 Task: Select transit view around selected location Glen Canyon National Recreation Area, Utah, United States and check out the nearest train station
Action: Mouse moved to (404, 532)
Screenshot: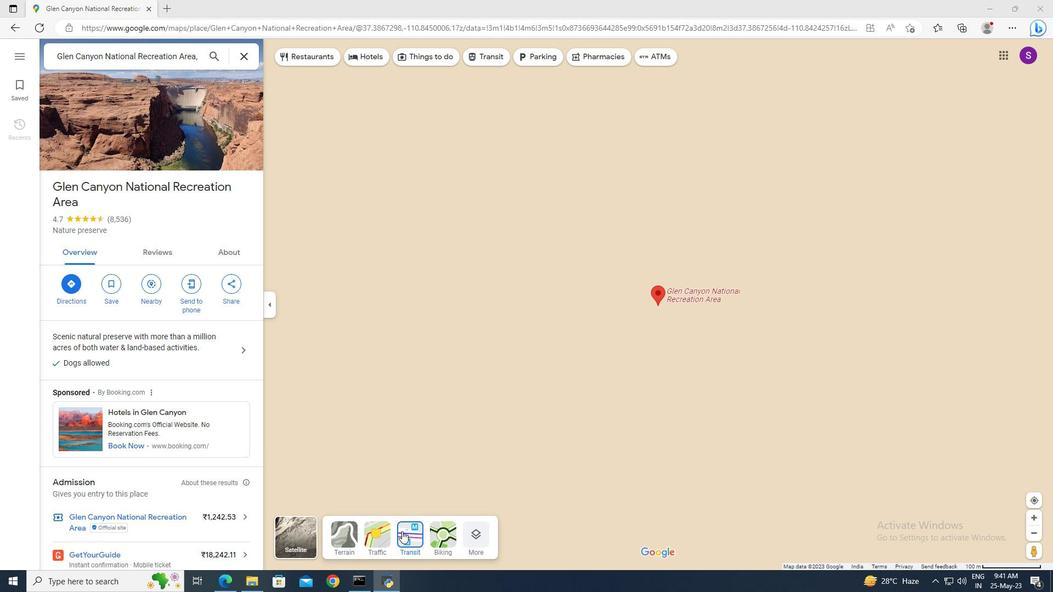 
Action: Mouse pressed left at (404, 532)
Screenshot: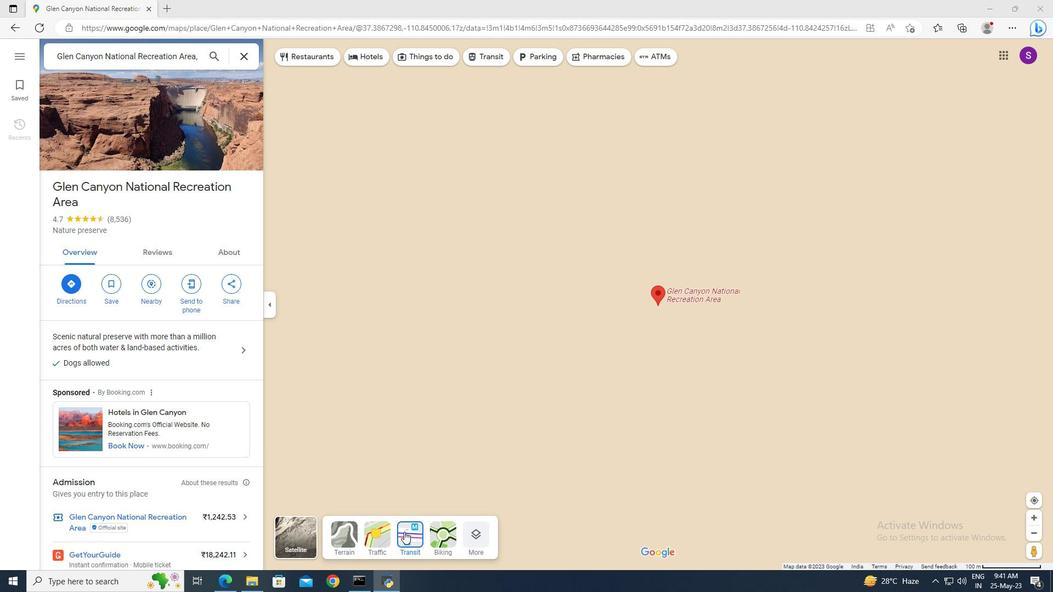 
Action: Mouse moved to (487, 55)
Screenshot: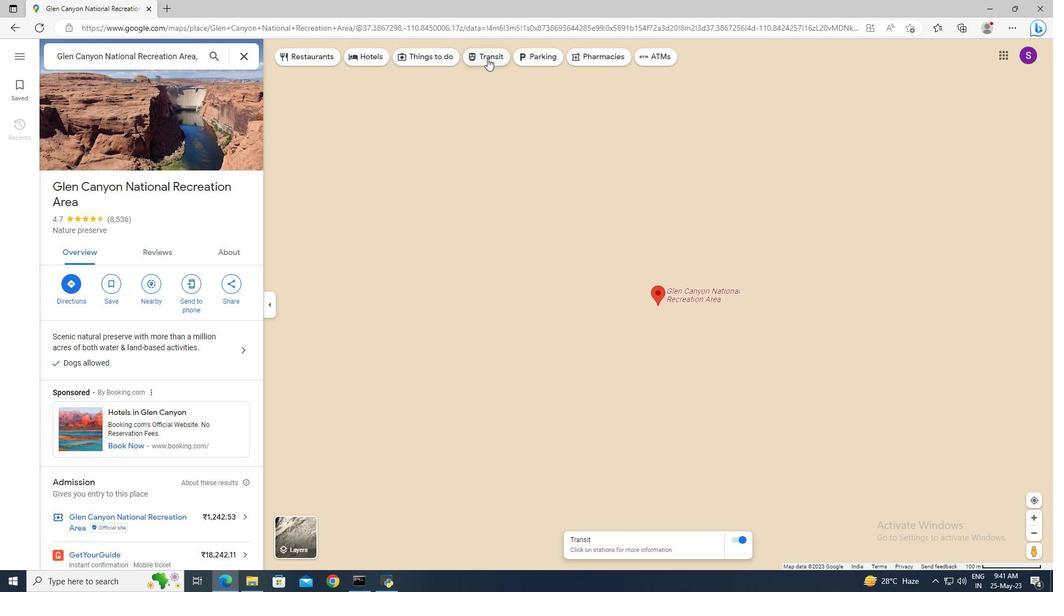
Action: Mouse pressed left at (487, 55)
Screenshot: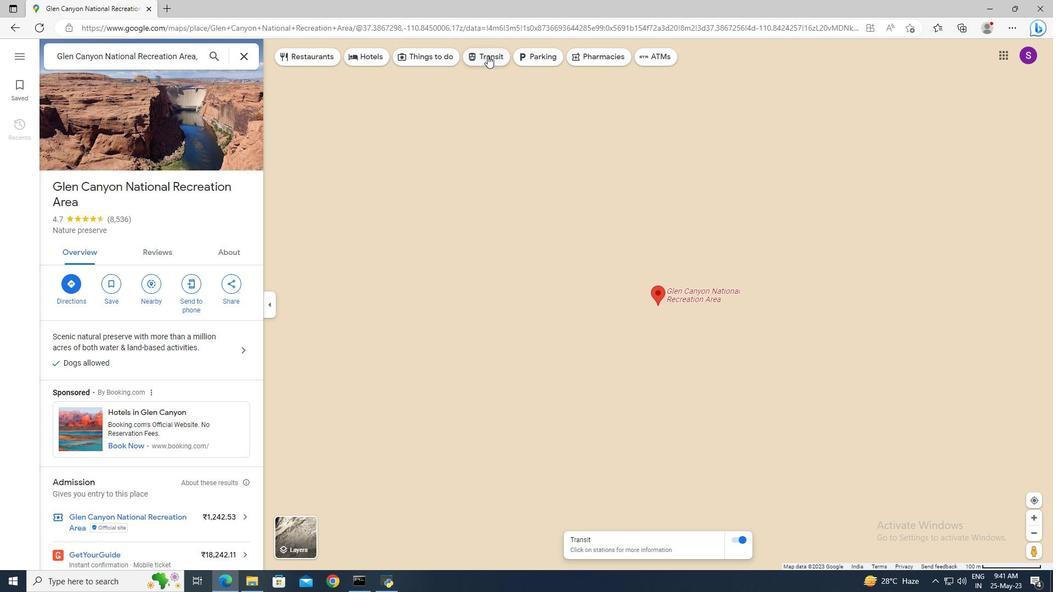
Action: Mouse moved to (549, 343)
Screenshot: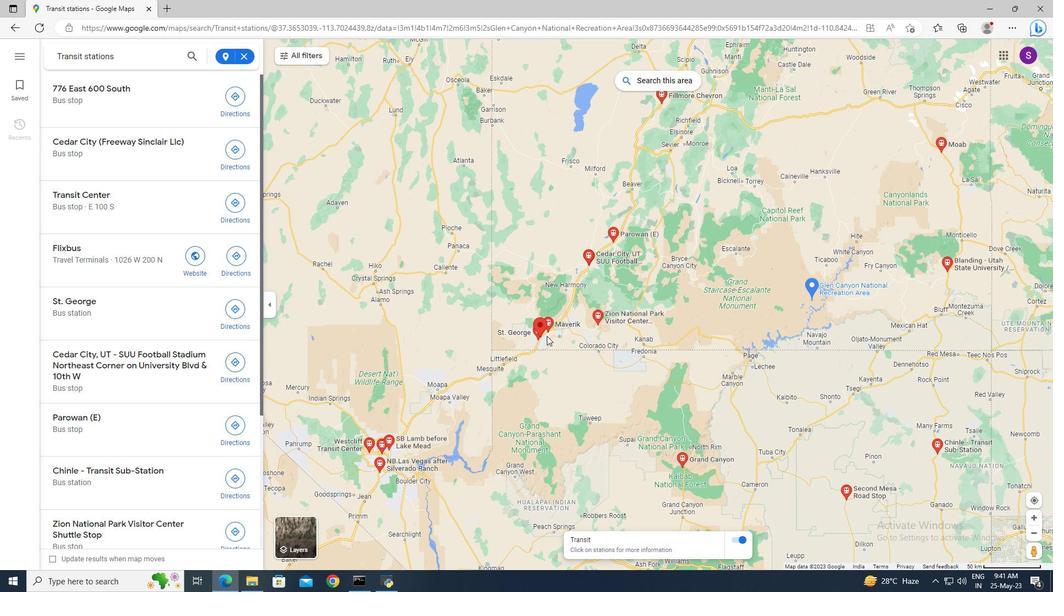 
Action: Mouse scrolled (549, 344) with delta (0, 0)
Screenshot: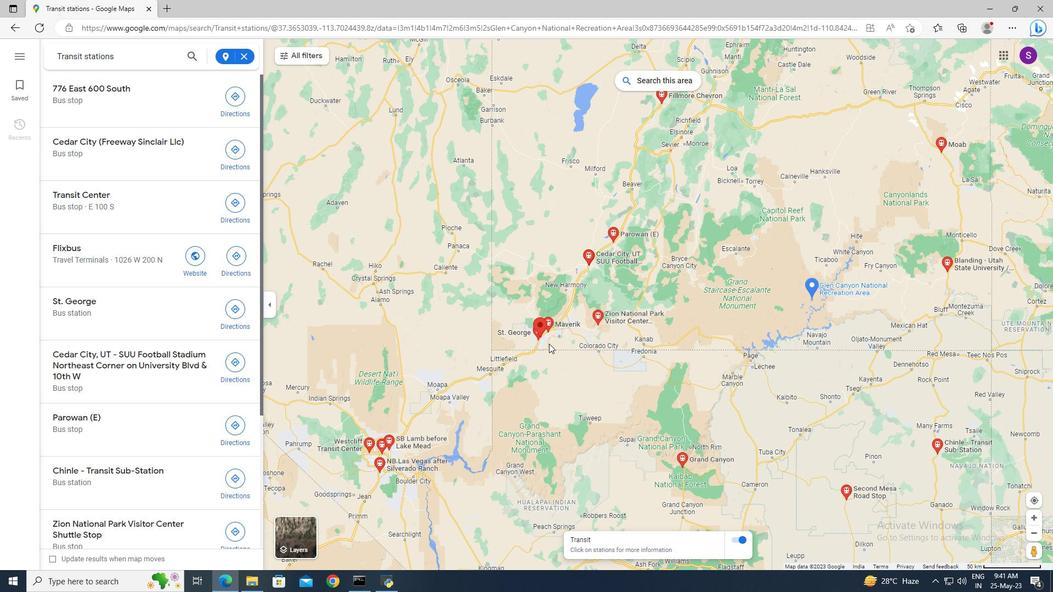 
Action: Mouse scrolled (549, 344) with delta (0, 0)
Screenshot: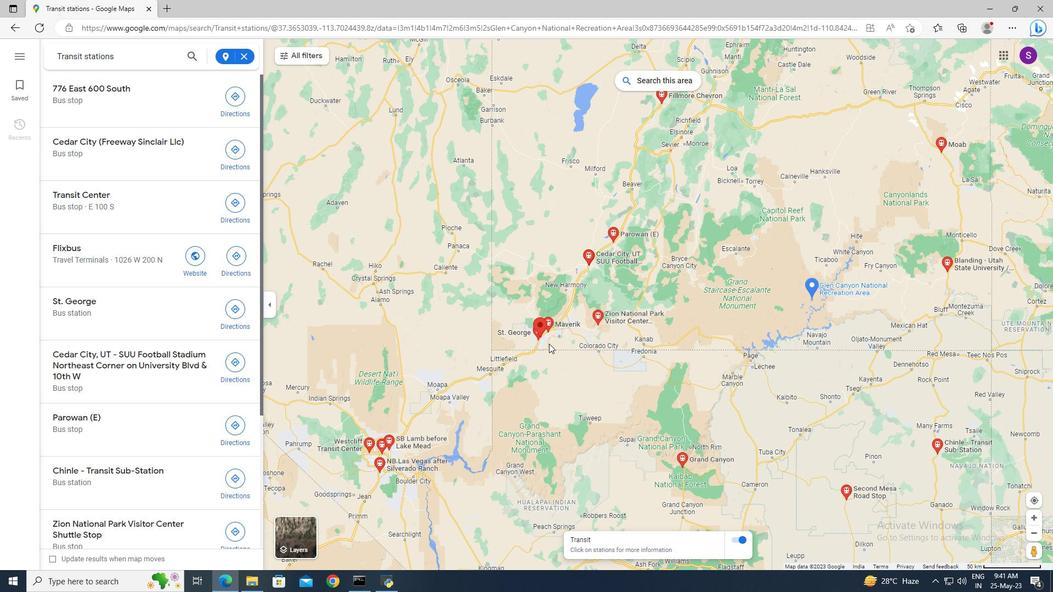 
Action: Mouse moved to (847, 317)
Screenshot: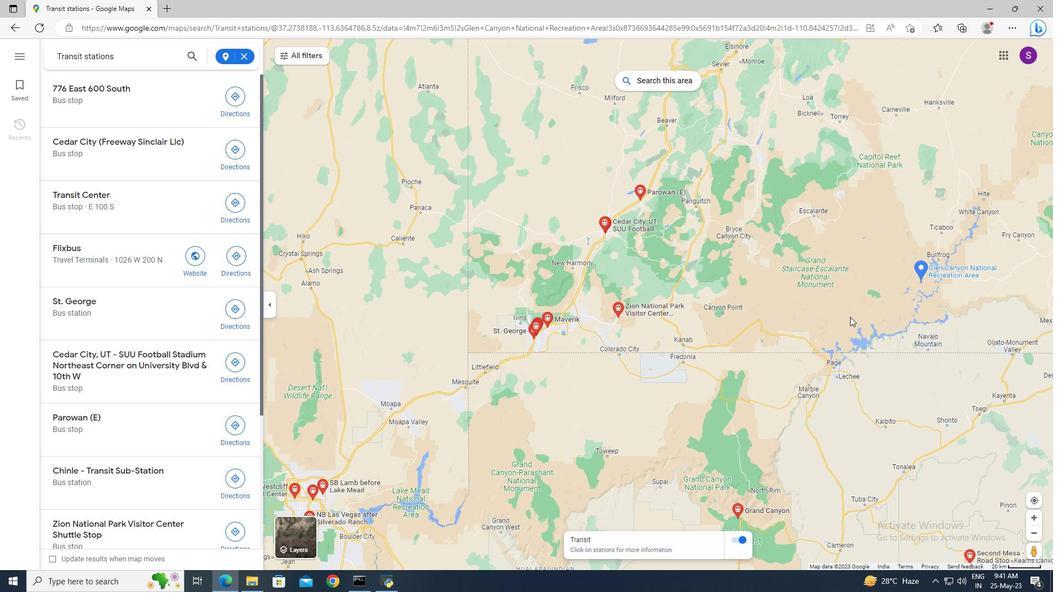 
Action: Mouse pressed left at (847, 317)
Screenshot: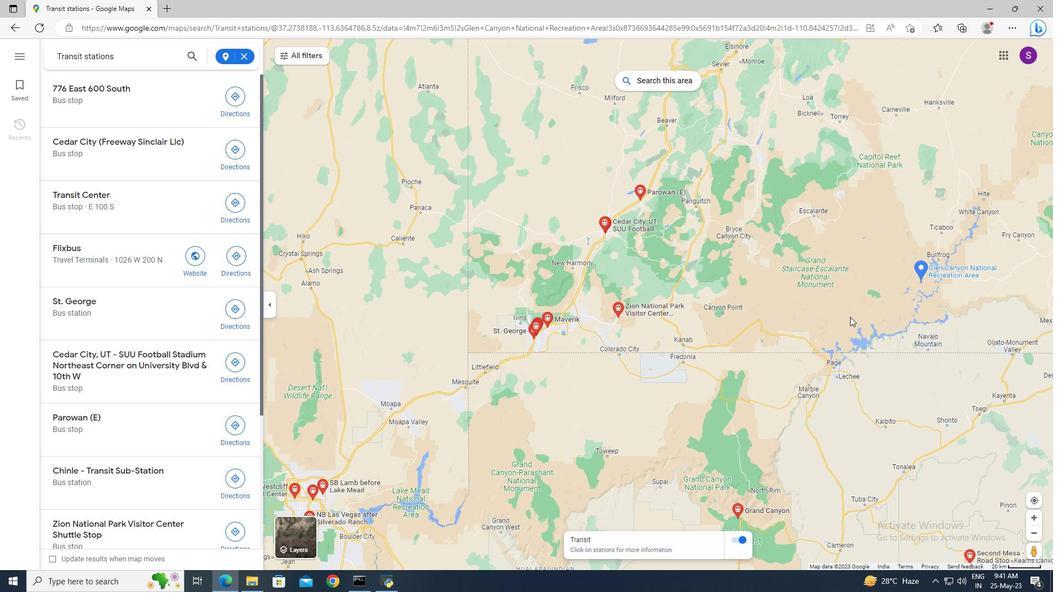 
Action: Mouse moved to (707, 284)
Screenshot: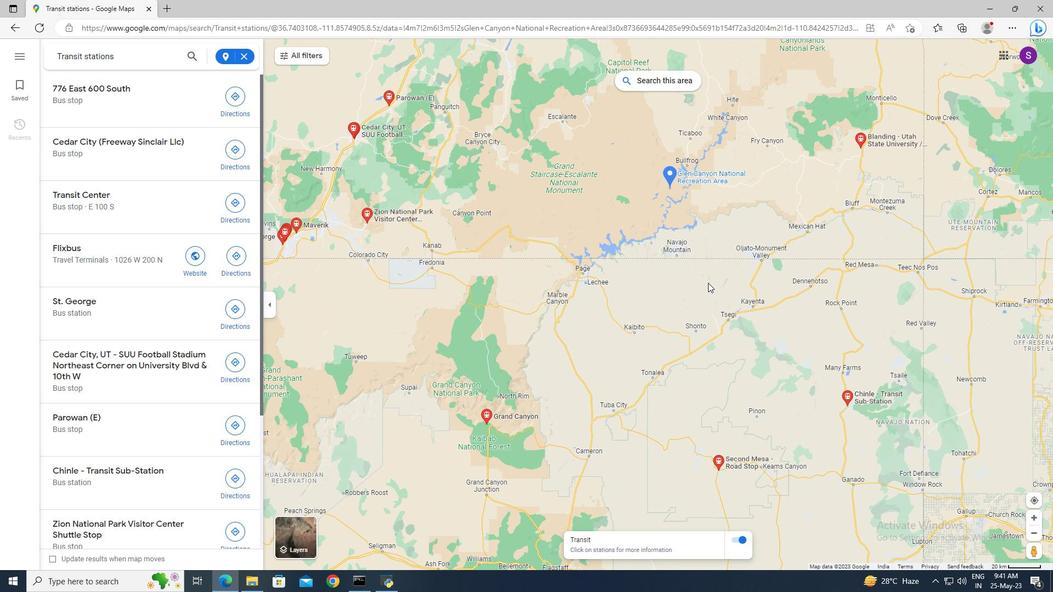 
Action: Mouse pressed left at (707, 284)
Screenshot: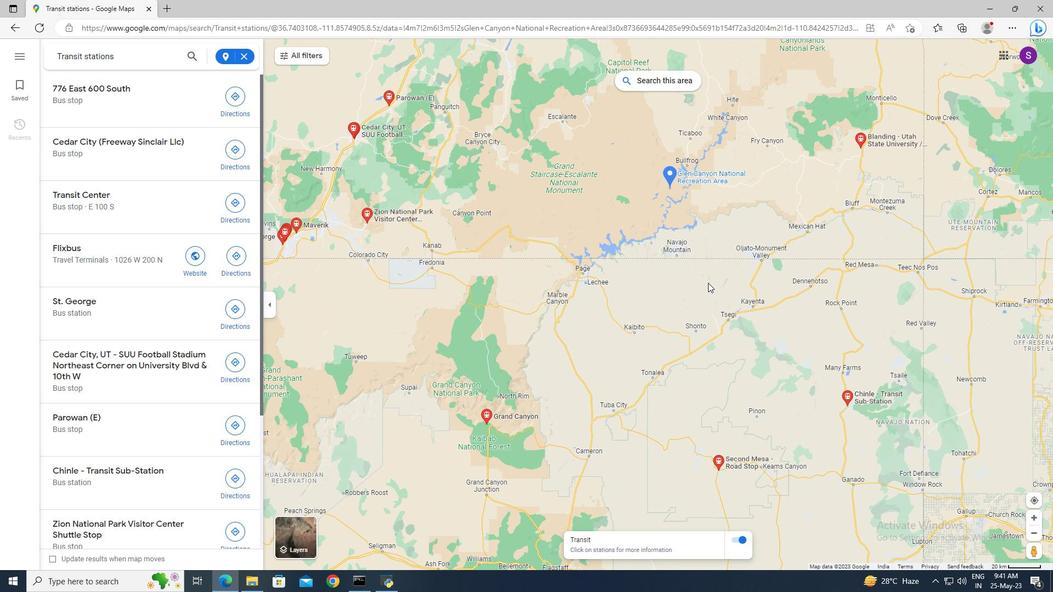 
Action: Mouse moved to (845, 221)
Screenshot: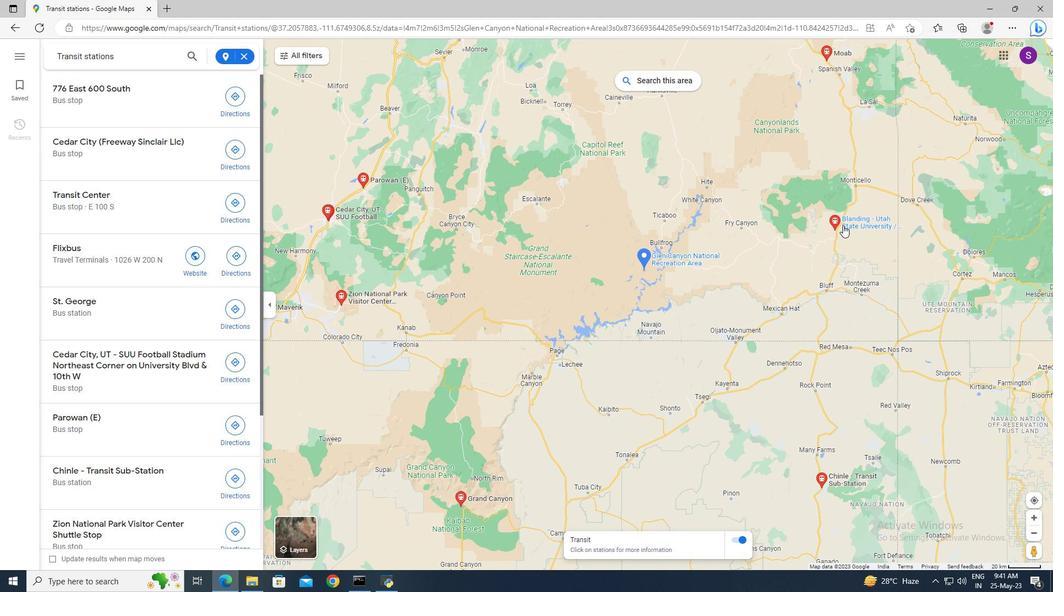 
Action: Mouse pressed left at (845, 221)
Screenshot: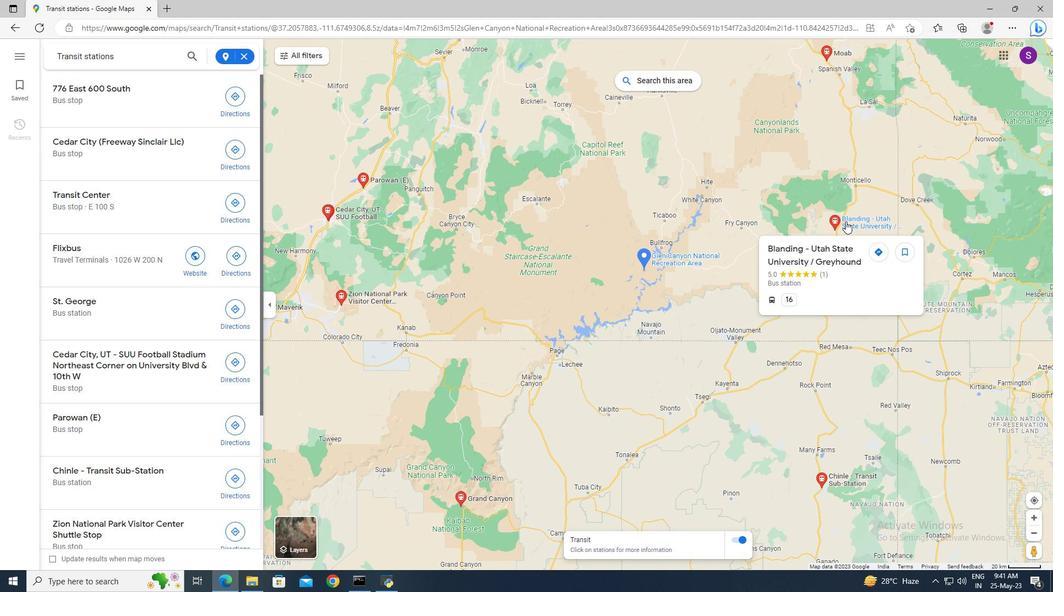 
Action: Mouse moved to (485, 88)
Screenshot: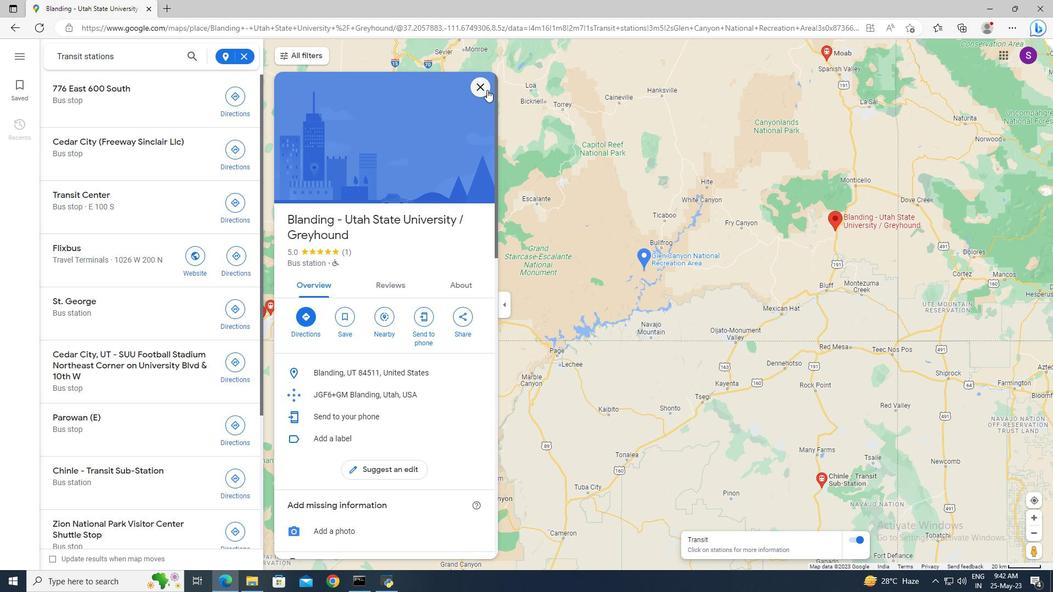 
Action: Mouse pressed left at (485, 88)
Screenshot: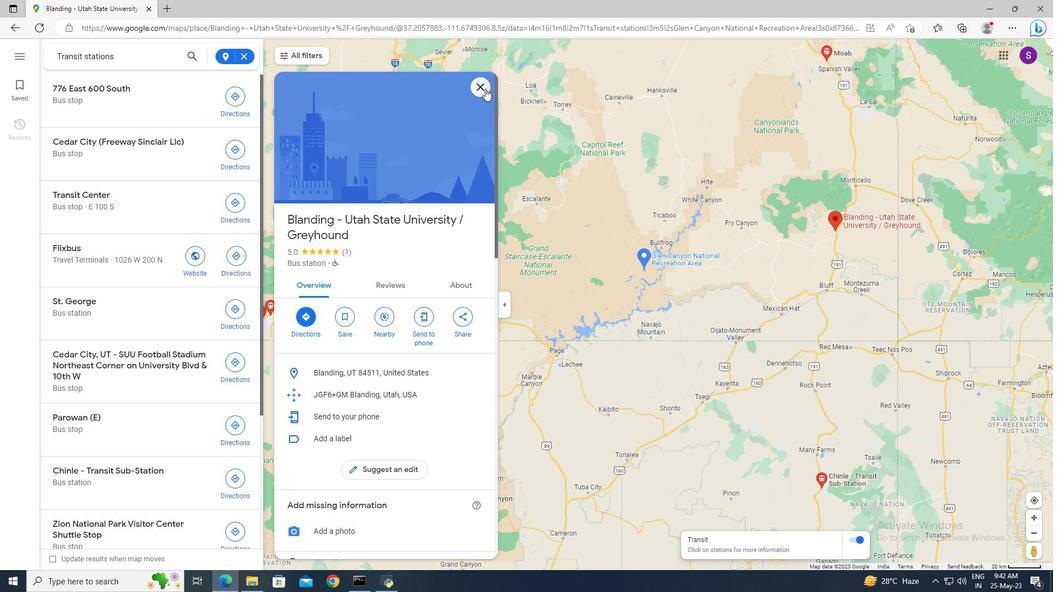 
Action: Mouse moved to (825, 479)
Screenshot: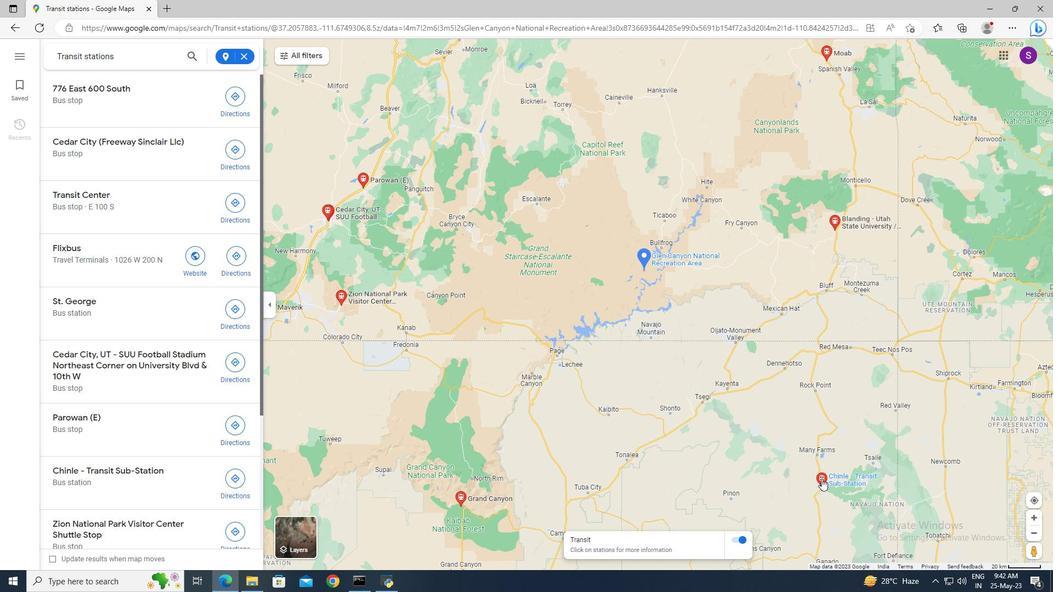 
Action: Mouse pressed left at (825, 479)
Screenshot: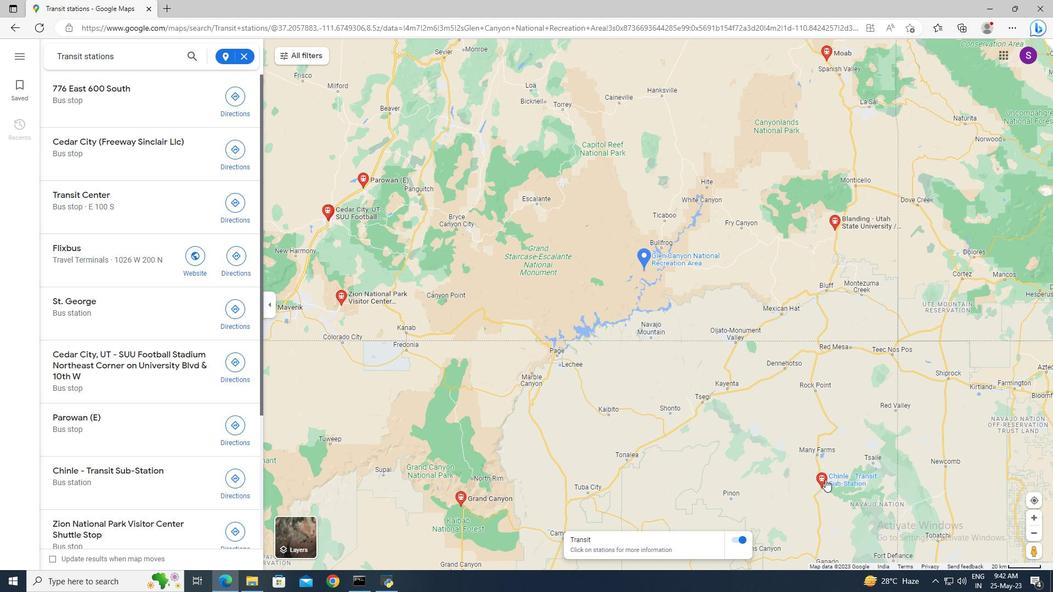 
Action: Mouse moved to (482, 87)
Screenshot: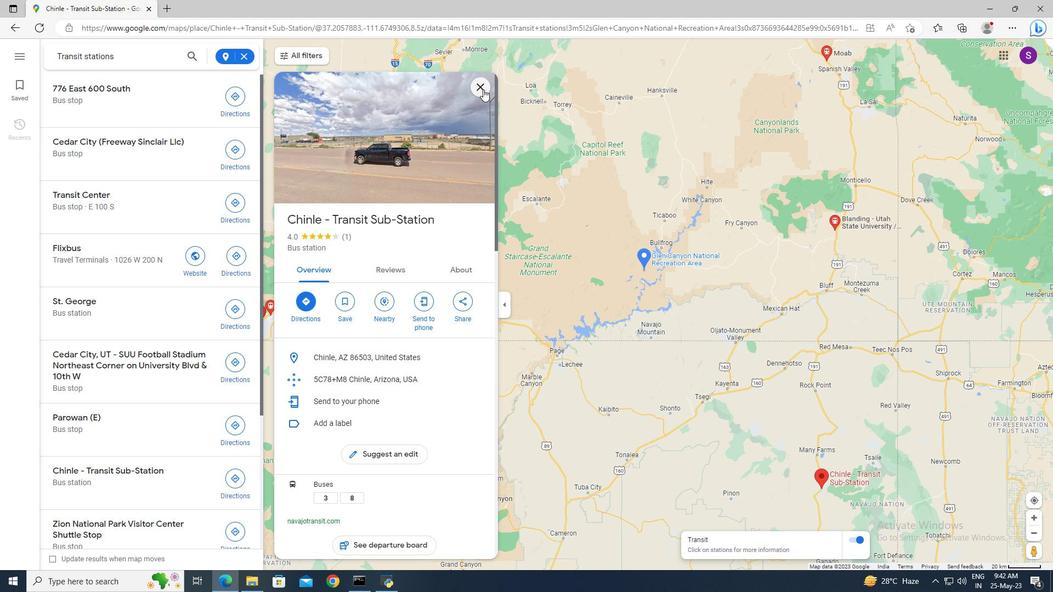 
Action: Mouse pressed left at (482, 87)
Screenshot: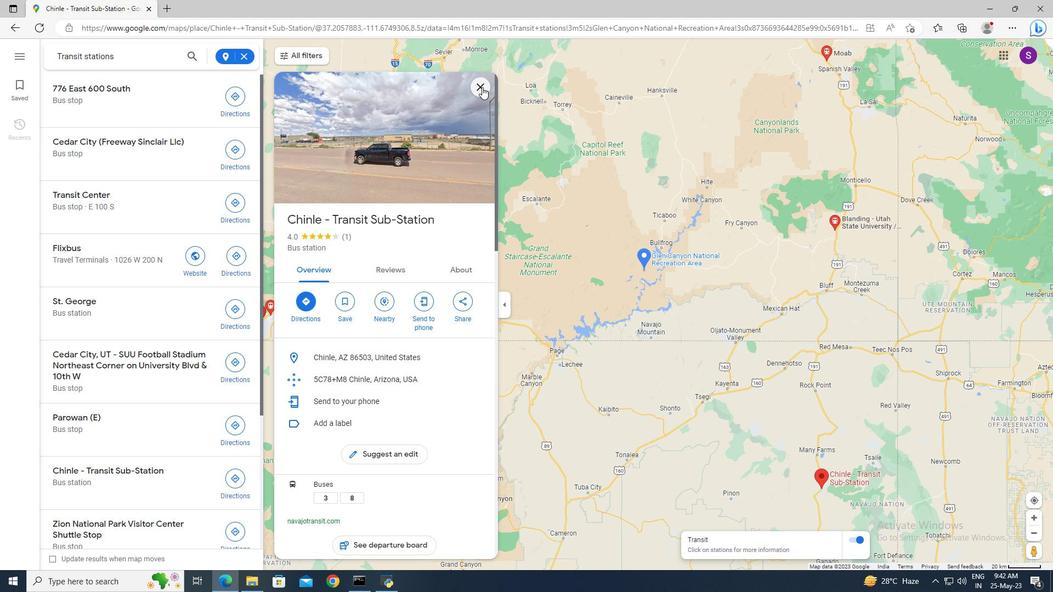 
Action: Mouse moved to (461, 501)
Screenshot: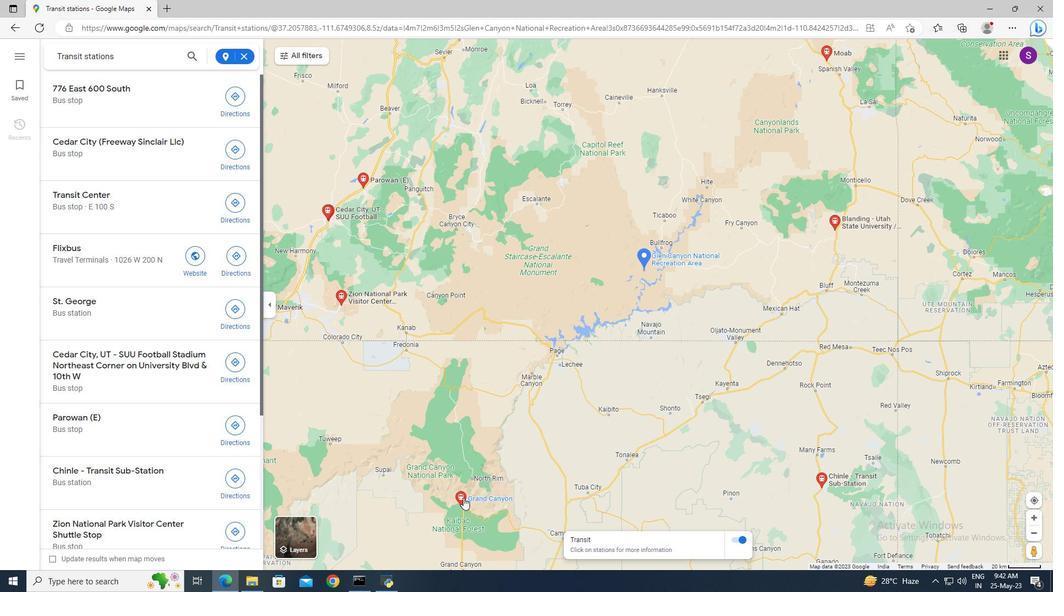 
Action: Mouse pressed left at (461, 501)
Screenshot: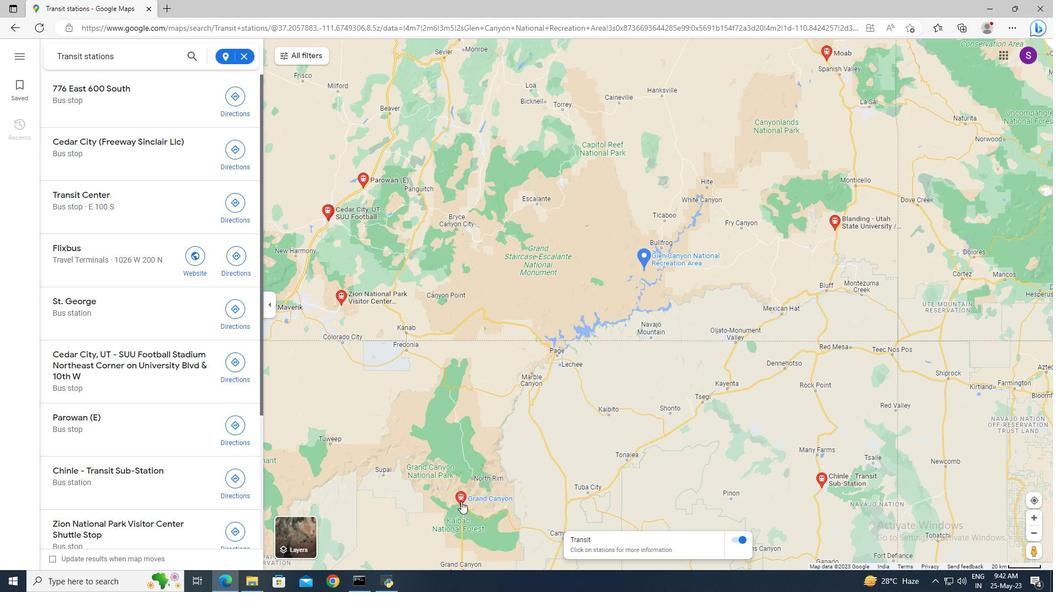 
Action: Mouse moved to (382, 268)
Screenshot: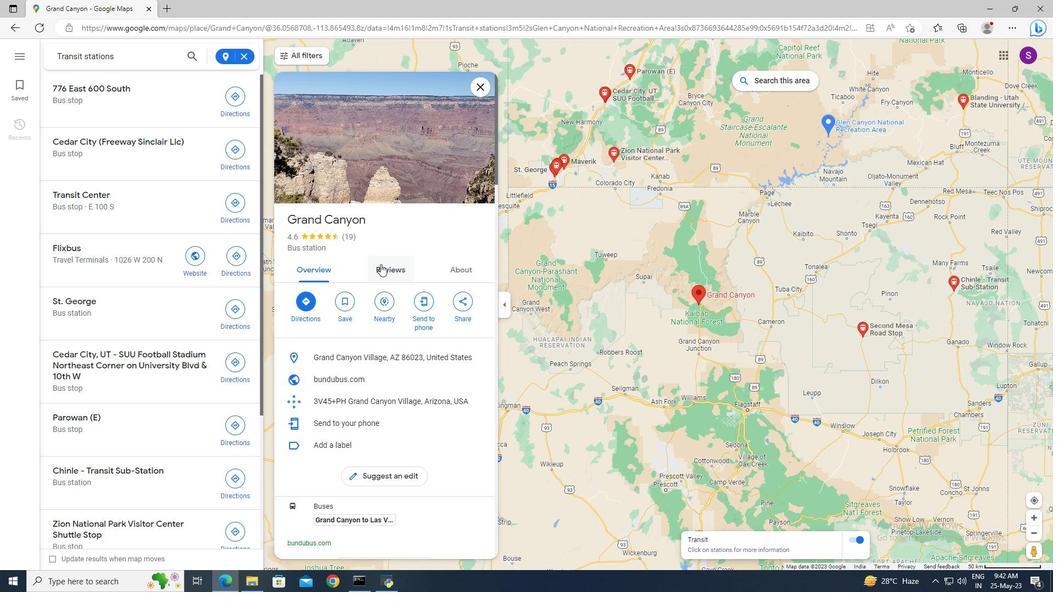 
Action: Mouse pressed left at (382, 268)
Screenshot: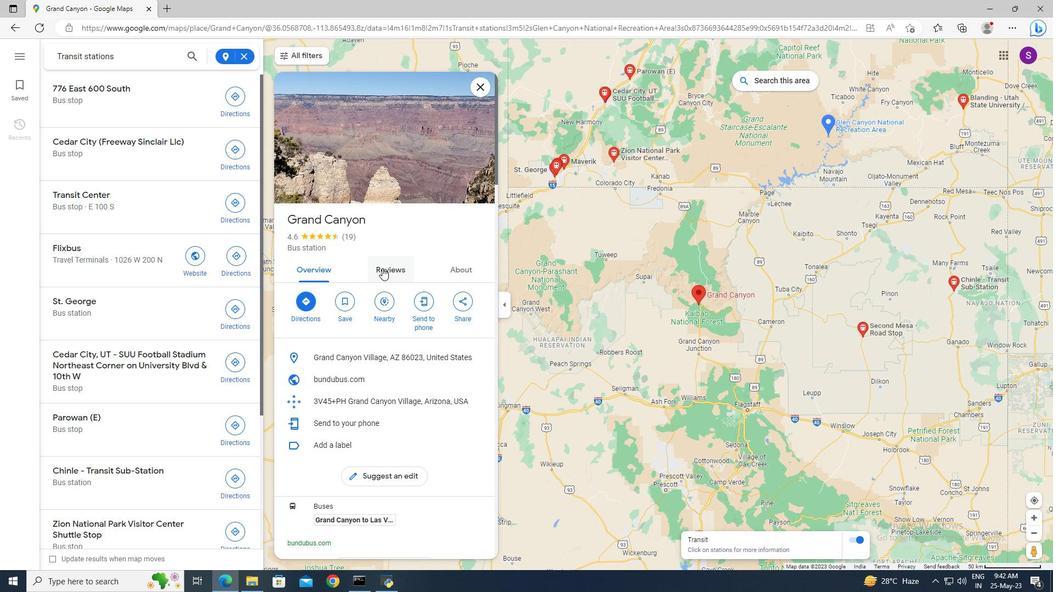 
Action: Mouse scrolled (382, 267) with delta (0, 0)
Screenshot: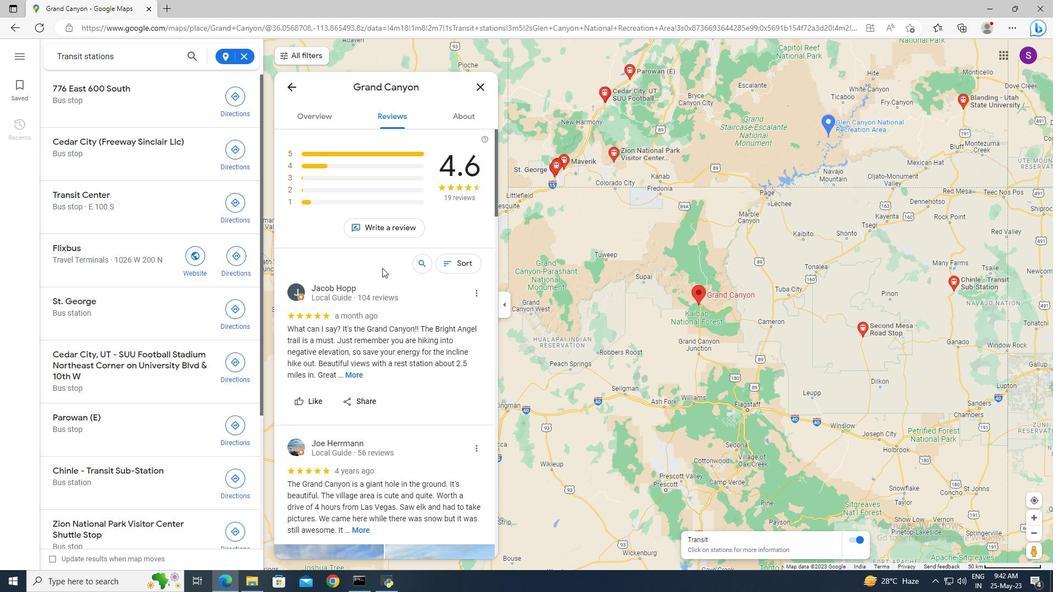 
Action: Mouse scrolled (382, 267) with delta (0, 0)
Screenshot: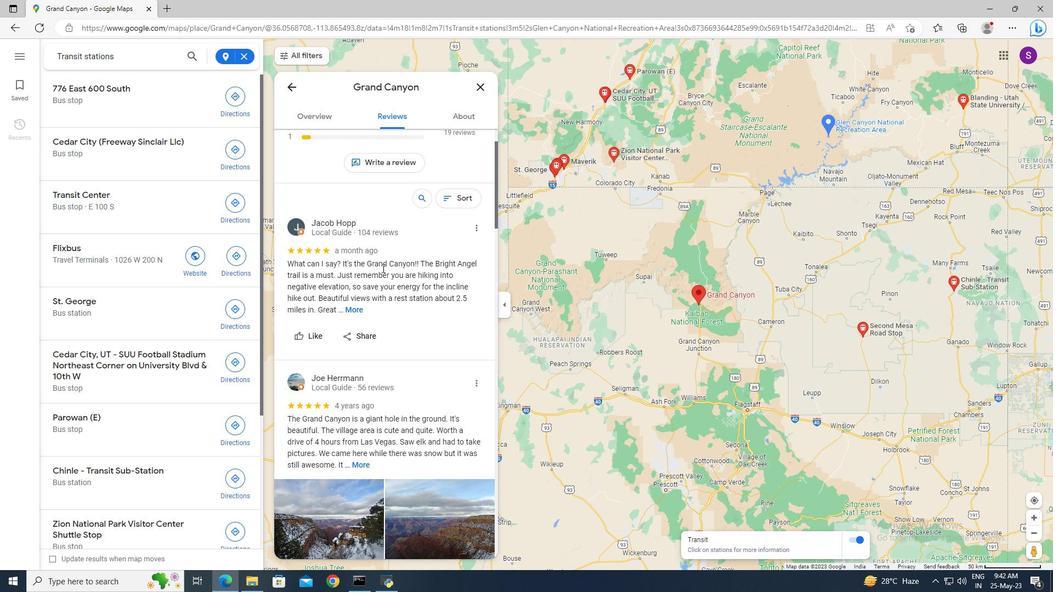 
Action: Mouse scrolled (382, 267) with delta (0, 0)
Screenshot: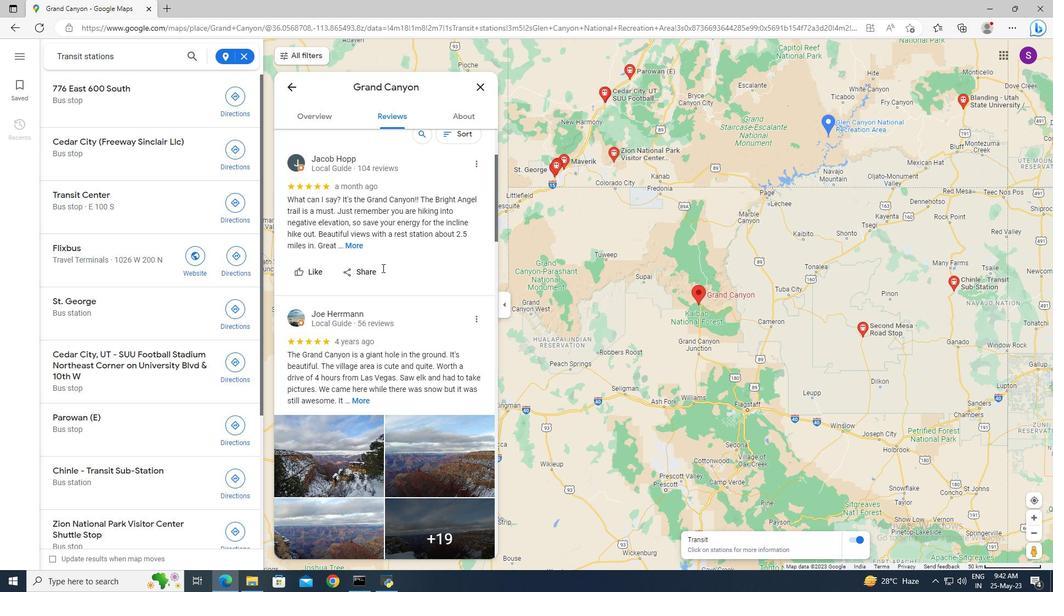 
Action: Mouse scrolled (382, 267) with delta (0, 0)
Screenshot: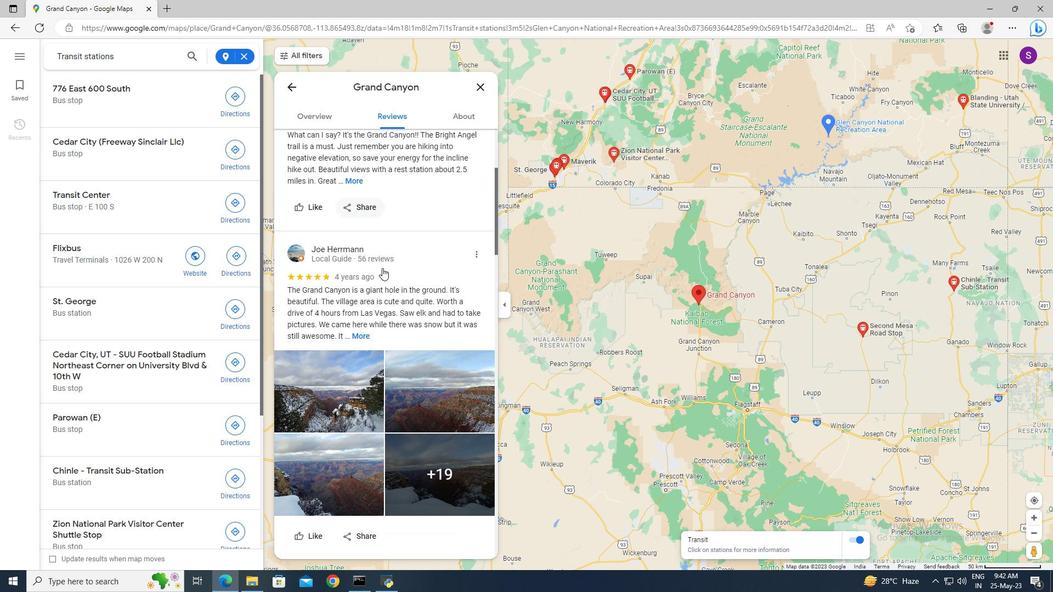 
Action: Mouse scrolled (382, 267) with delta (0, 0)
Screenshot: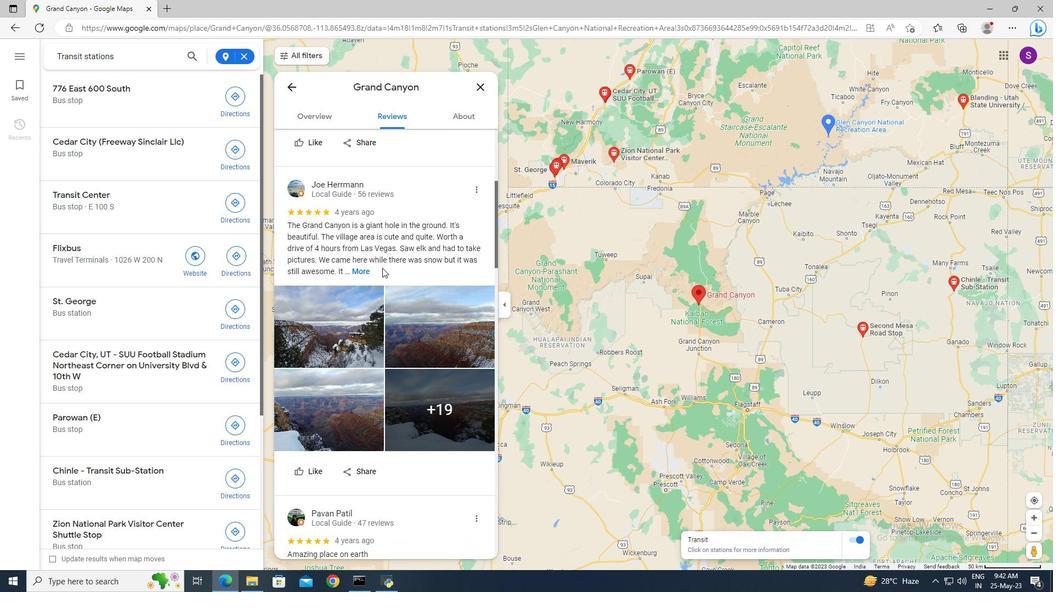 
Action: Mouse scrolled (382, 267) with delta (0, 0)
Screenshot: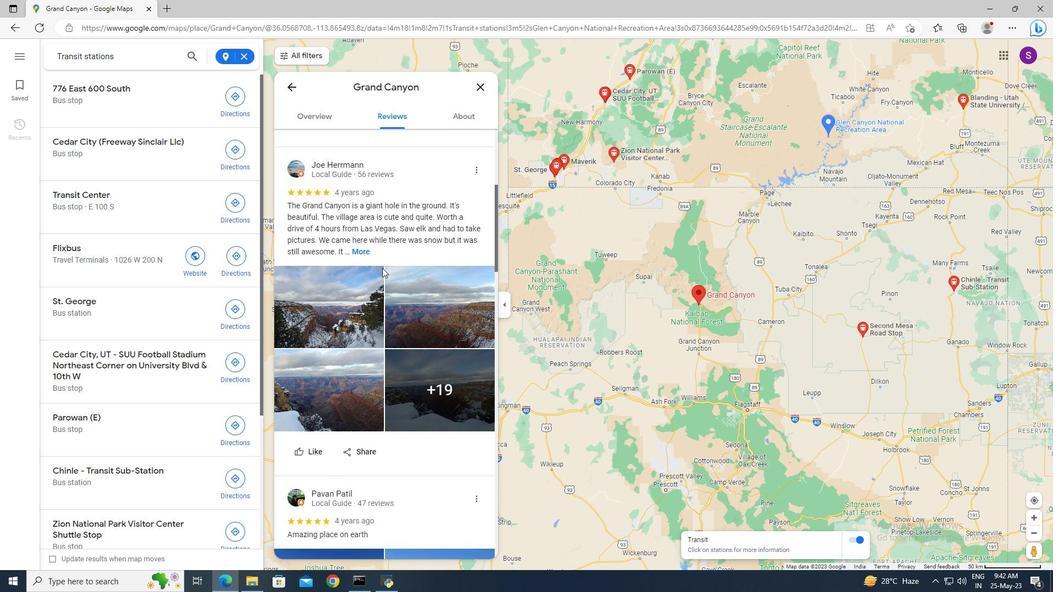 
Action: Mouse scrolled (382, 267) with delta (0, 0)
Screenshot: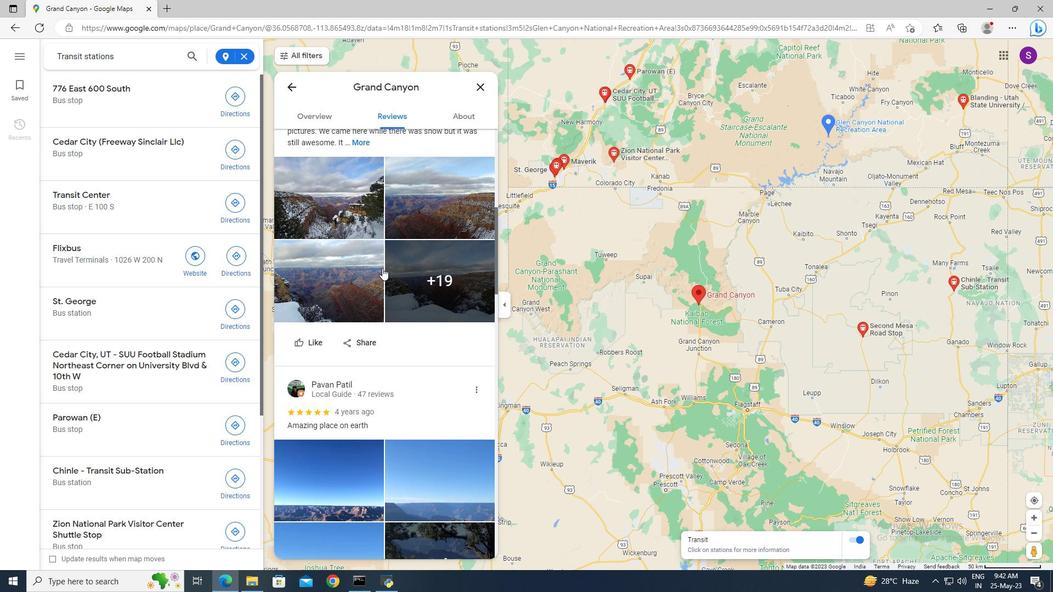
Action: Mouse scrolled (382, 267) with delta (0, 0)
Screenshot: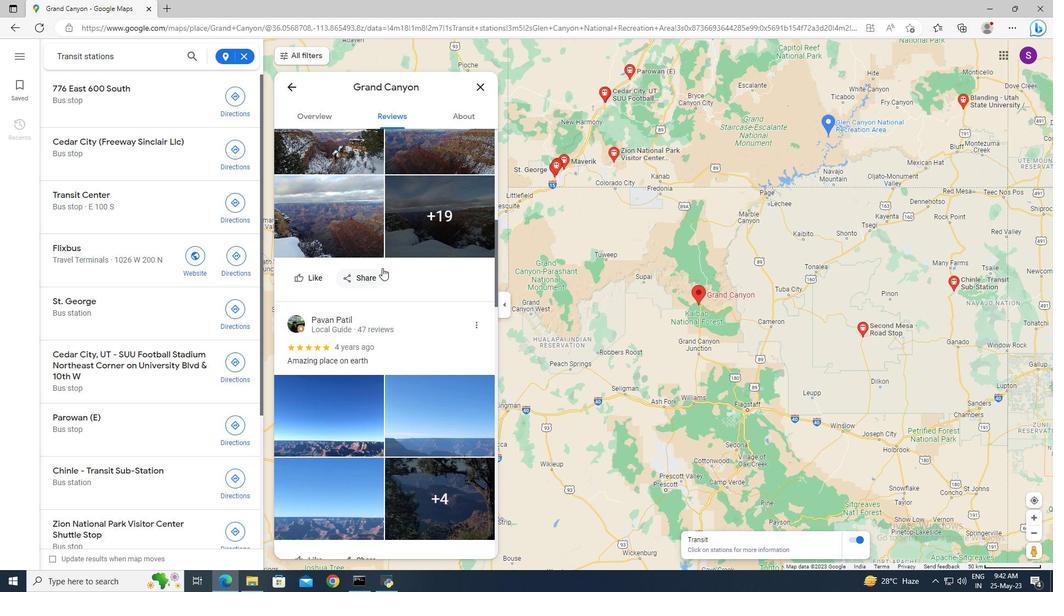 
Action: Mouse moved to (382, 268)
Screenshot: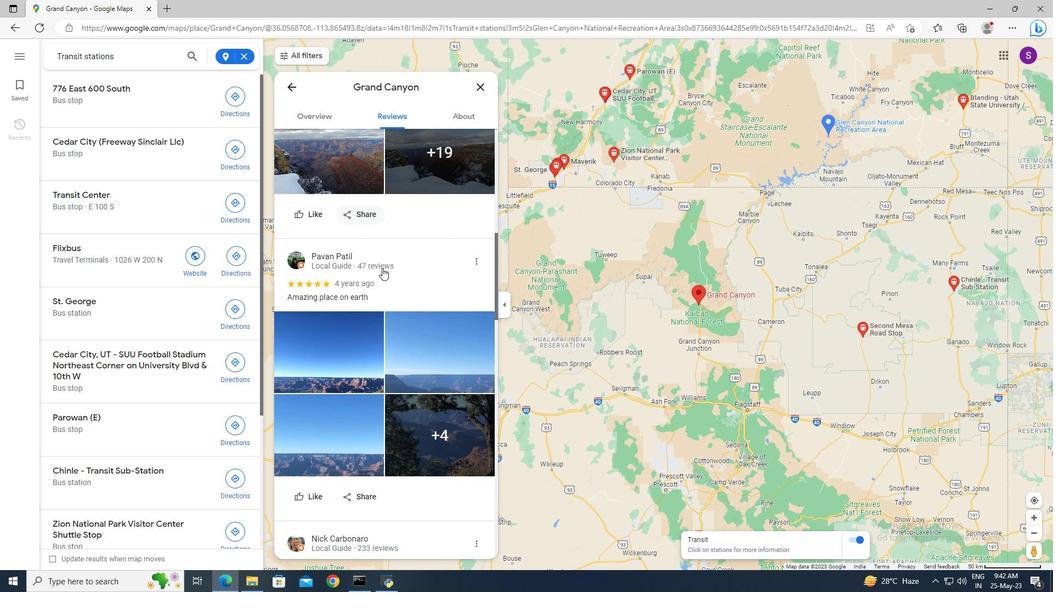 
Action: Mouse scrolled (382, 268) with delta (0, 0)
Screenshot: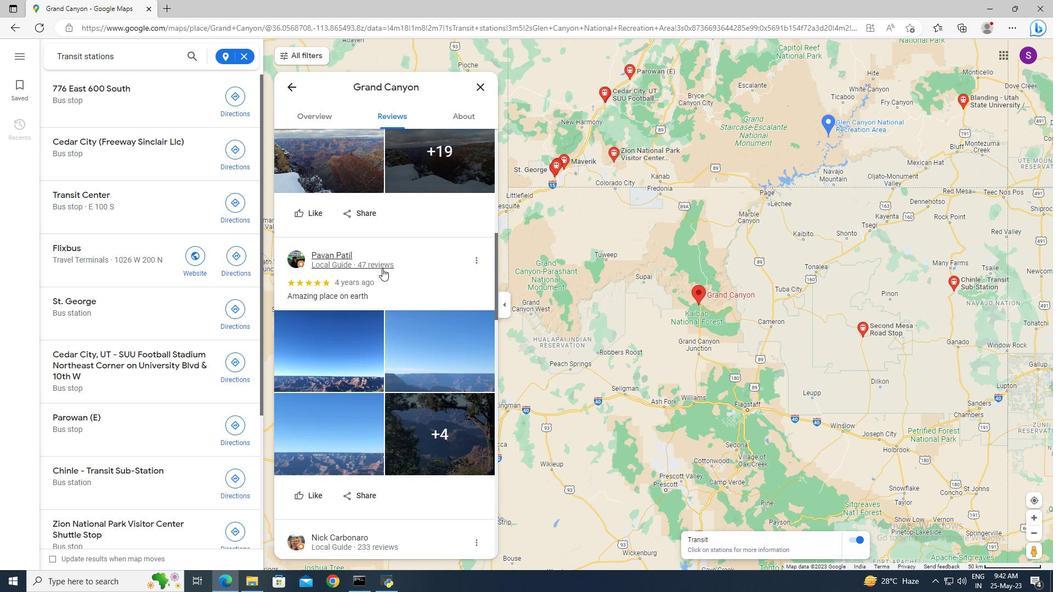 
Action: Mouse scrolled (382, 268) with delta (0, 0)
Screenshot: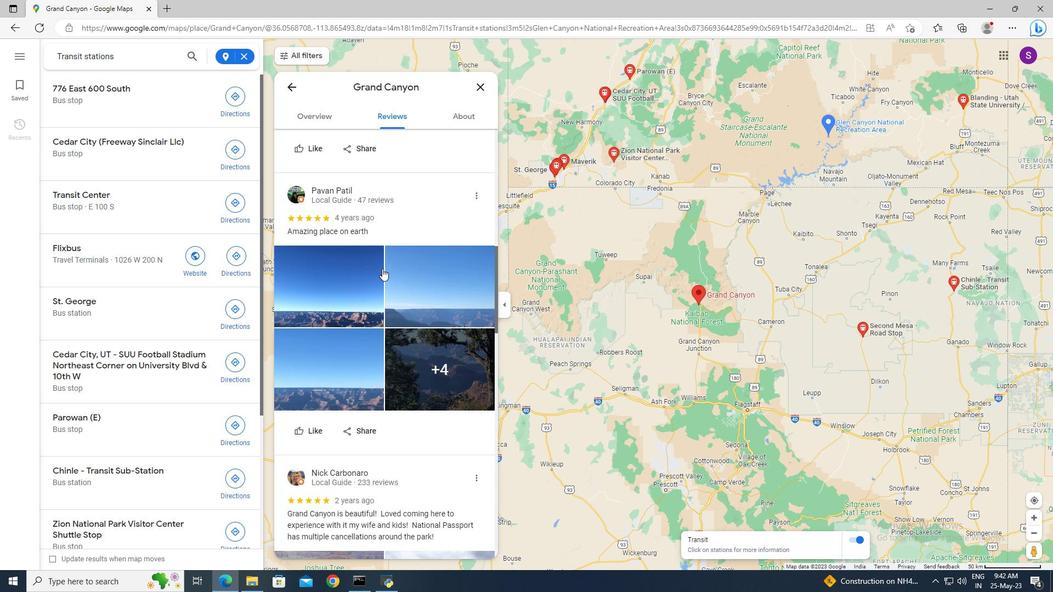 
Action: Mouse scrolled (382, 268) with delta (0, 0)
Screenshot: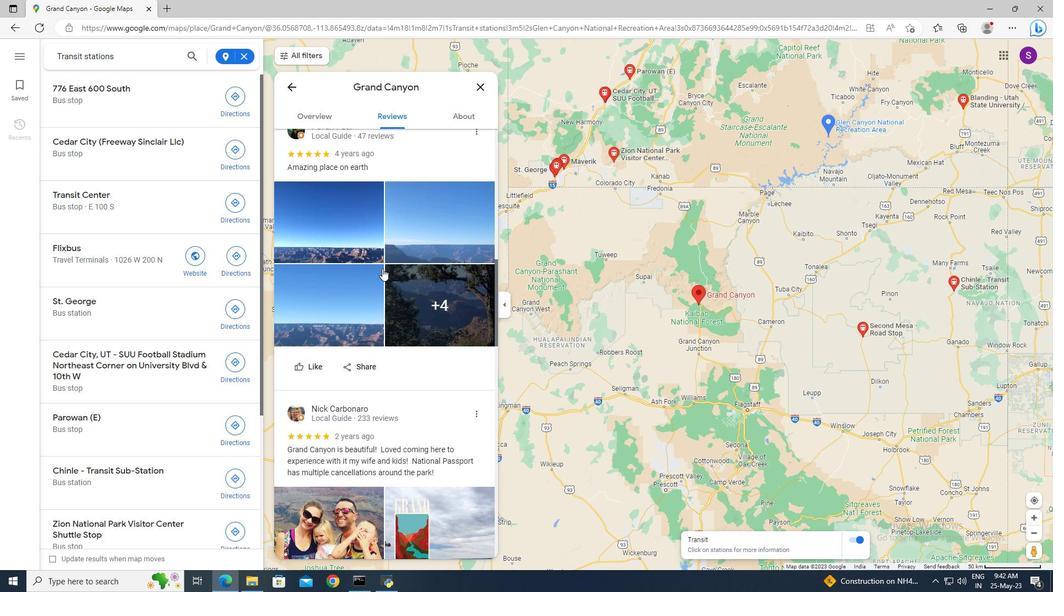 
Action: Mouse scrolled (382, 268) with delta (0, 0)
Screenshot: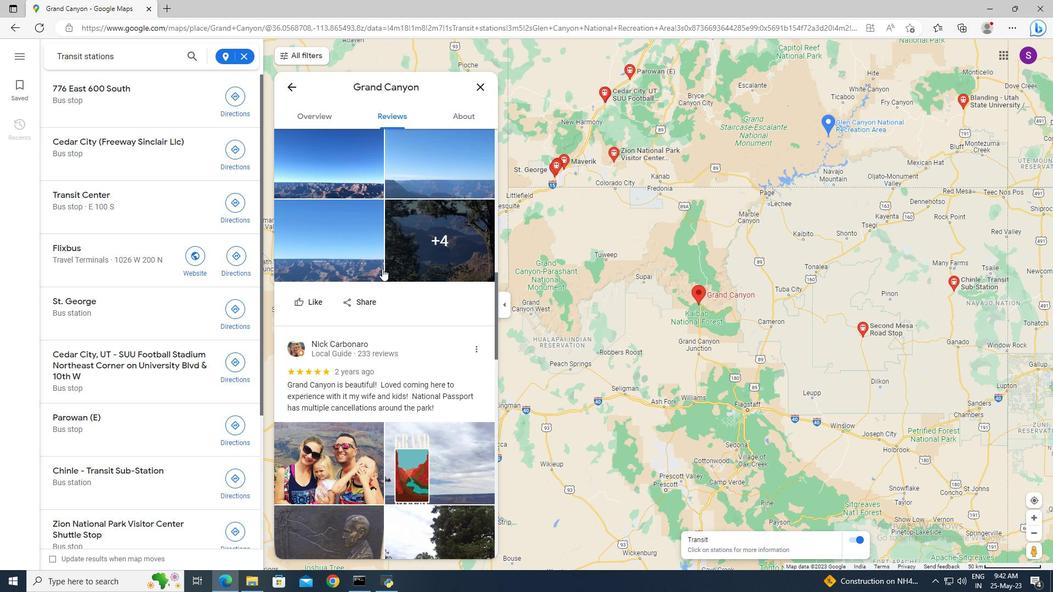 
Action: Mouse moved to (382, 268)
Screenshot: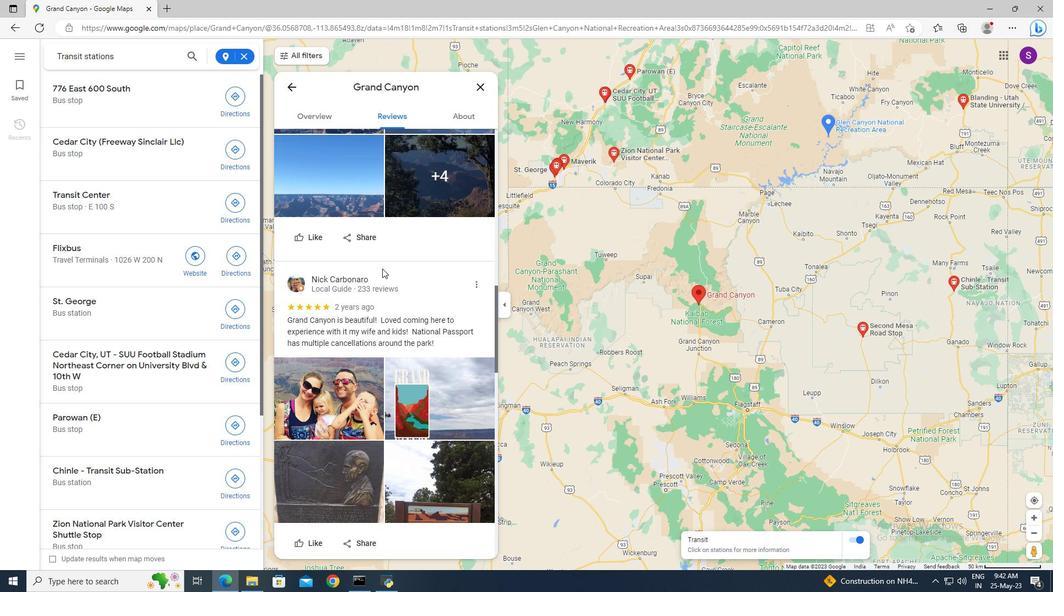 
Action: Mouse scrolled (382, 268) with delta (0, 0)
Screenshot: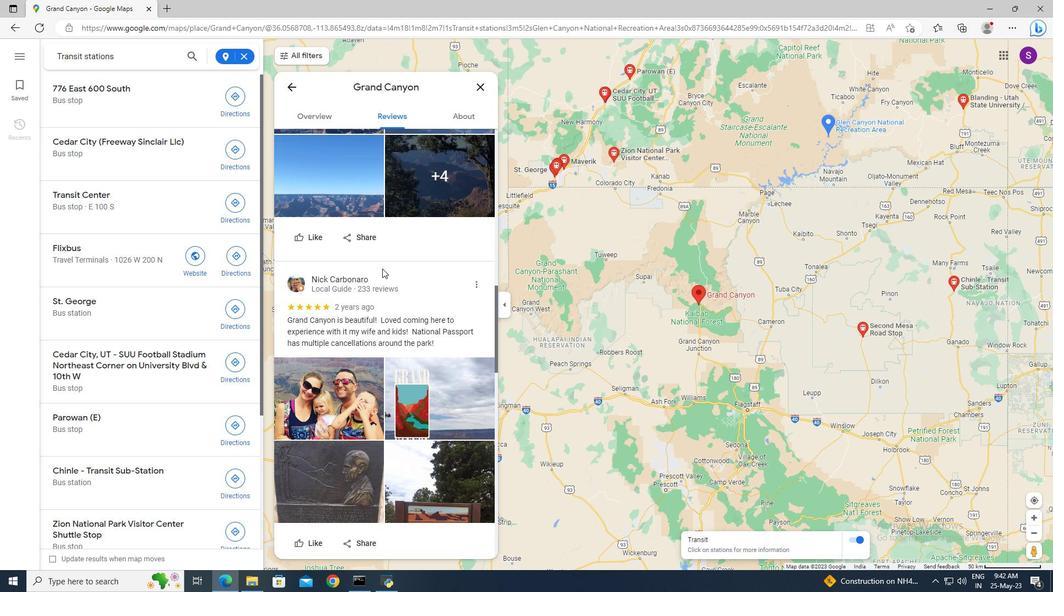 
Action: Mouse scrolled (382, 268) with delta (0, 0)
Screenshot: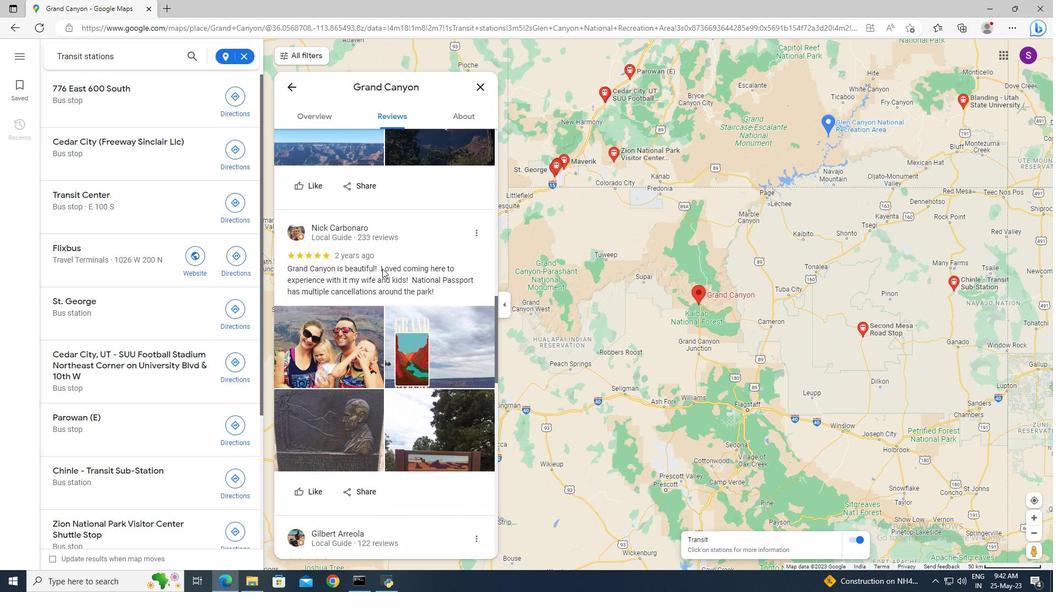 
Action: Mouse scrolled (382, 268) with delta (0, 0)
Screenshot: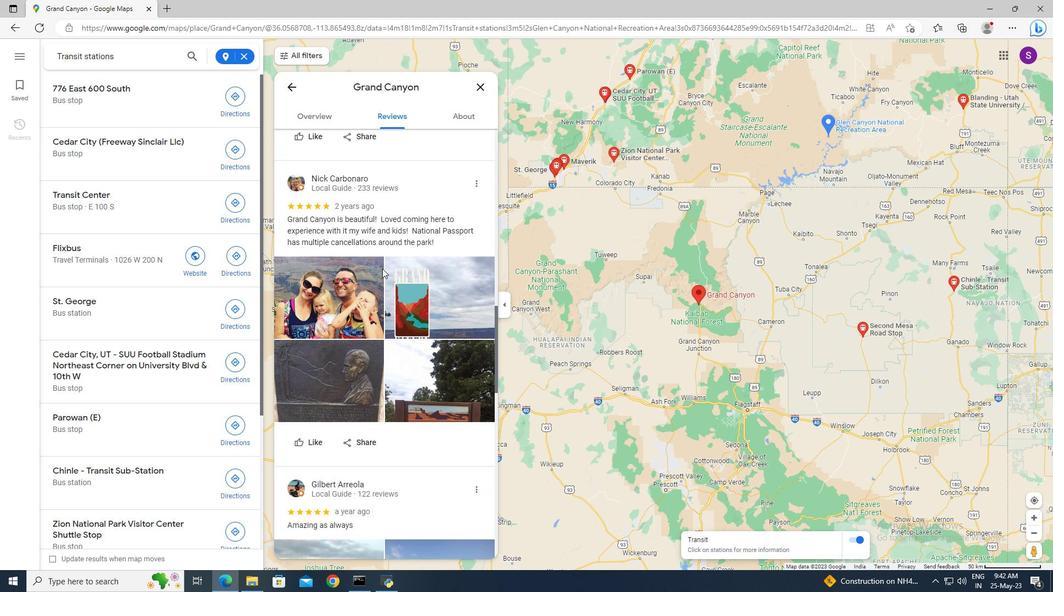 
Action: Mouse scrolled (382, 268) with delta (0, 0)
Screenshot: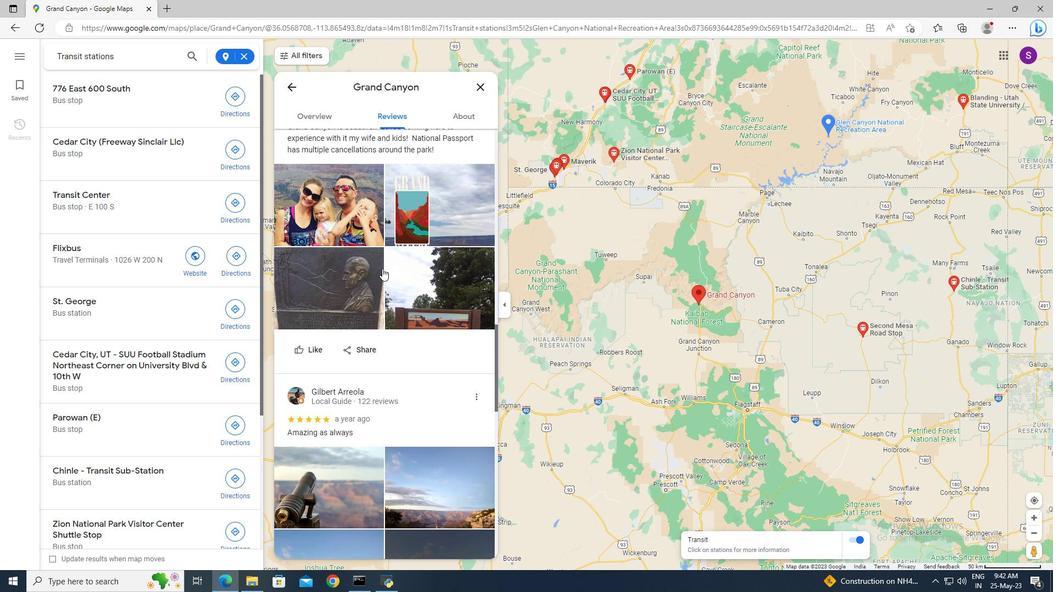 
Action: Mouse scrolled (382, 268) with delta (0, 0)
Screenshot: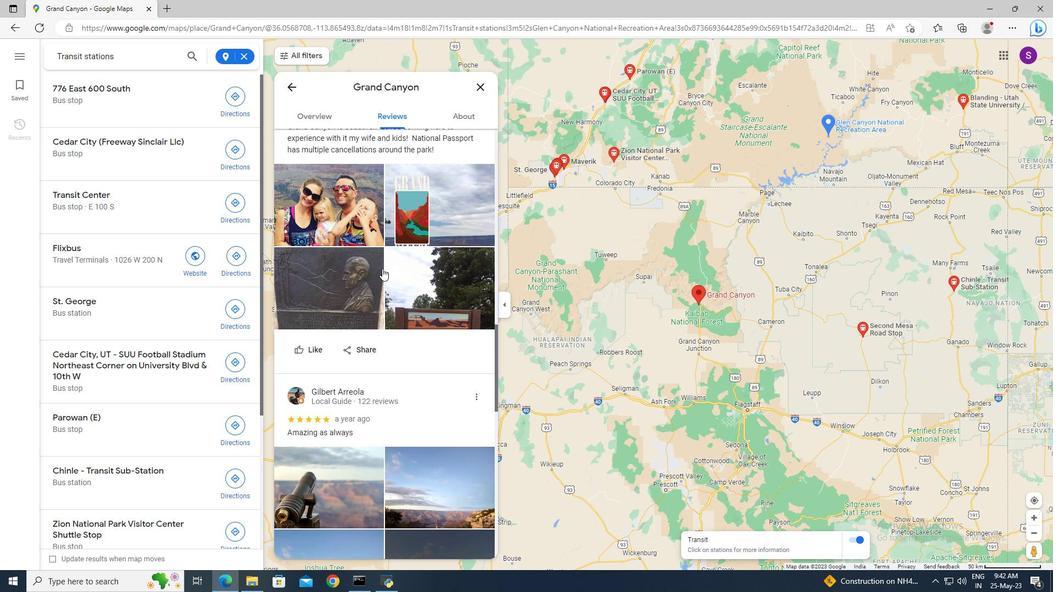 
Action: Mouse moved to (382, 268)
Screenshot: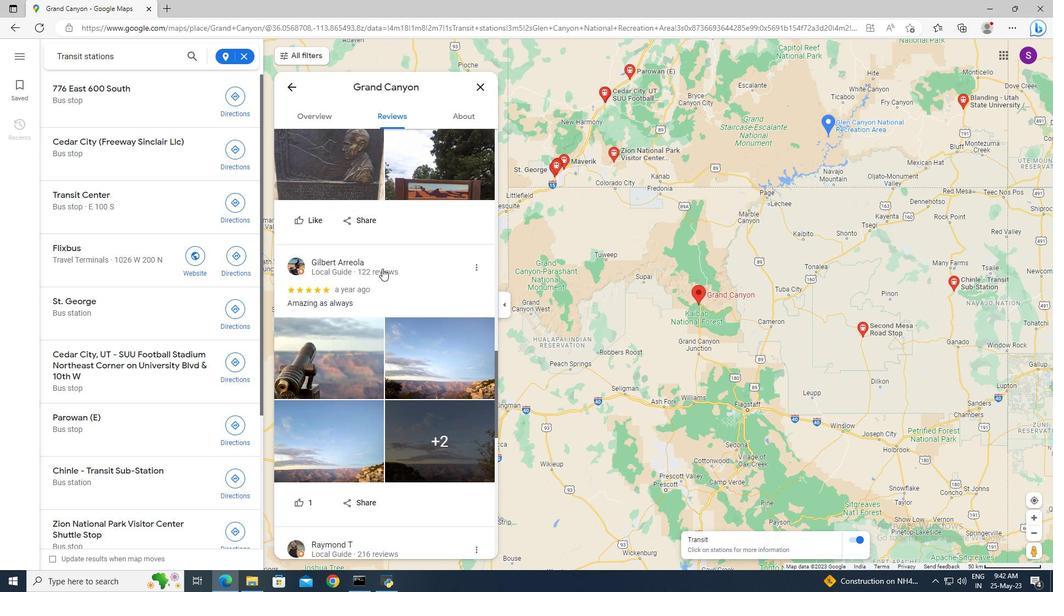 
Action: Mouse scrolled (382, 267) with delta (0, 0)
Screenshot: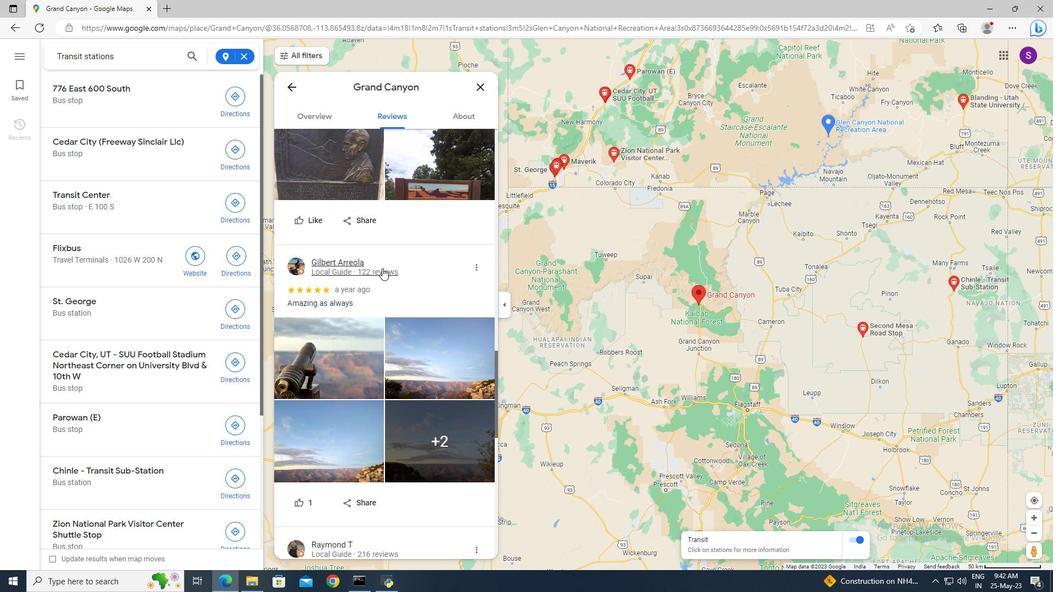 
Action: Mouse moved to (382, 266)
Screenshot: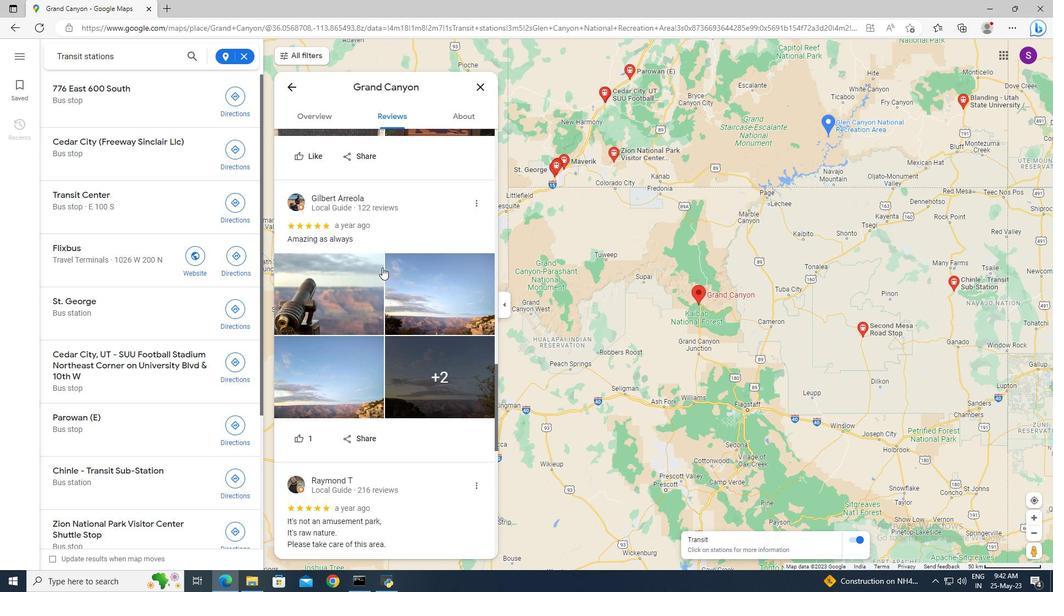 
Action: Mouse scrolled (382, 266) with delta (0, 0)
Screenshot: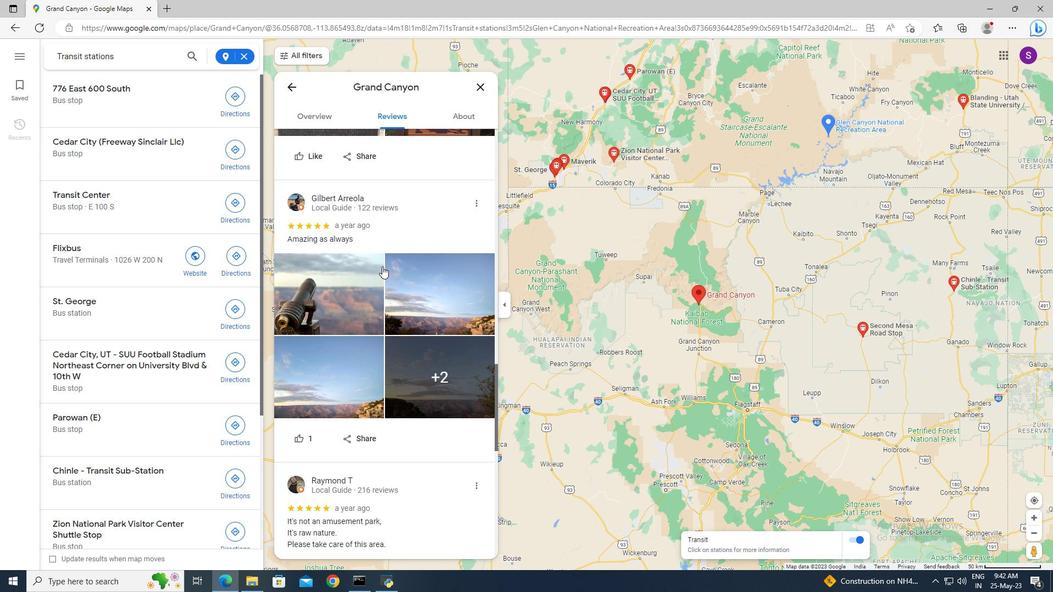 
Action: Mouse moved to (382, 264)
Screenshot: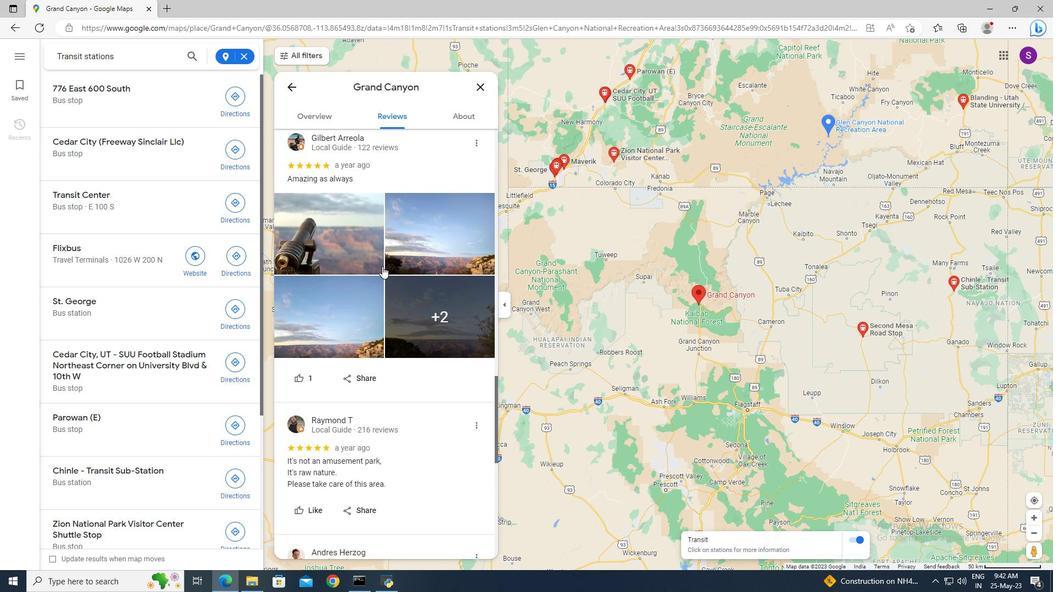 
Action: Mouse scrolled (382, 264) with delta (0, 0)
Screenshot: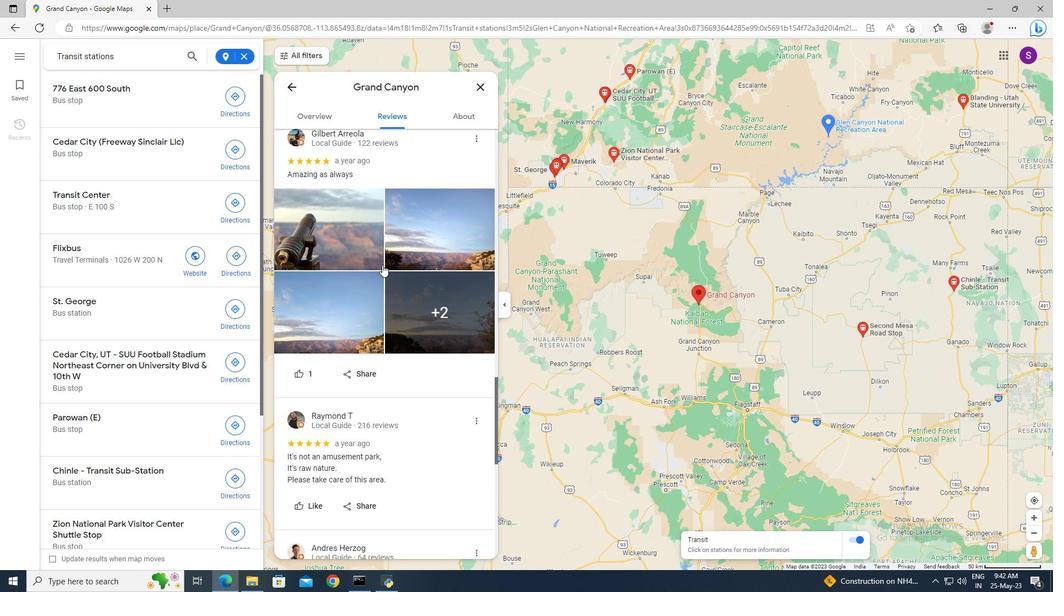 
Action: Mouse scrolled (382, 264) with delta (0, 0)
Screenshot: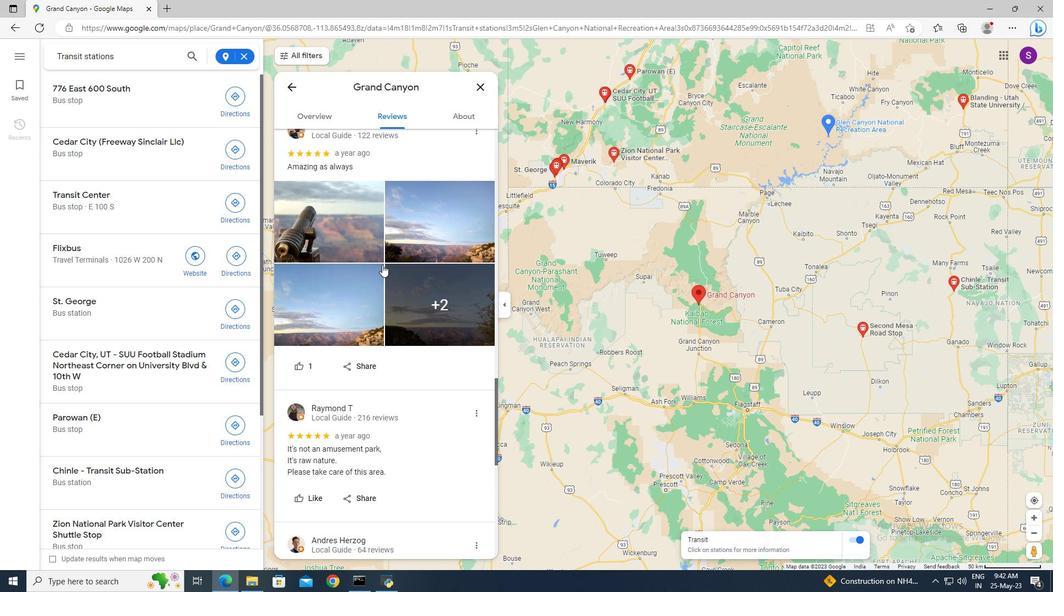 
Action: Mouse scrolled (382, 264) with delta (0, 0)
Screenshot: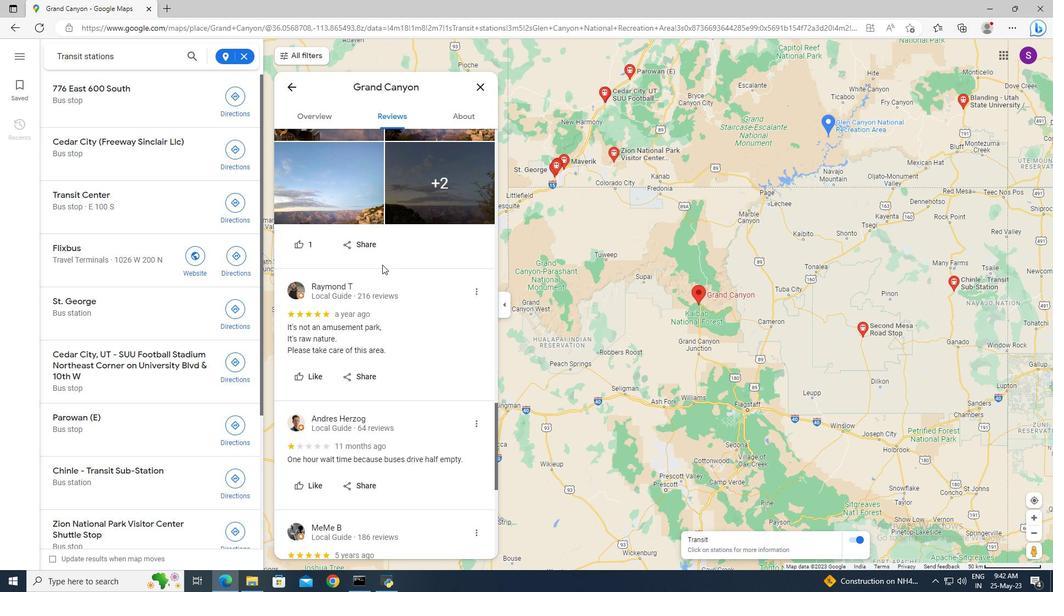 
Action: Mouse scrolled (382, 264) with delta (0, 0)
Screenshot: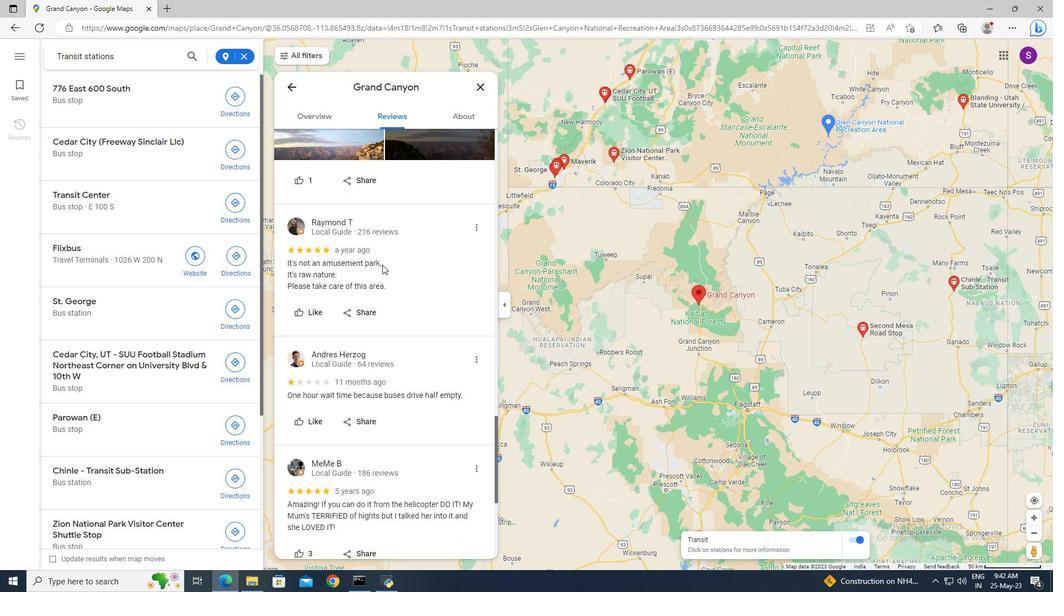 
Action: Mouse scrolled (382, 264) with delta (0, 0)
Screenshot: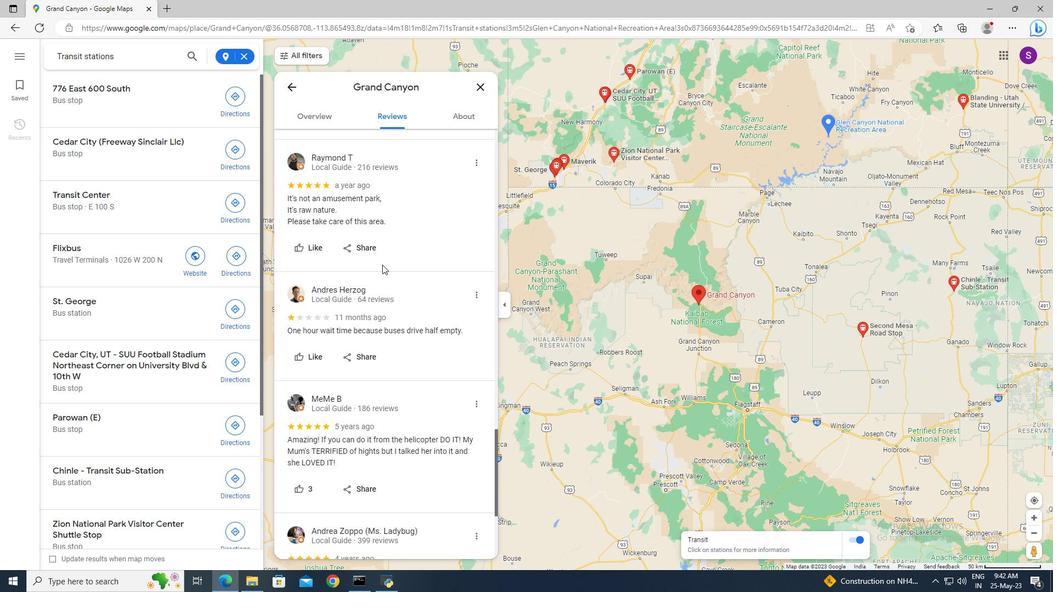 
Action: Mouse scrolled (382, 264) with delta (0, 0)
Screenshot: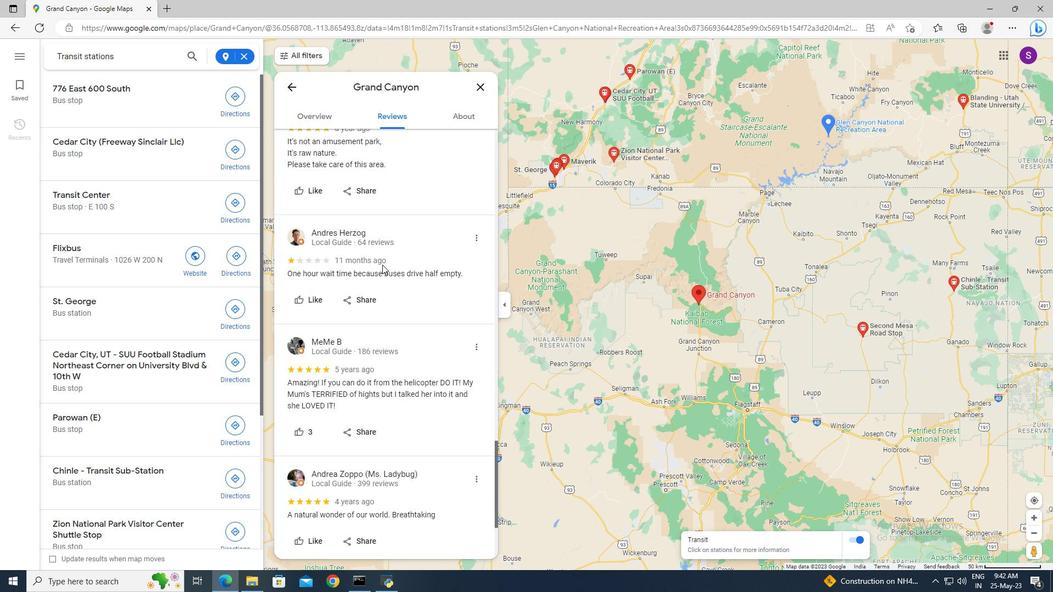 
Action: Mouse moved to (382, 262)
Screenshot: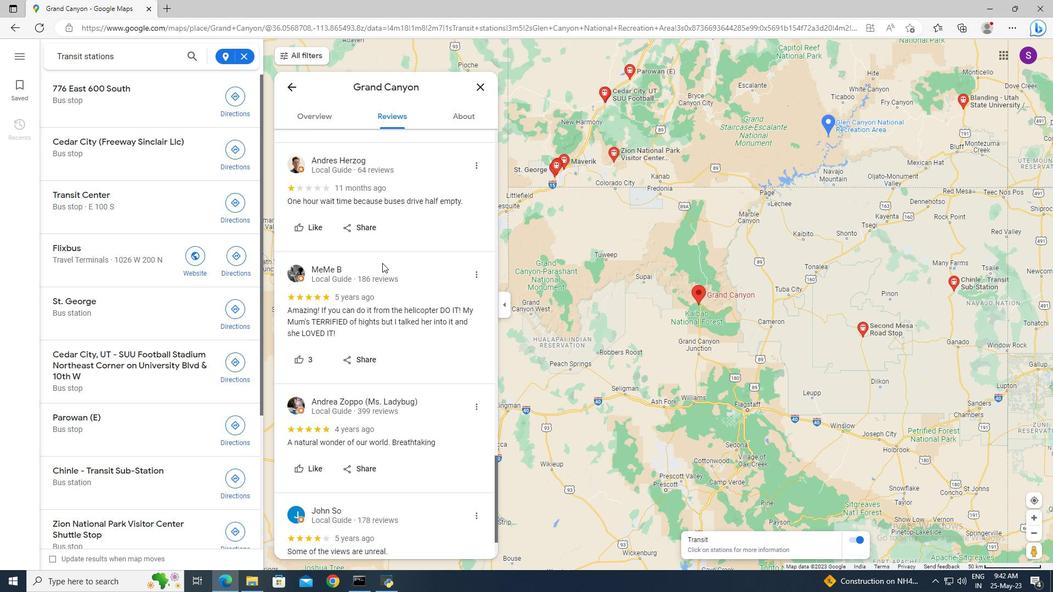 
Action: Mouse scrolled (382, 261) with delta (0, 0)
Screenshot: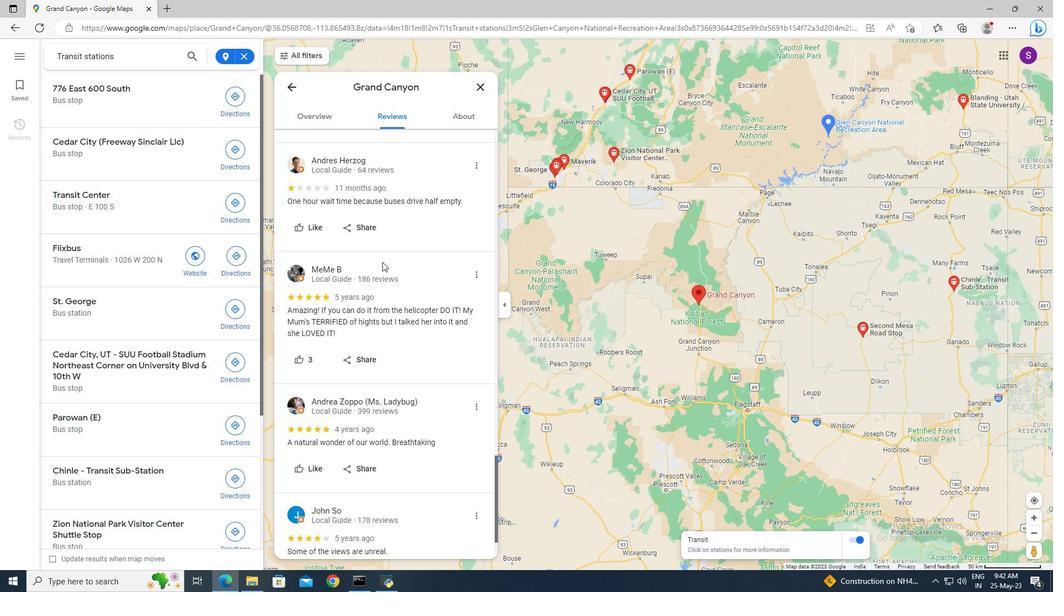 
Action: Mouse scrolled (382, 261) with delta (0, 0)
Screenshot: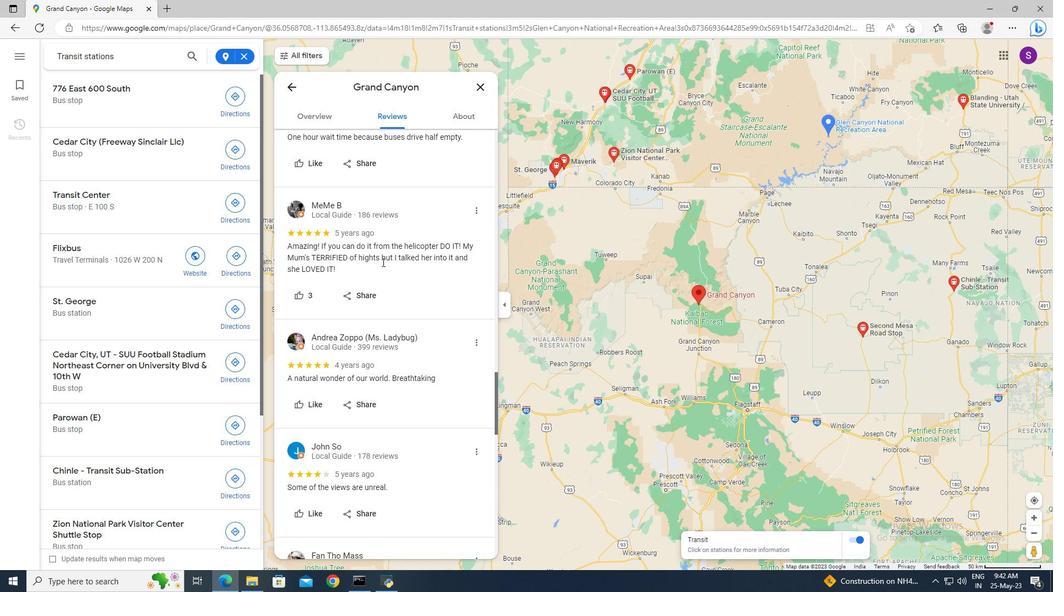 
Action: Mouse scrolled (382, 261) with delta (0, 0)
Screenshot: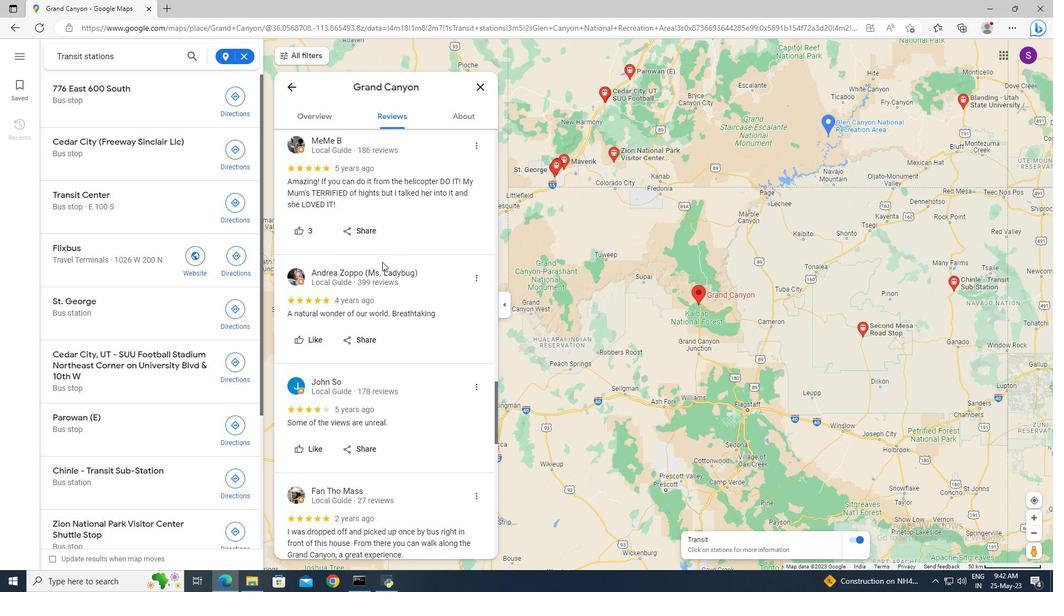 
Action: Mouse scrolled (382, 261) with delta (0, 0)
Screenshot: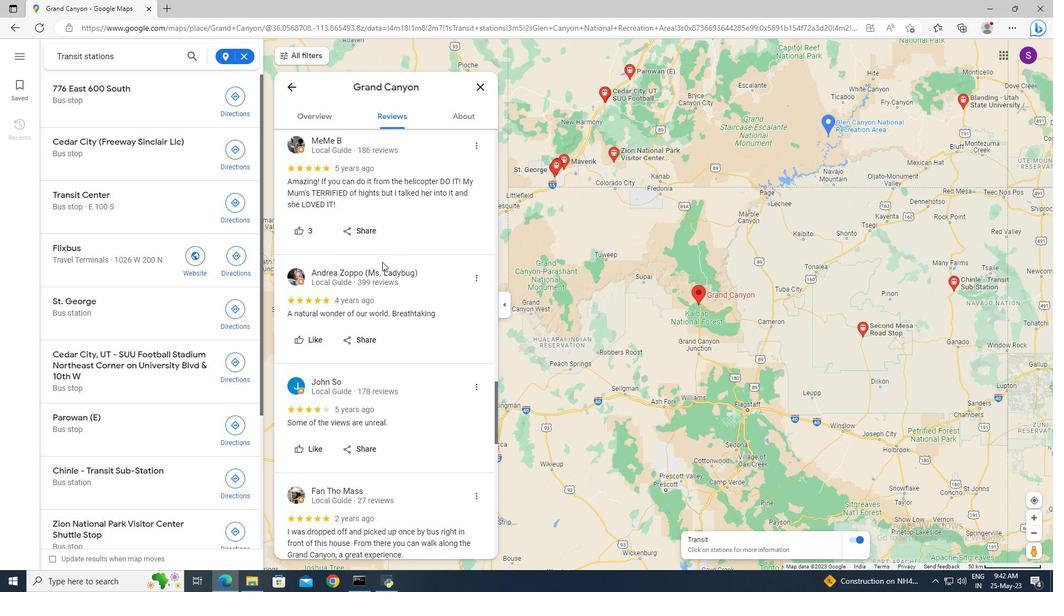 
Action: Mouse scrolled (382, 261) with delta (0, 0)
Screenshot: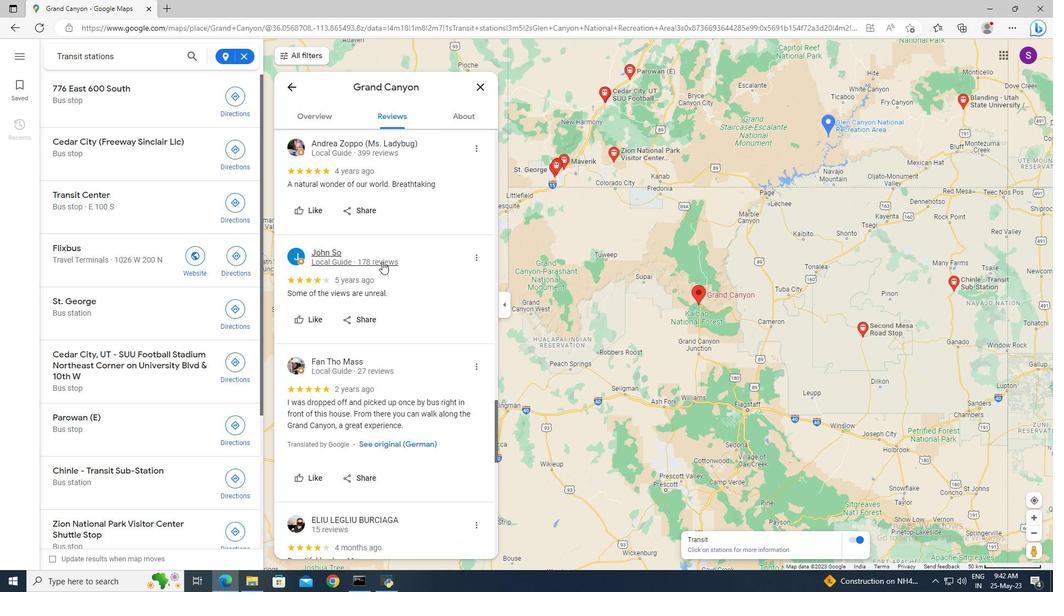 
Action: Mouse scrolled (382, 262) with delta (0, 0)
Screenshot: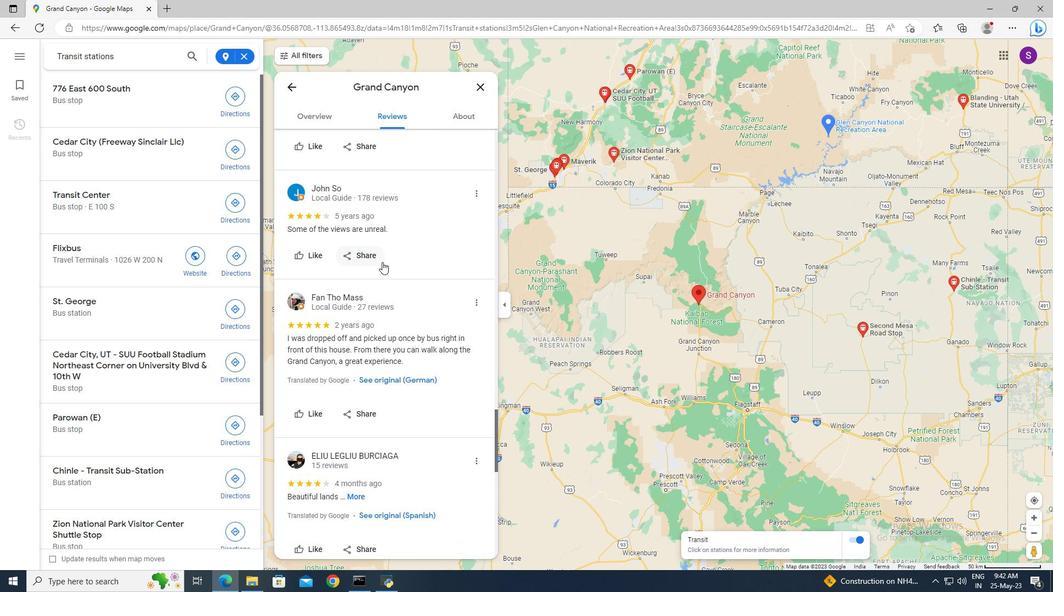 
Action: Mouse scrolled (382, 262) with delta (0, 0)
Screenshot: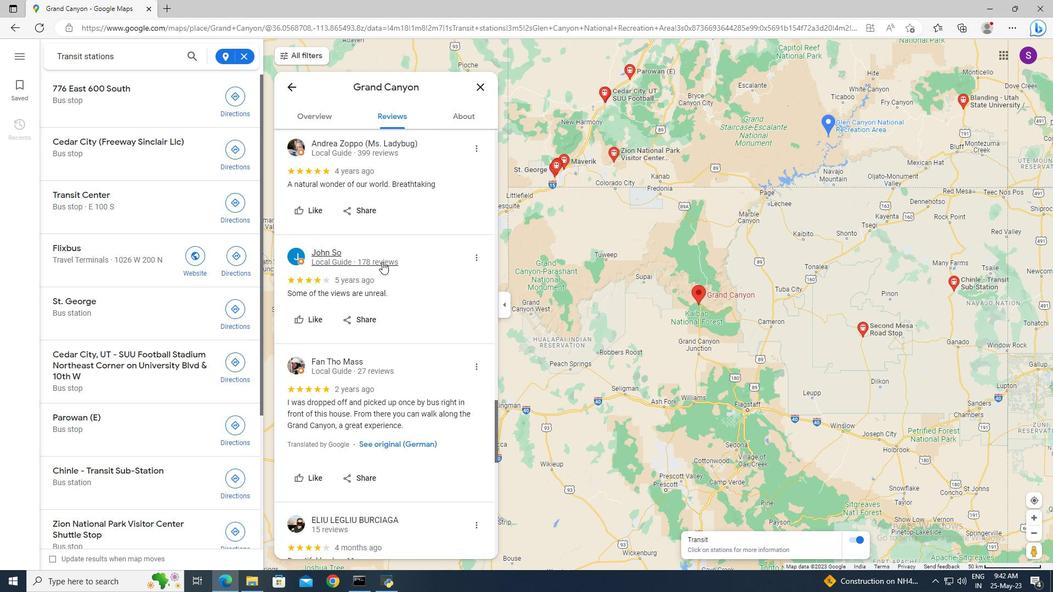 
Action: Mouse moved to (382, 261)
Screenshot: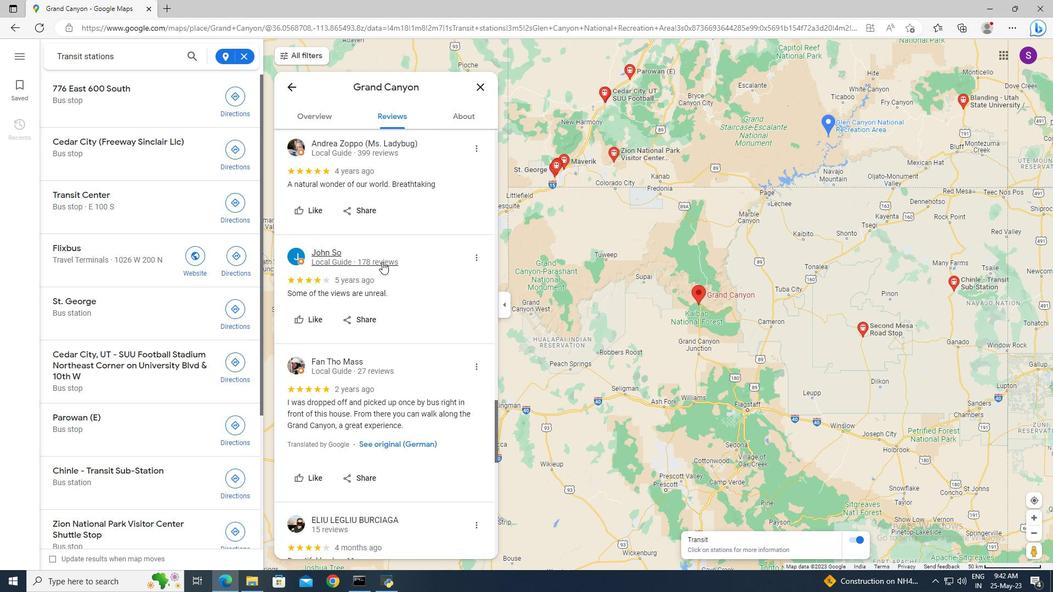 
Action: Mouse scrolled (382, 262) with delta (0, 0)
Screenshot: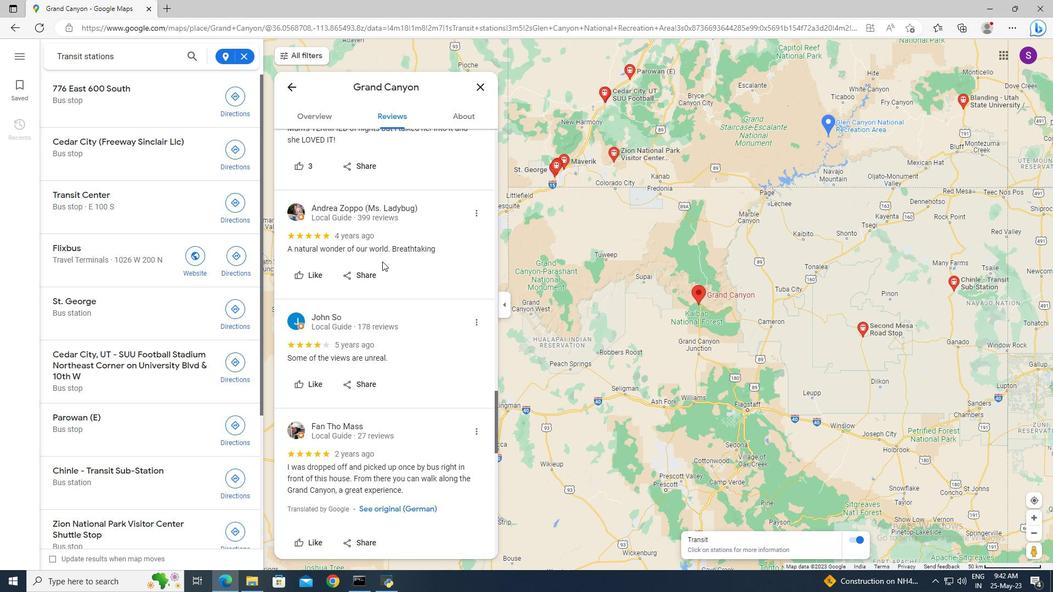 
Action: Mouse scrolled (382, 262) with delta (0, 0)
Screenshot: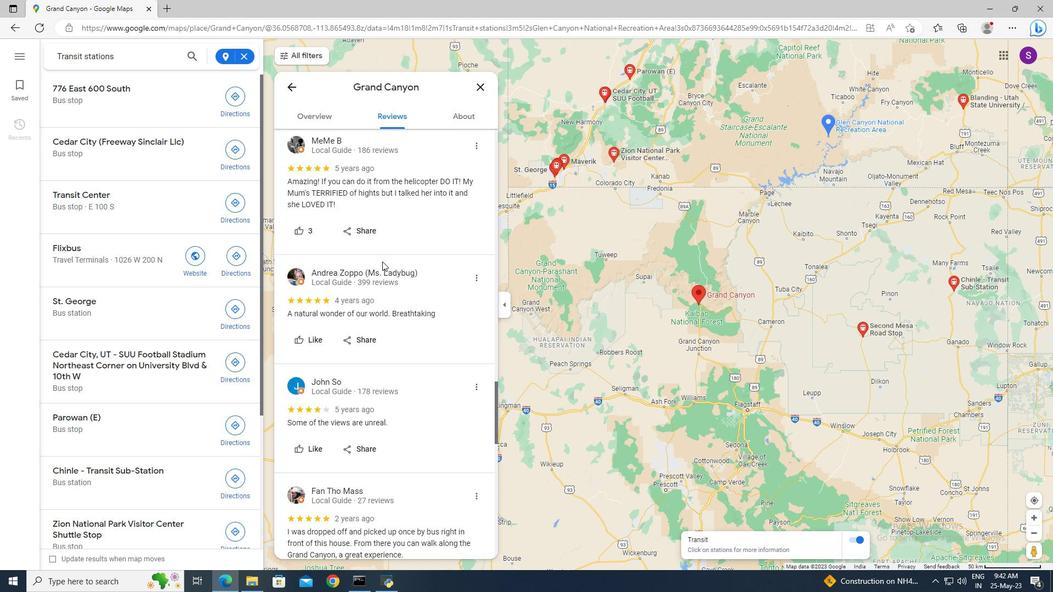 
Action: Mouse scrolled (382, 262) with delta (0, 0)
Screenshot: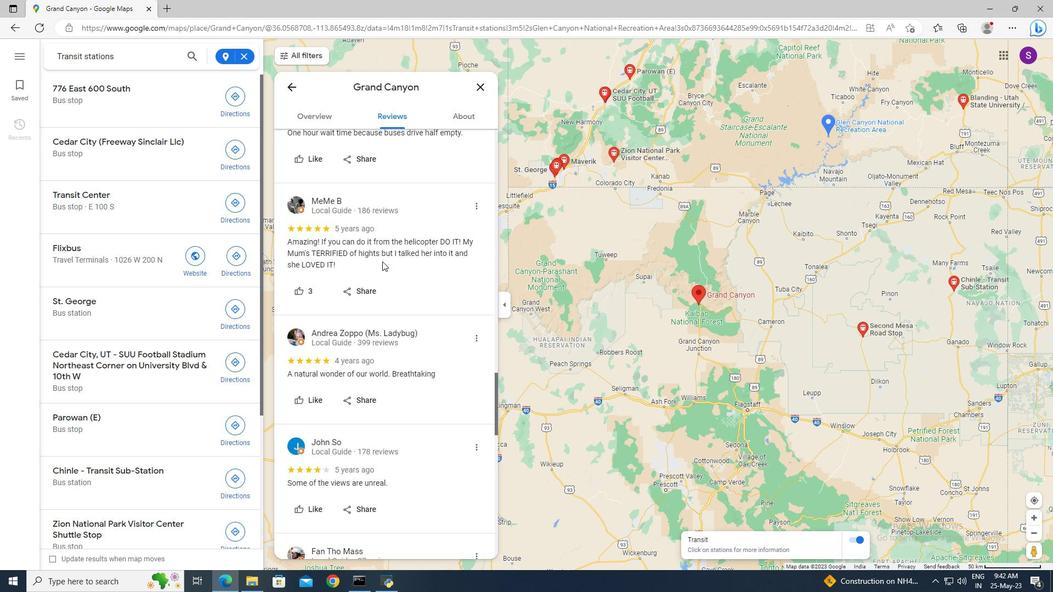 
Action: Mouse scrolled (382, 262) with delta (0, 0)
Screenshot: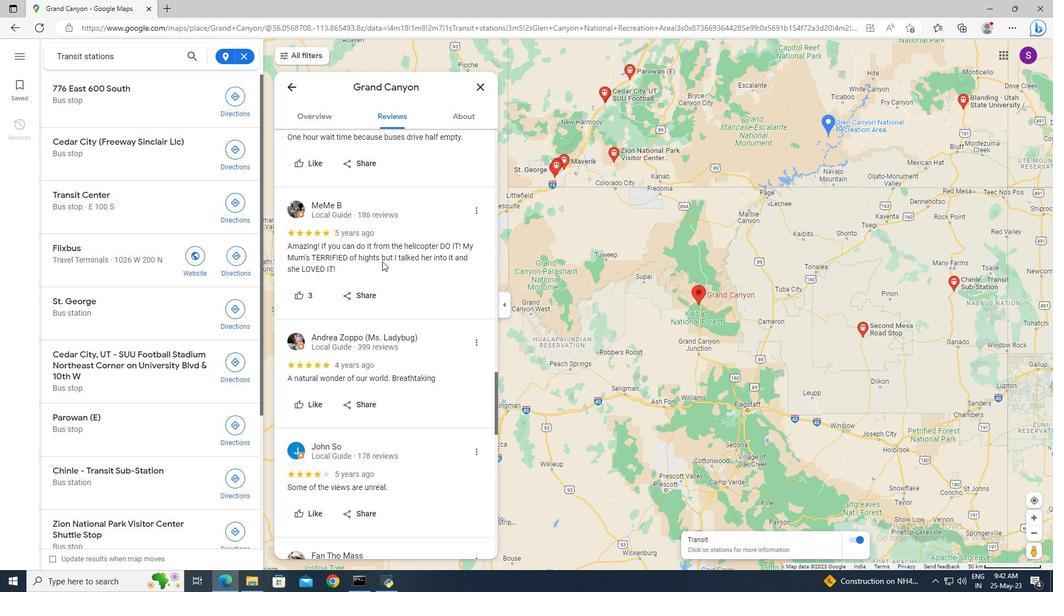 
Action: Mouse scrolled (382, 261) with delta (0, 0)
Screenshot: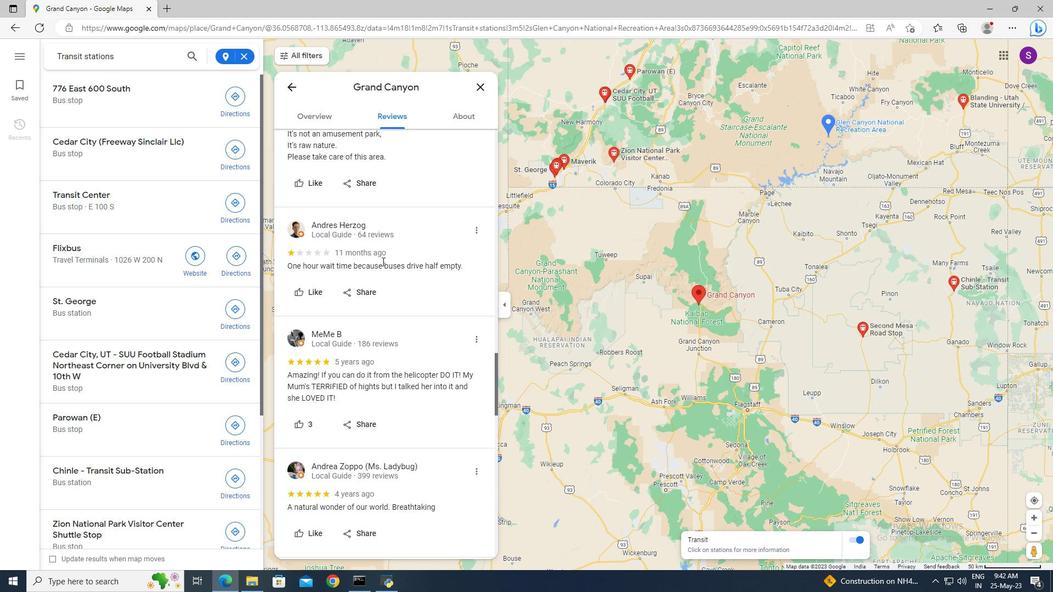 
Action: Mouse scrolled (382, 261) with delta (0, 0)
Screenshot: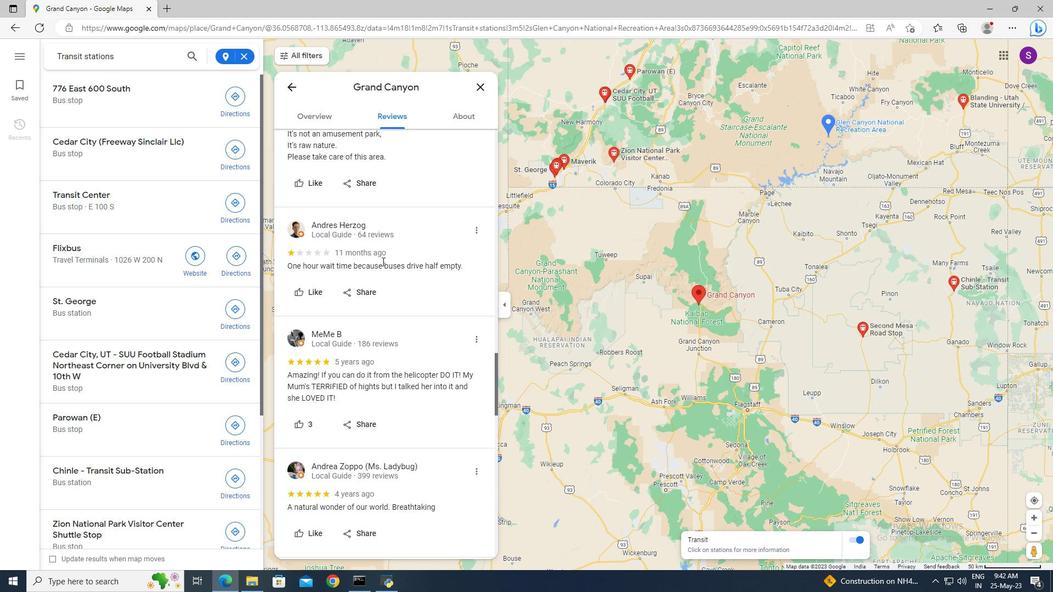 
Action: Mouse scrolled (382, 261) with delta (0, 0)
Screenshot: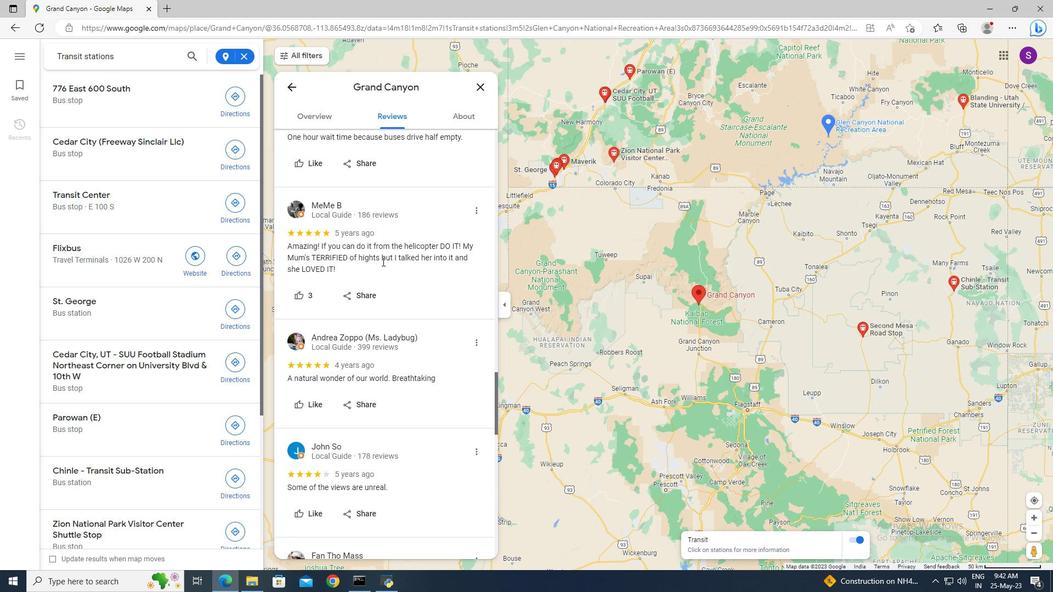 
Action: Mouse scrolled (382, 261) with delta (0, 0)
Screenshot: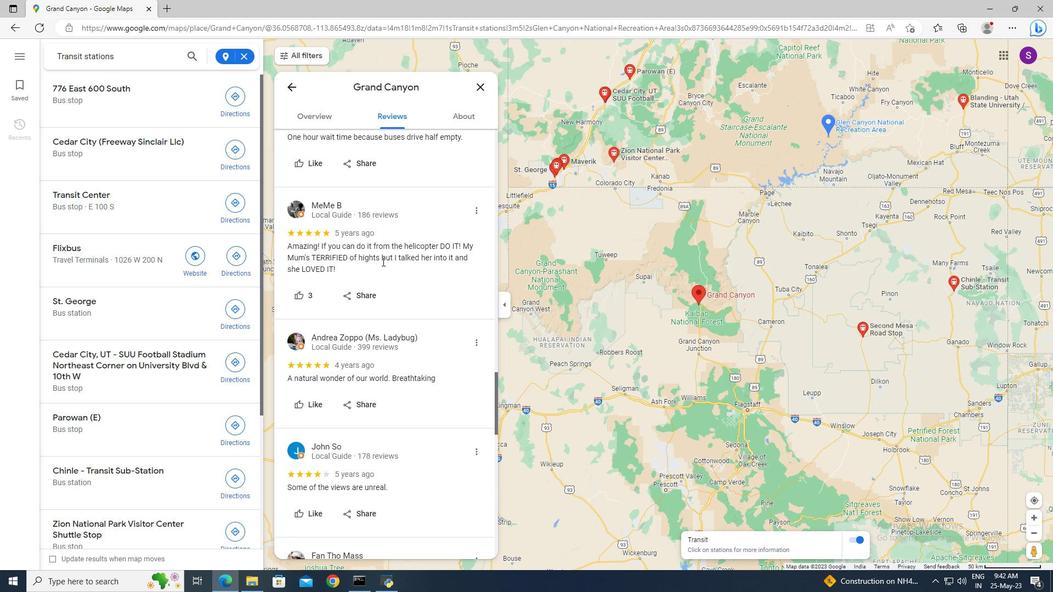 
Action: Mouse moved to (381, 259)
Screenshot: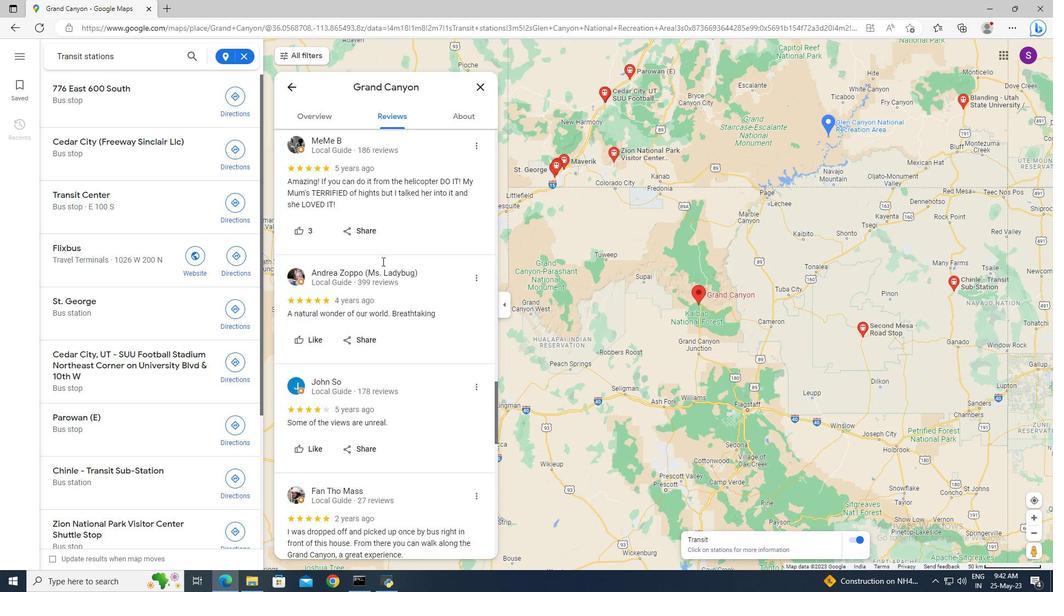 
Action: Mouse scrolled (381, 258) with delta (0, 0)
Screenshot: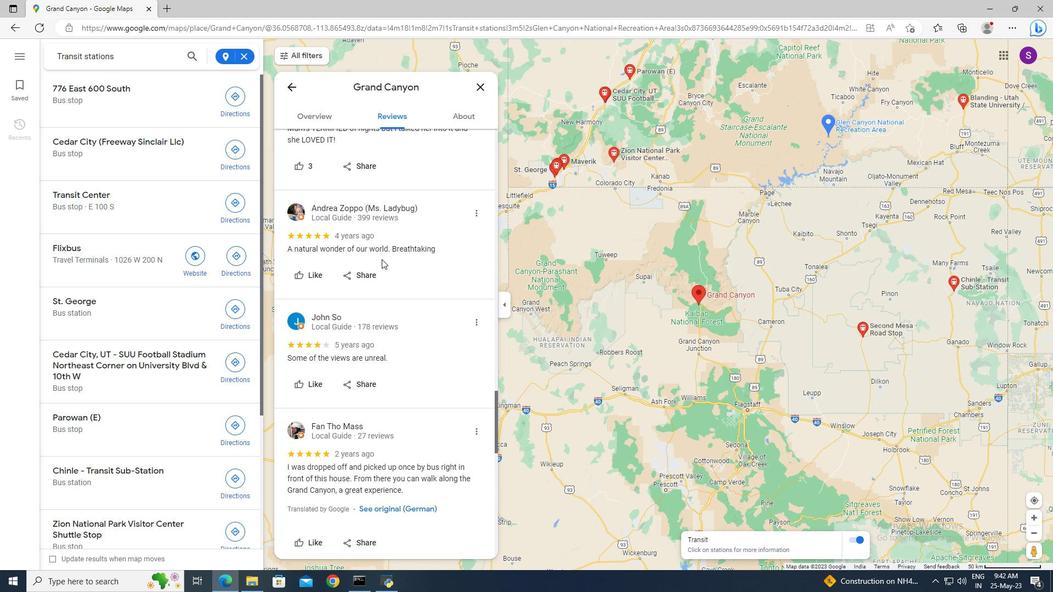 
Action: Mouse scrolled (381, 258) with delta (0, 0)
Screenshot: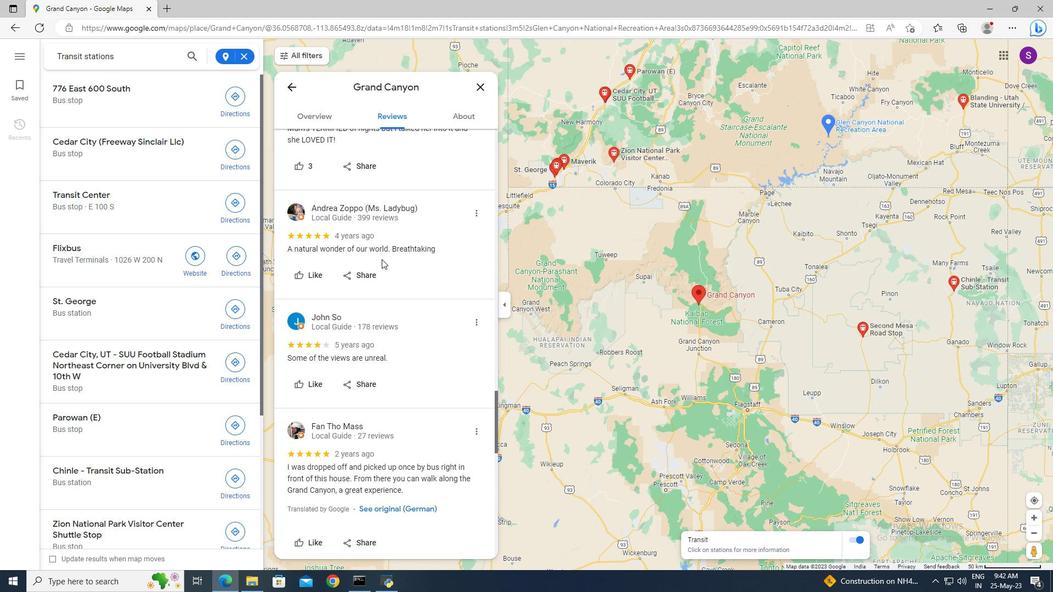 
Action: Mouse scrolled (381, 258) with delta (0, 0)
Screenshot: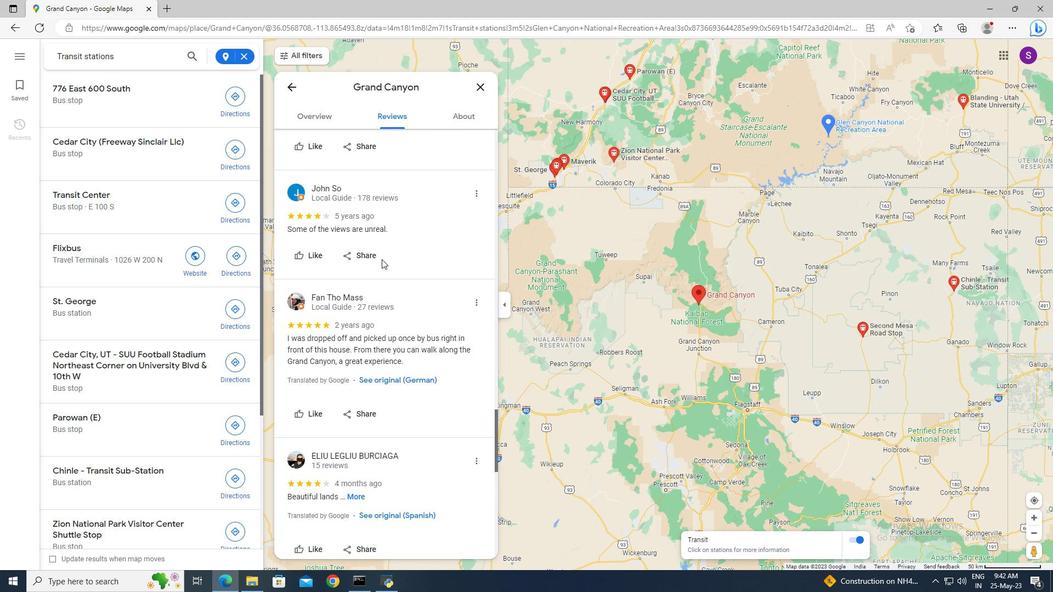 
Action: Mouse moved to (381, 258)
Screenshot: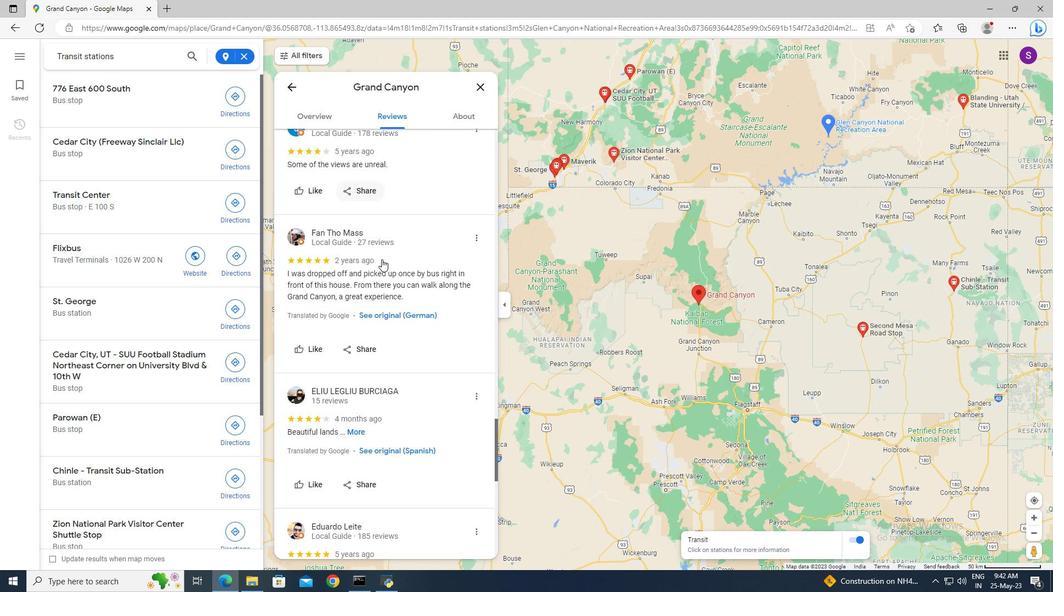 
Action: Mouse scrolled (381, 258) with delta (0, 0)
Screenshot: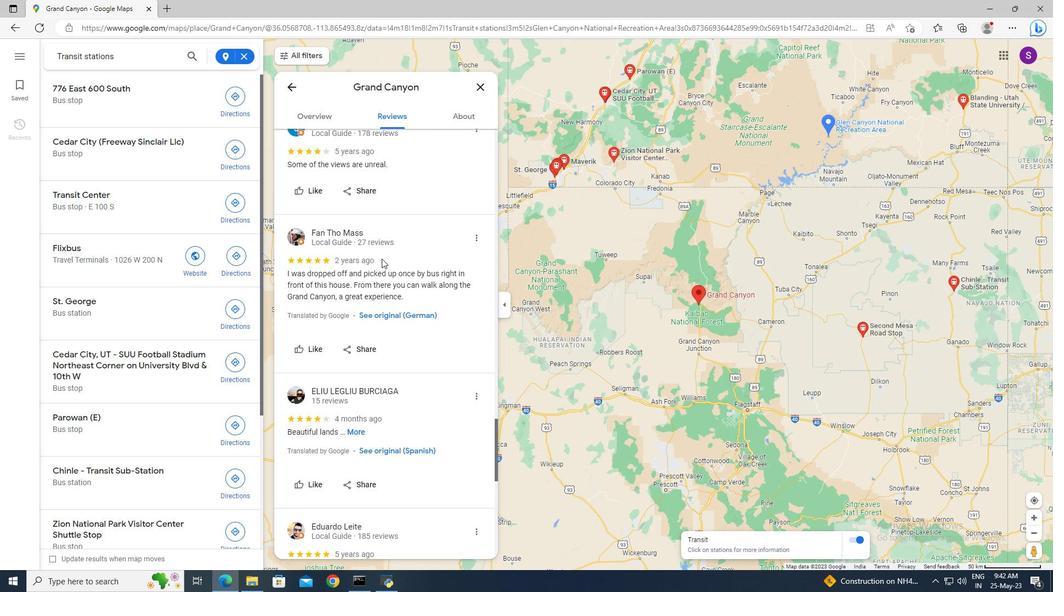 
Action: Mouse scrolled (381, 258) with delta (0, 0)
Screenshot: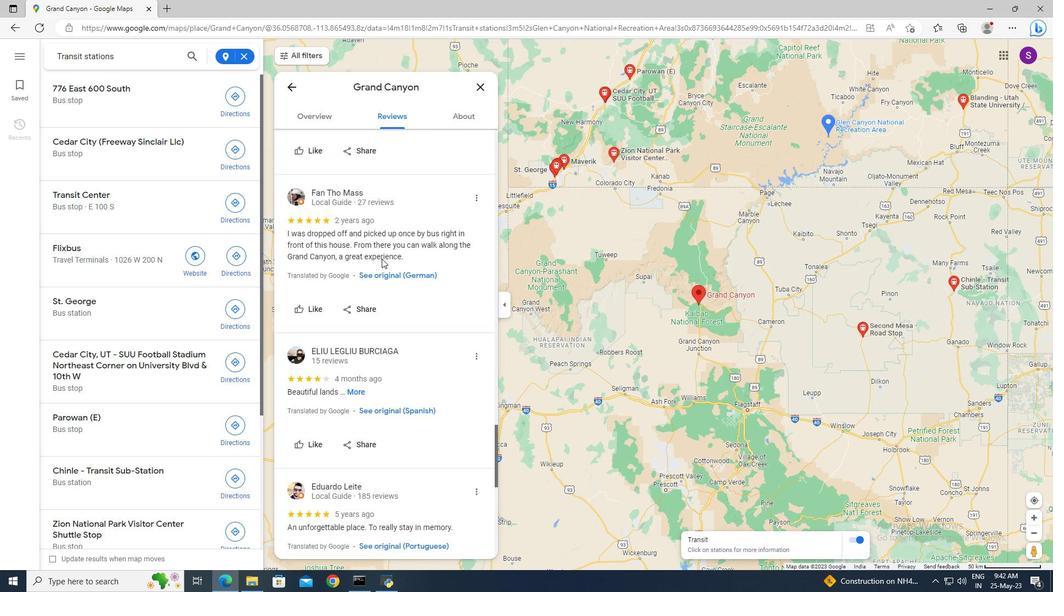 
Action: Mouse scrolled (381, 258) with delta (0, 0)
Screenshot: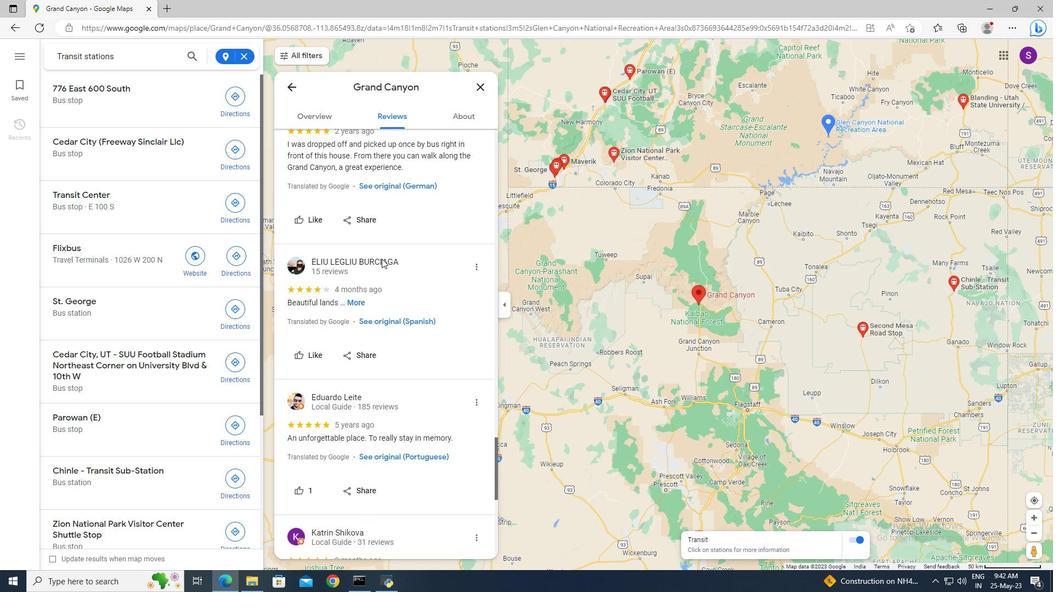 
Action: Mouse moved to (457, 120)
Screenshot: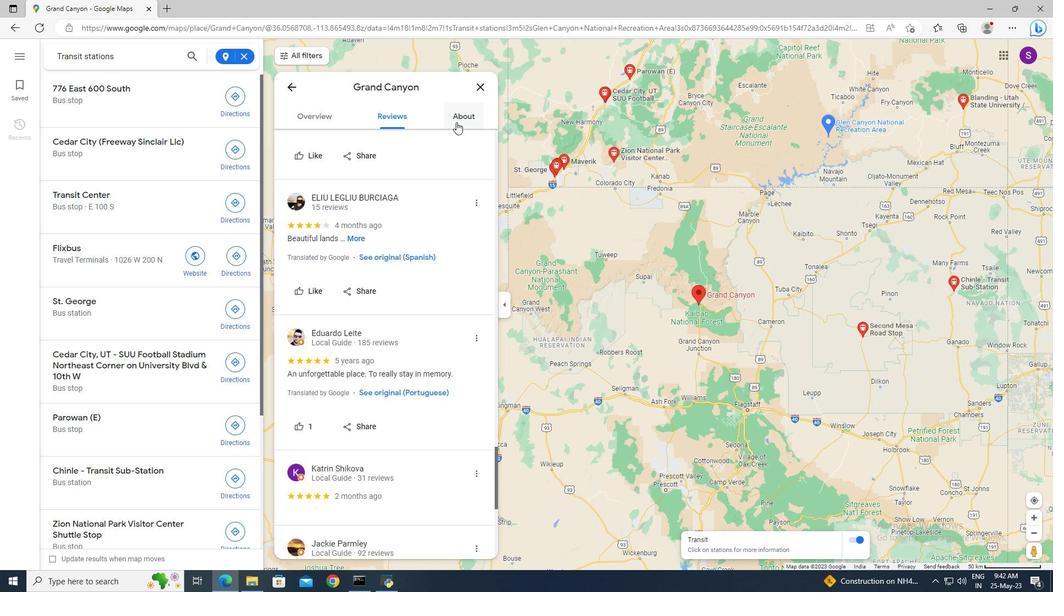 
Action: Mouse pressed left at (457, 120)
Screenshot: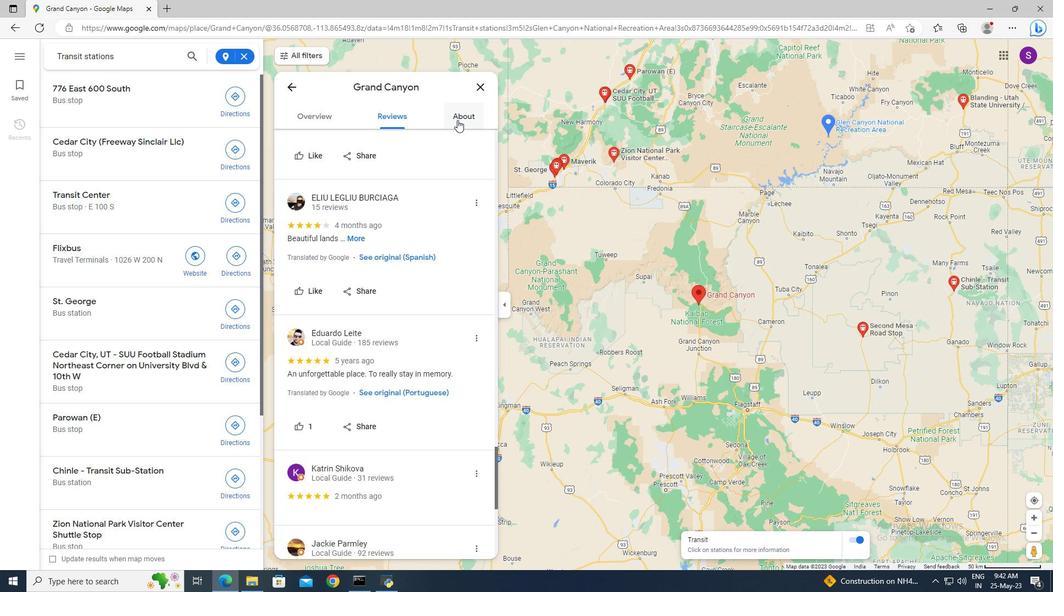 
Action: Mouse moved to (334, 124)
Screenshot: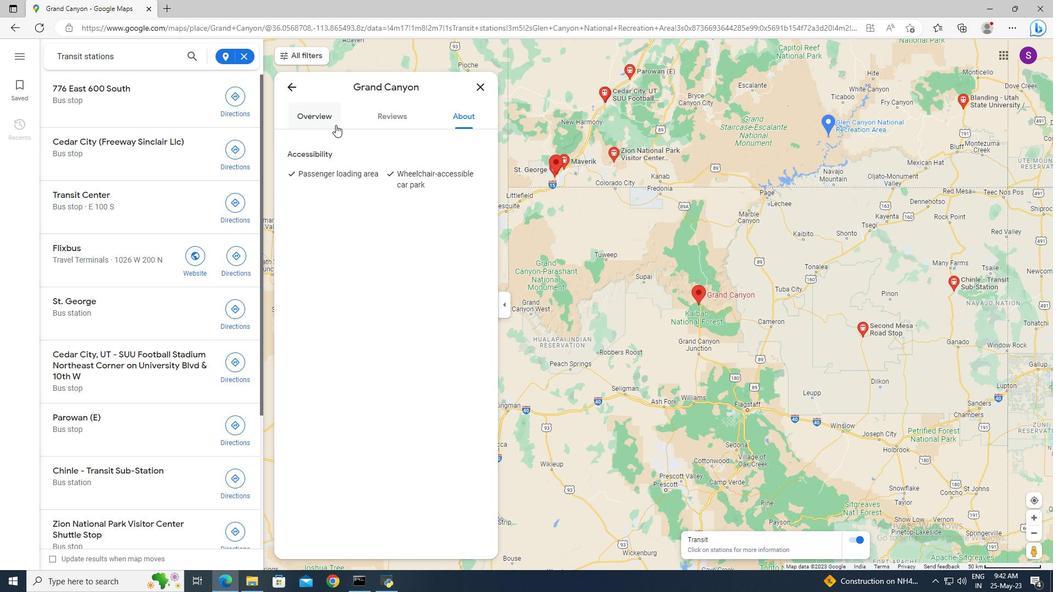 
Action: Mouse pressed left at (334, 124)
Screenshot: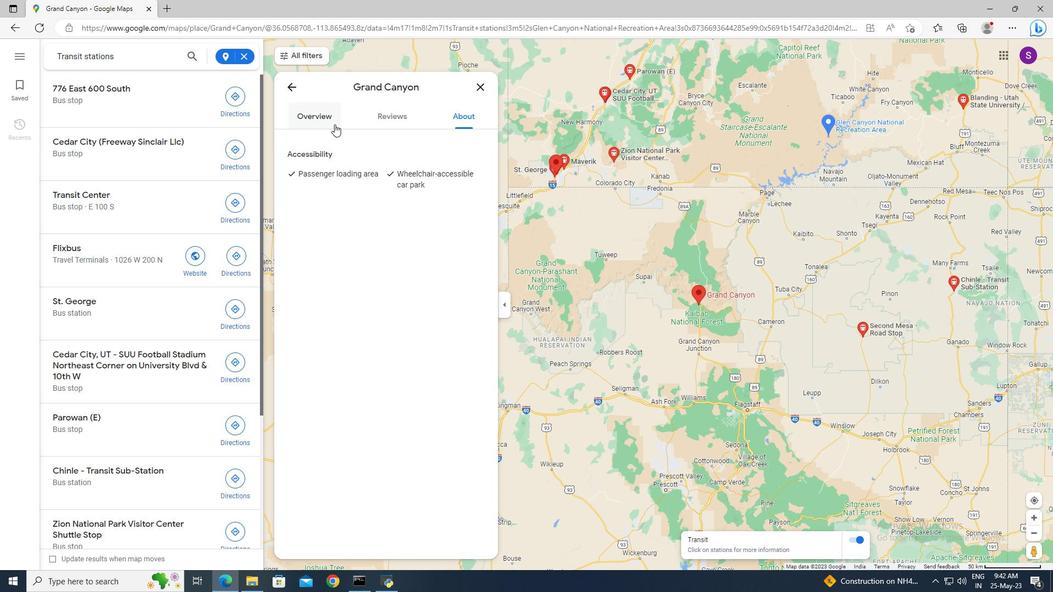 
Action: Mouse moved to (371, 152)
Screenshot: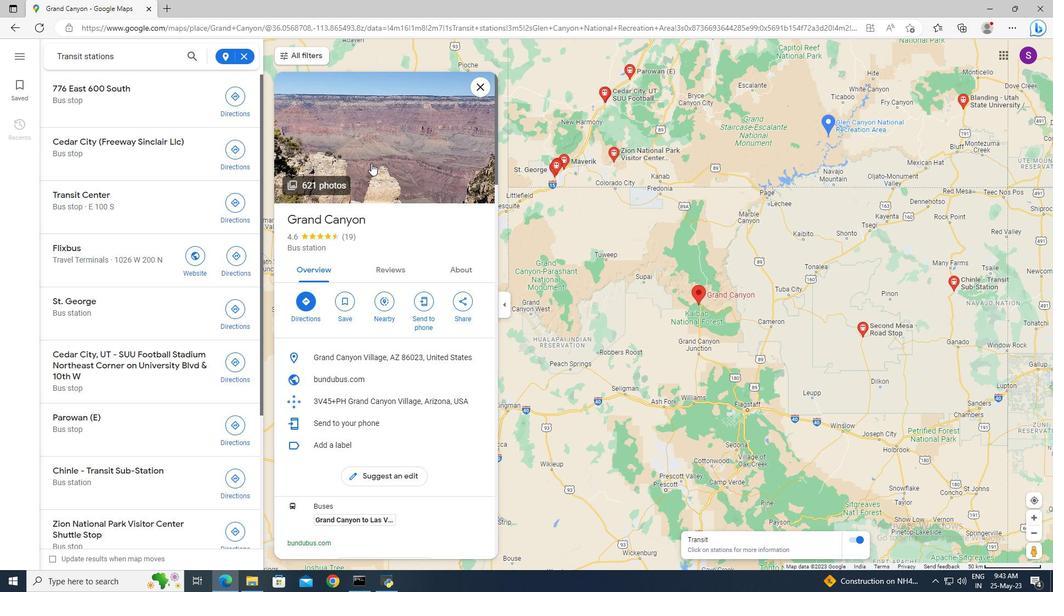 
Action: Mouse pressed left at (371, 152)
Screenshot: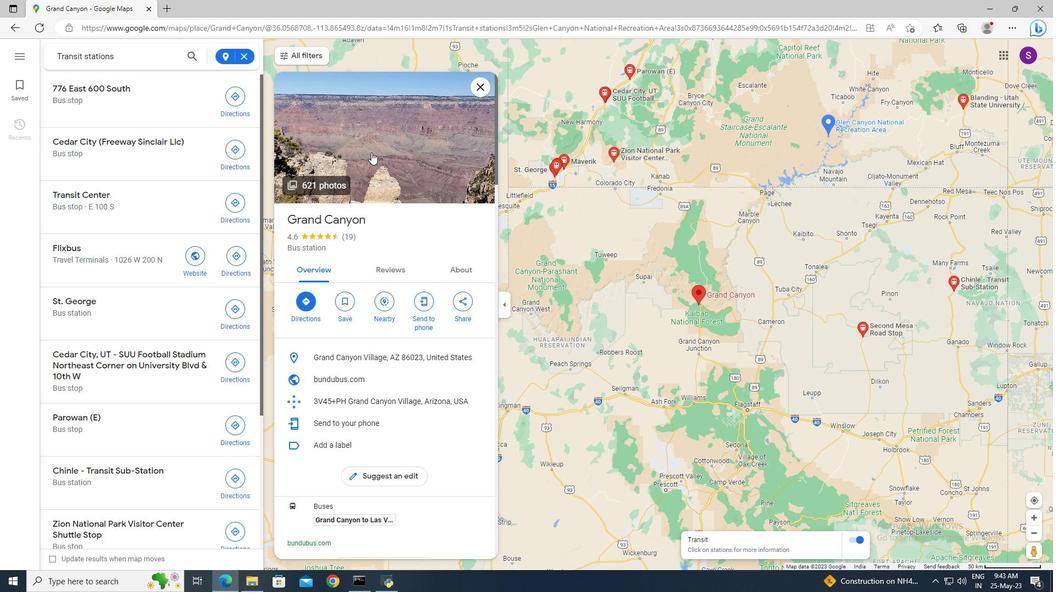 
Action: Mouse moved to (677, 485)
Screenshot: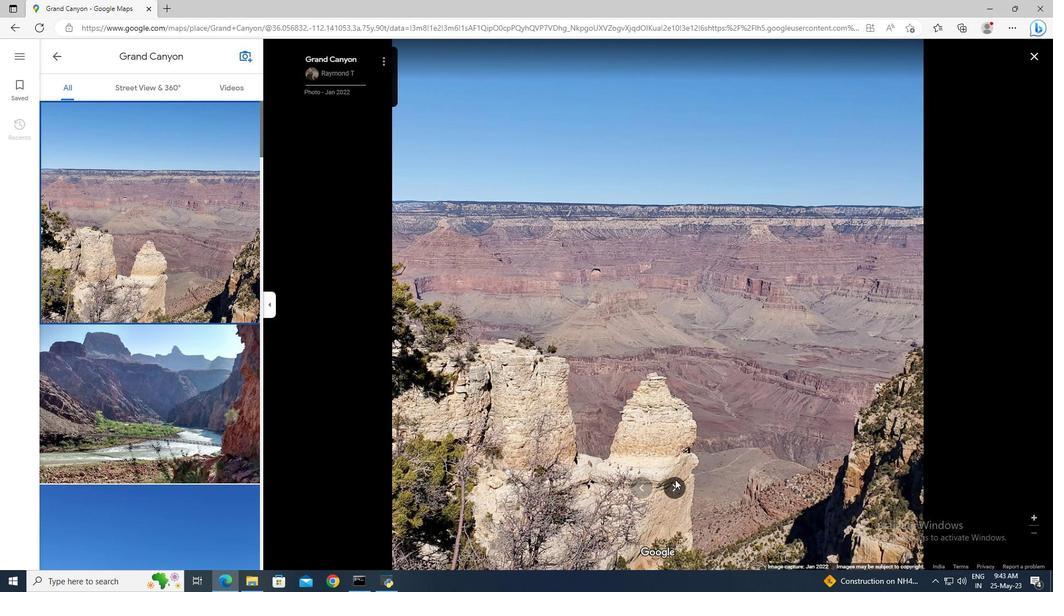 
Action: Mouse pressed left at (677, 485)
Screenshot: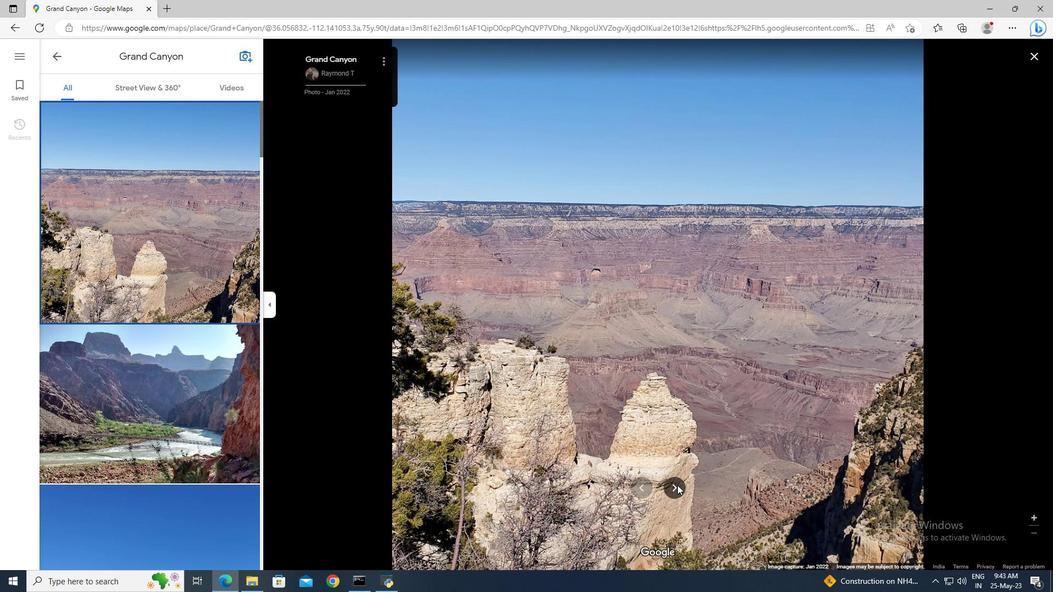 
Action: Mouse pressed left at (677, 485)
Screenshot: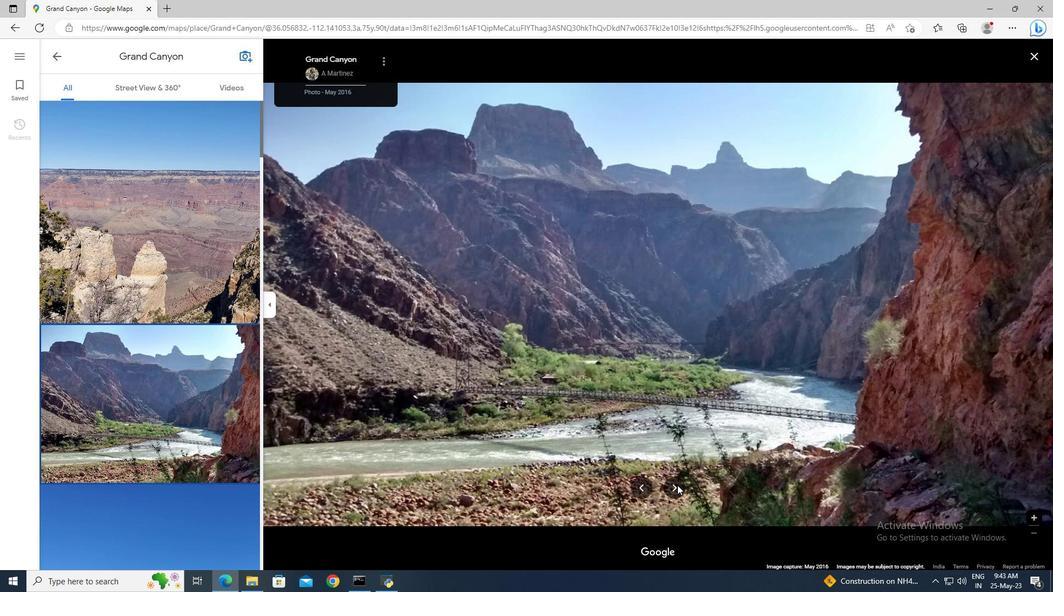 
Action: Mouse pressed left at (677, 485)
Screenshot: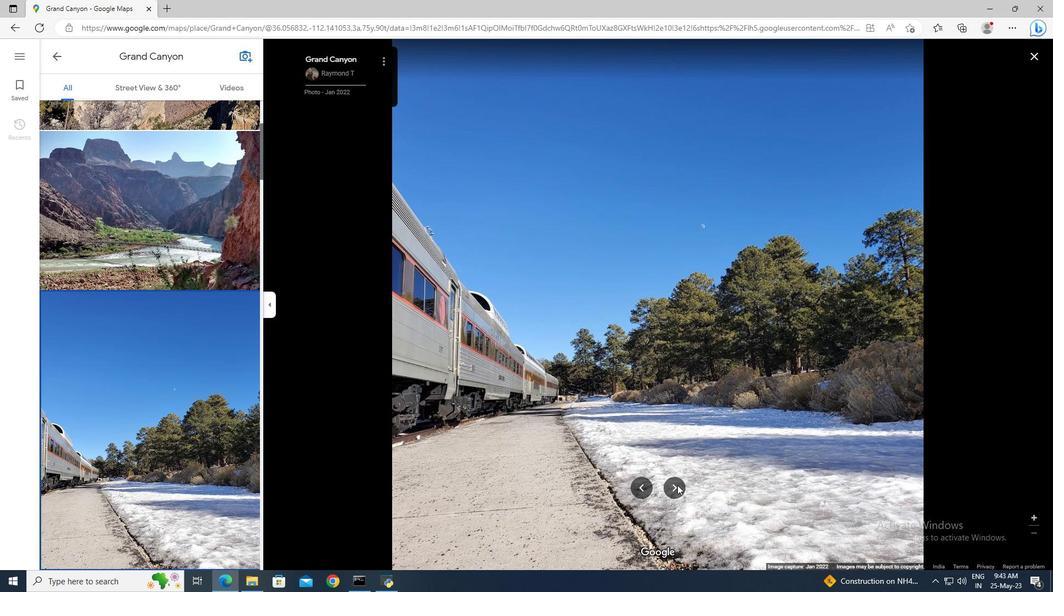 
Action: Mouse moved to (730, 379)
Screenshot: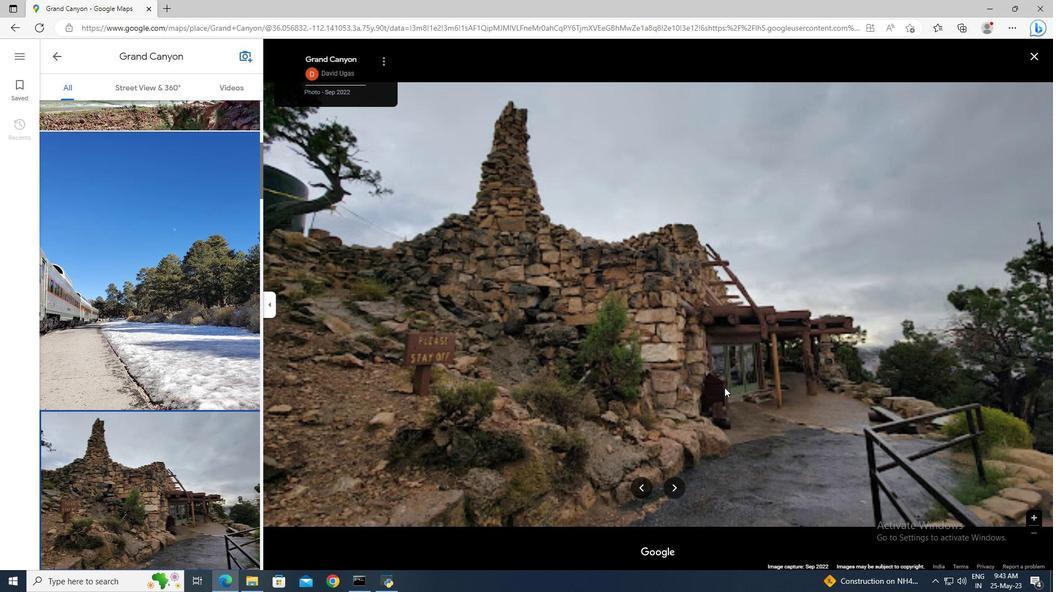 
Action: Mouse pressed left at (730, 379)
Screenshot: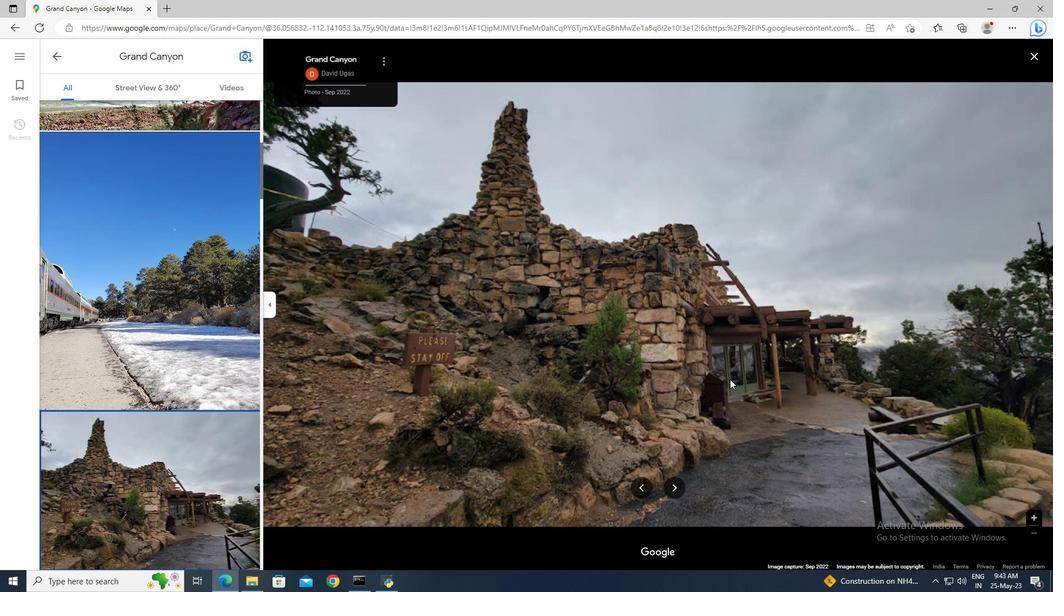 
Action: Mouse moved to (673, 486)
Screenshot: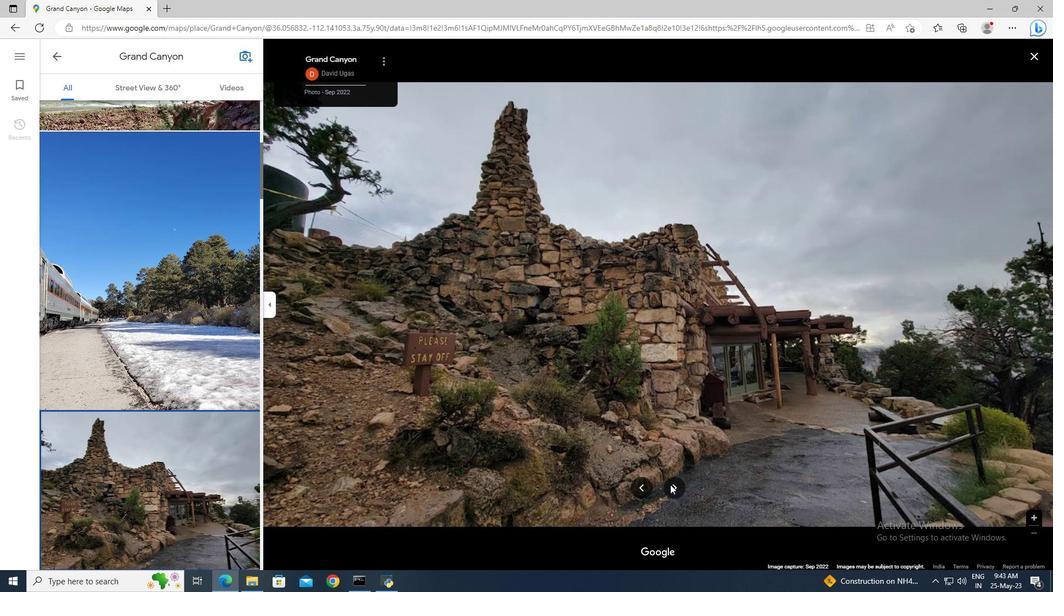 
Action: Mouse pressed left at (673, 486)
Screenshot: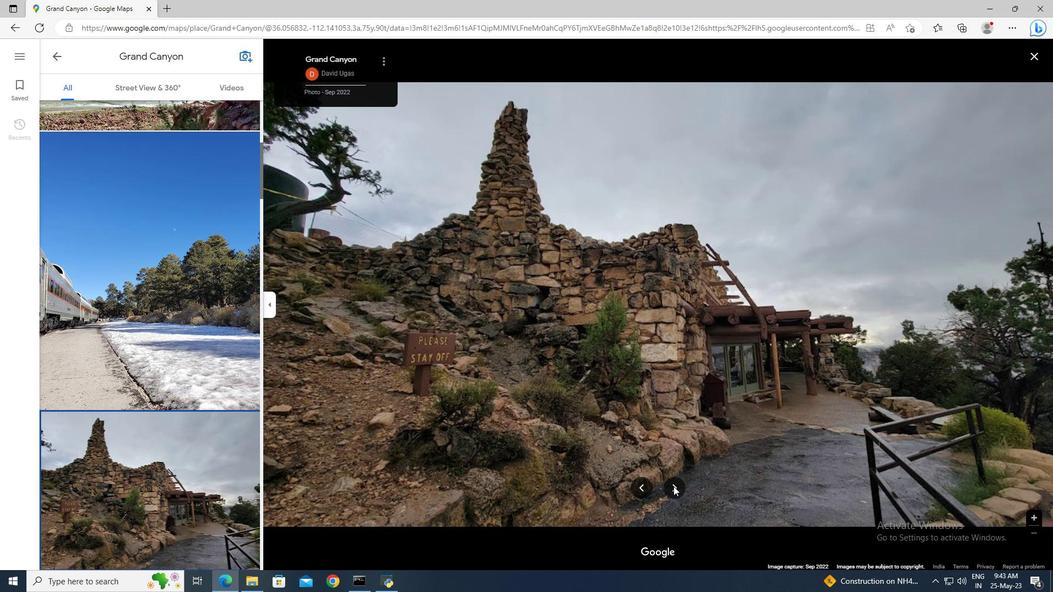 
Action: Mouse moved to (674, 486)
Screenshot: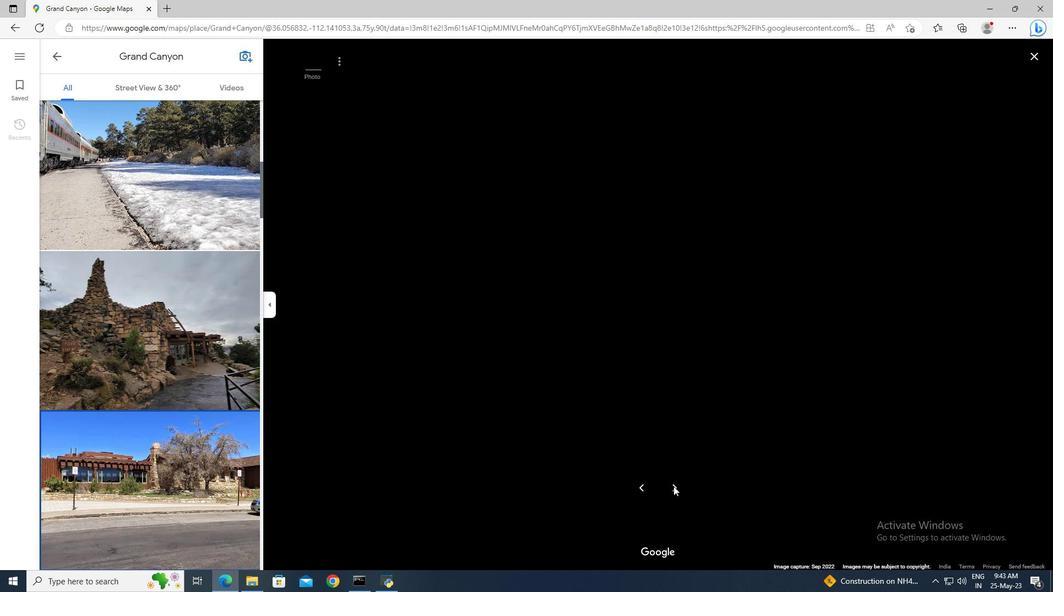 
Action: Mouse pressed left at (674, 486)
Screenshot: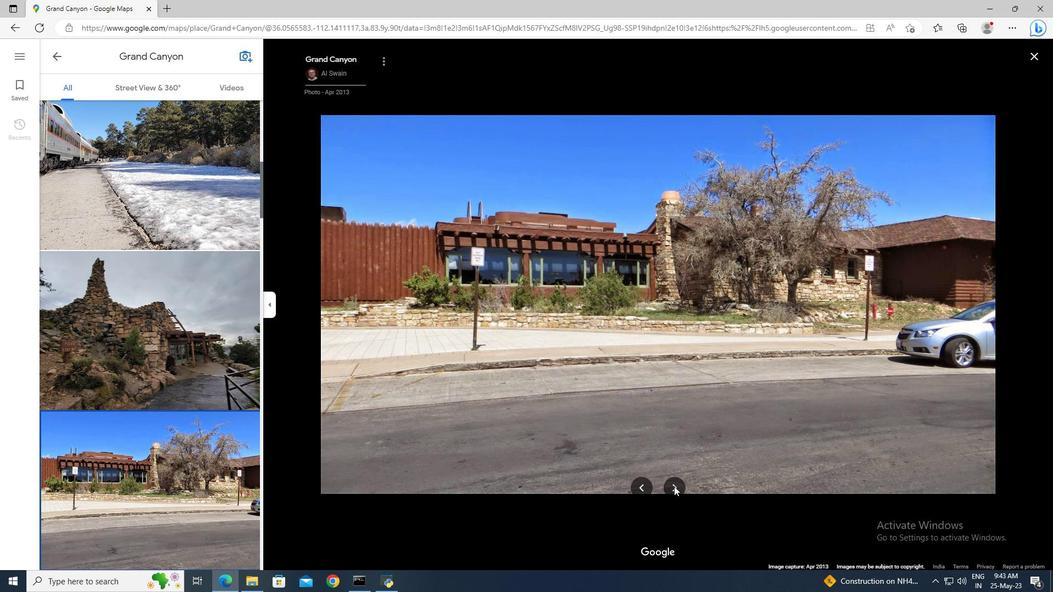 
Action: Mouse moved to (202, 327)
Screenshot: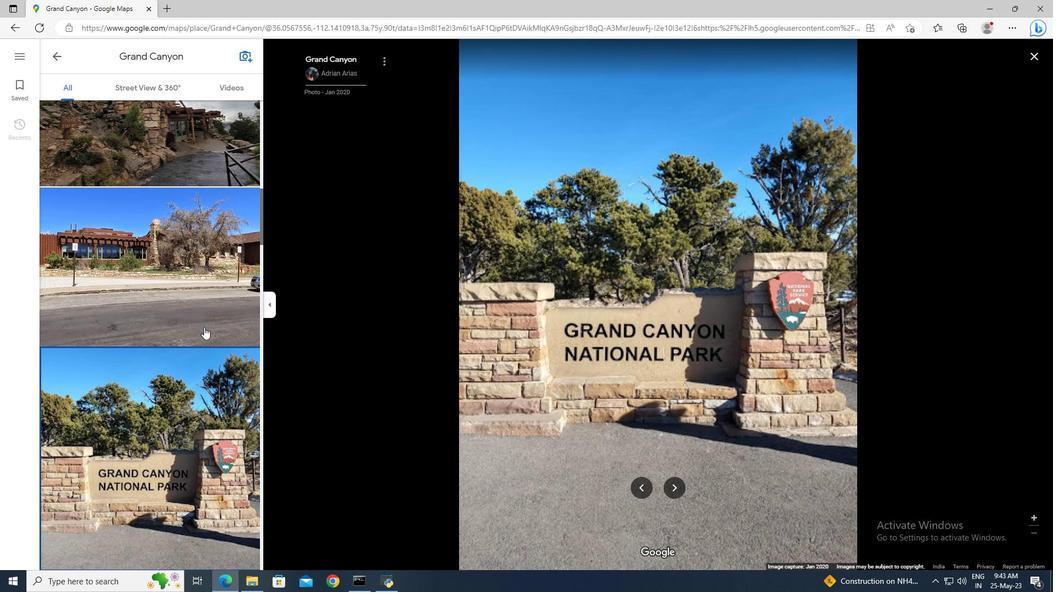 
Action: Mouse scrolled (202, 326) with delta (0, 0)
Screenshot: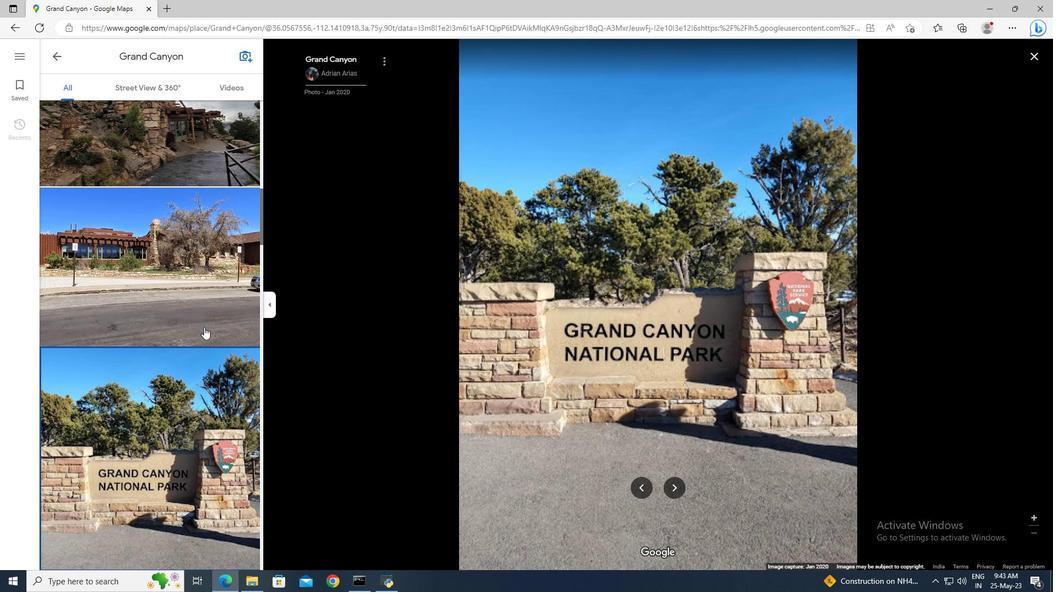 
Action: Mouse moved to (202, 327)
Screenshot: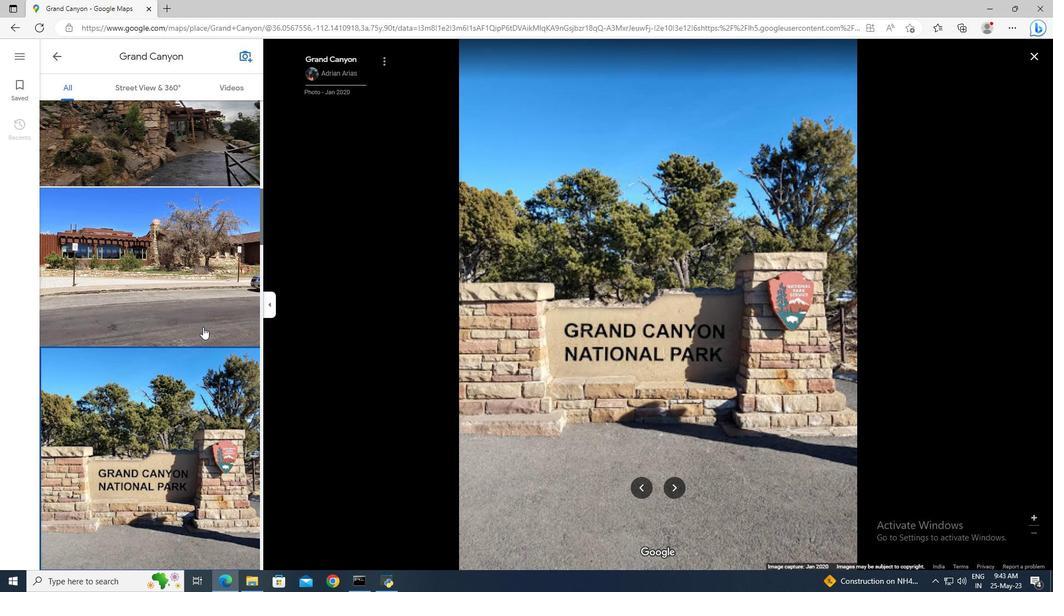 
Action: Mouse scrolled (202, 326) with delta (0, 0)
Screenshot: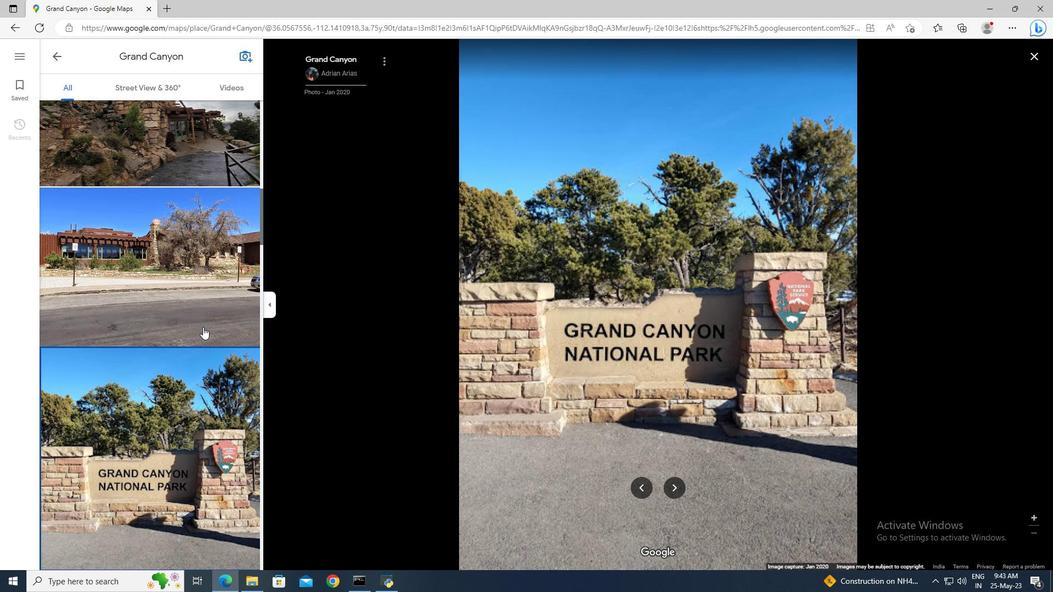 
Action: Mouse scrolled (202, 326) with delta (0, 0)
Screenshot: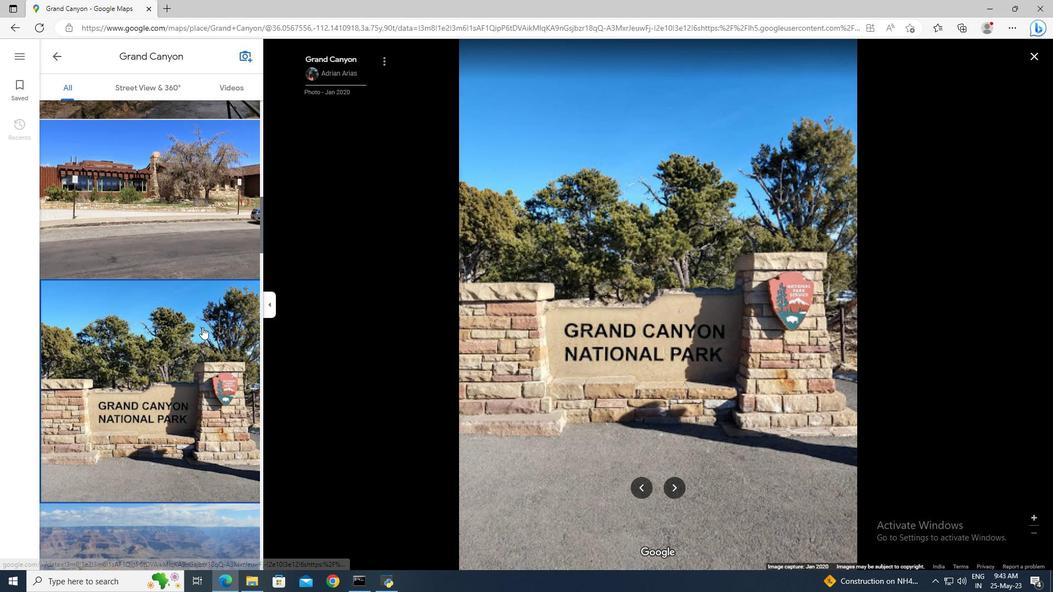 
Action: Mouse scrolled (202, 326) with delta (0, 0)
Screenshot: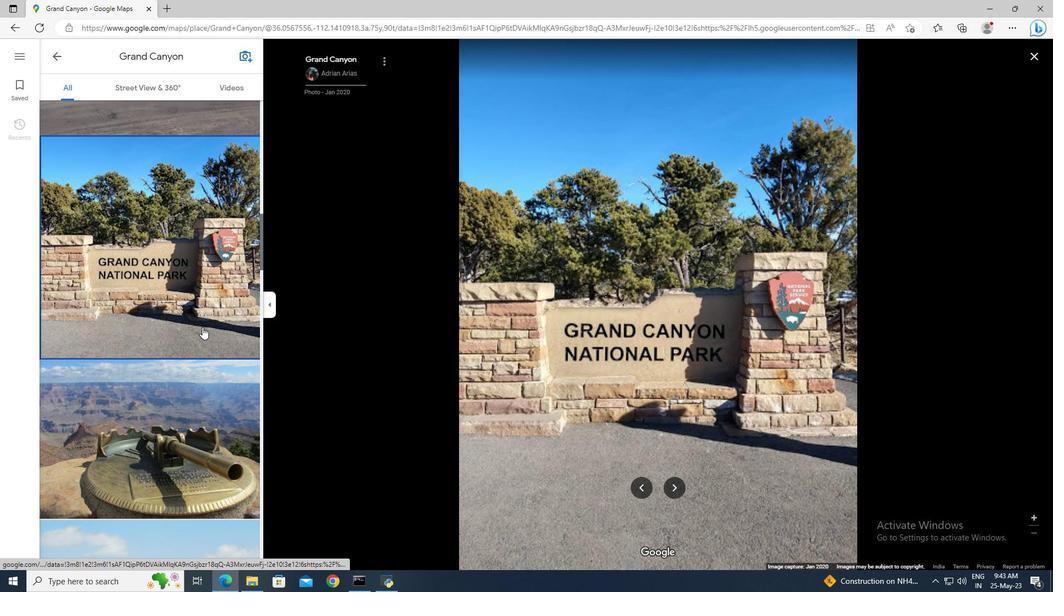 
Action: Mouse scrolled (202, 326) with delta (0, 0)
Screenshot: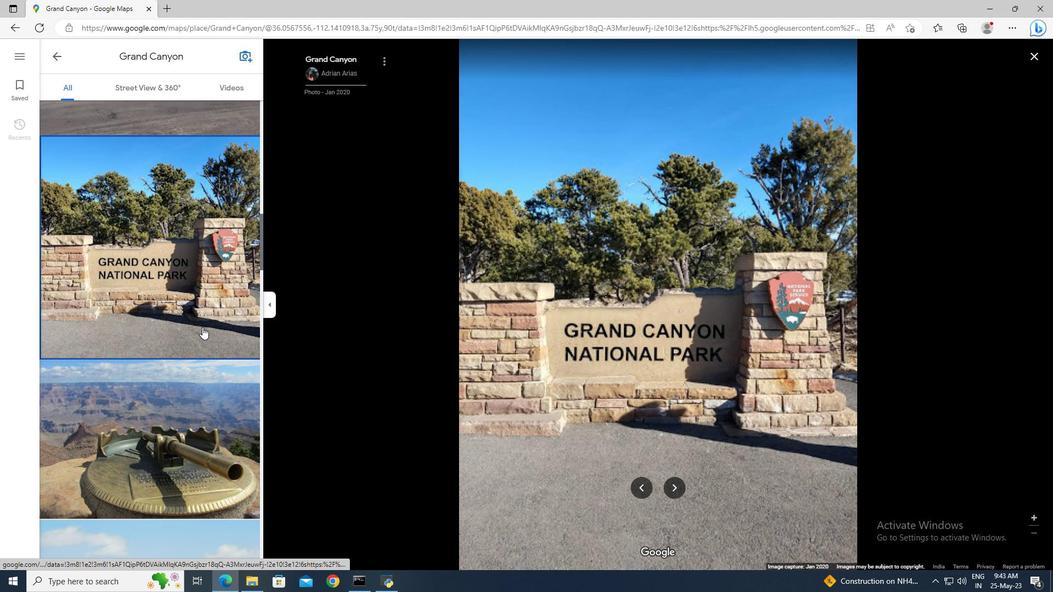 
Action: Mouse scrolled (202, 326) with delta (0, 0)
Screenshot: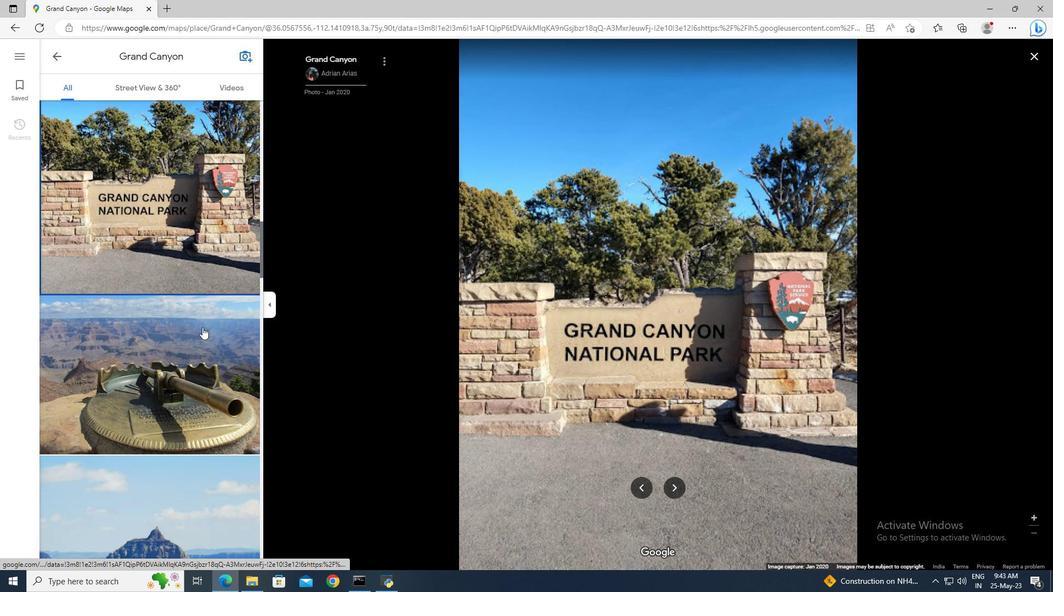 
Action: Mouse scrolled (202, 326) with delta (0, 0)
Screenshot: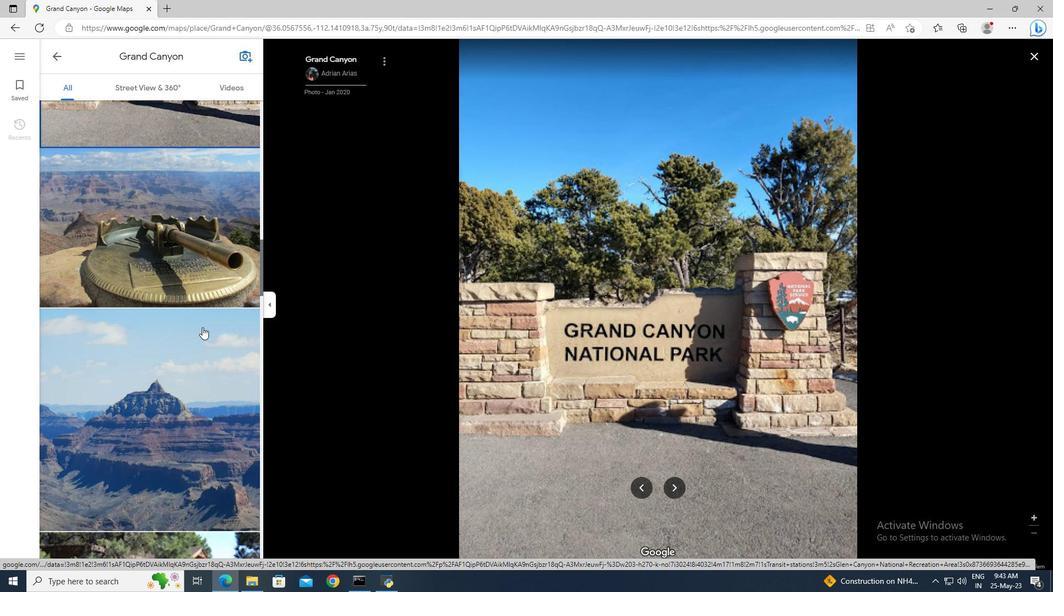 
Action: Mouse scrolled (202, 326) with delta (0, 0)
Screenshot: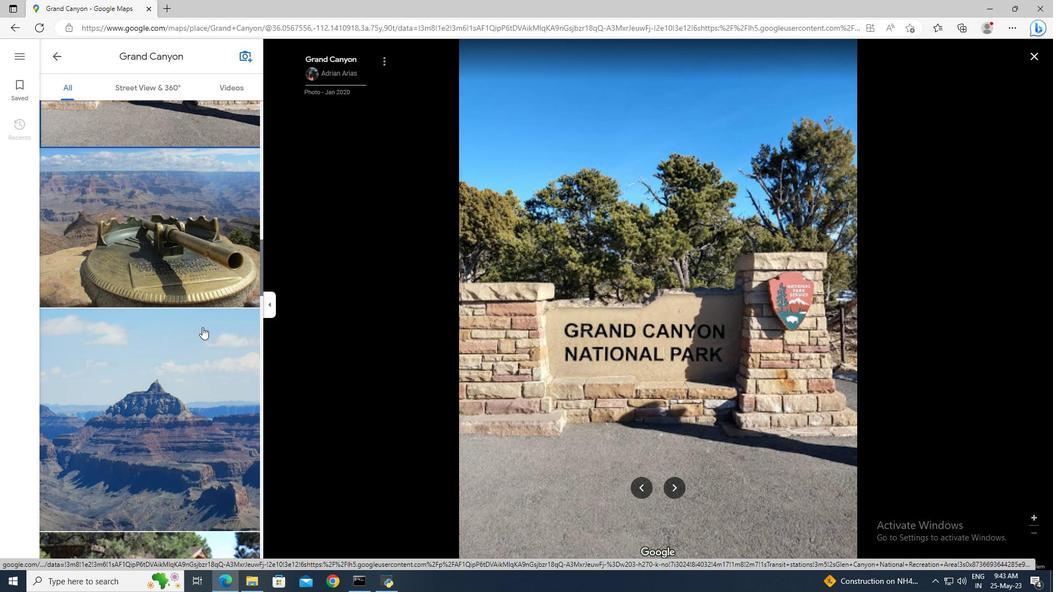 
Action: Mouse scrolled (202, 326) with delta (0, 0)
Screenshot: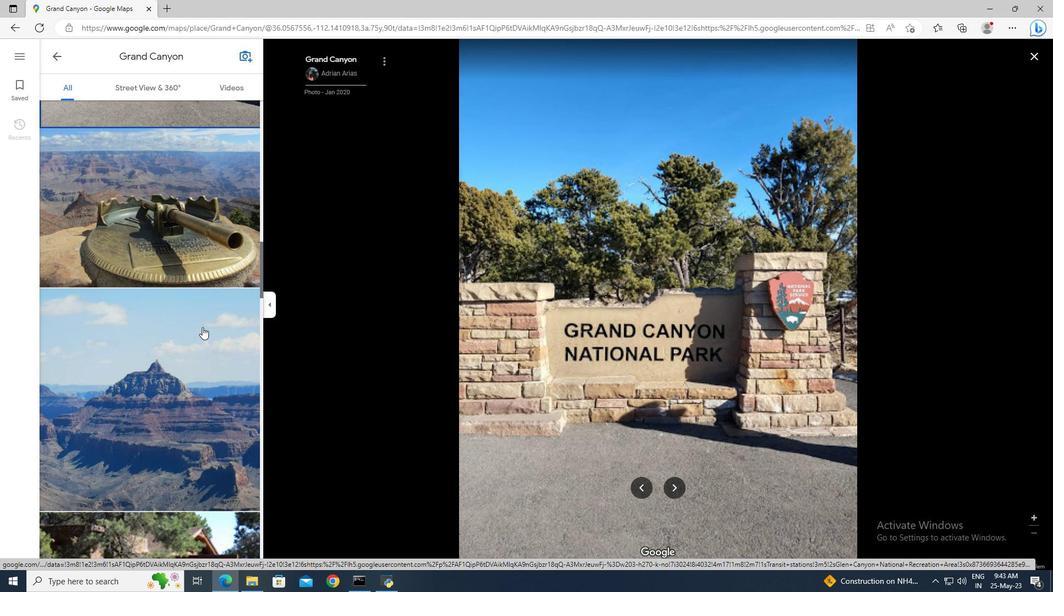 
Action: Mouse scrolled (202, 326) with delta (0, 0)
Screenshot: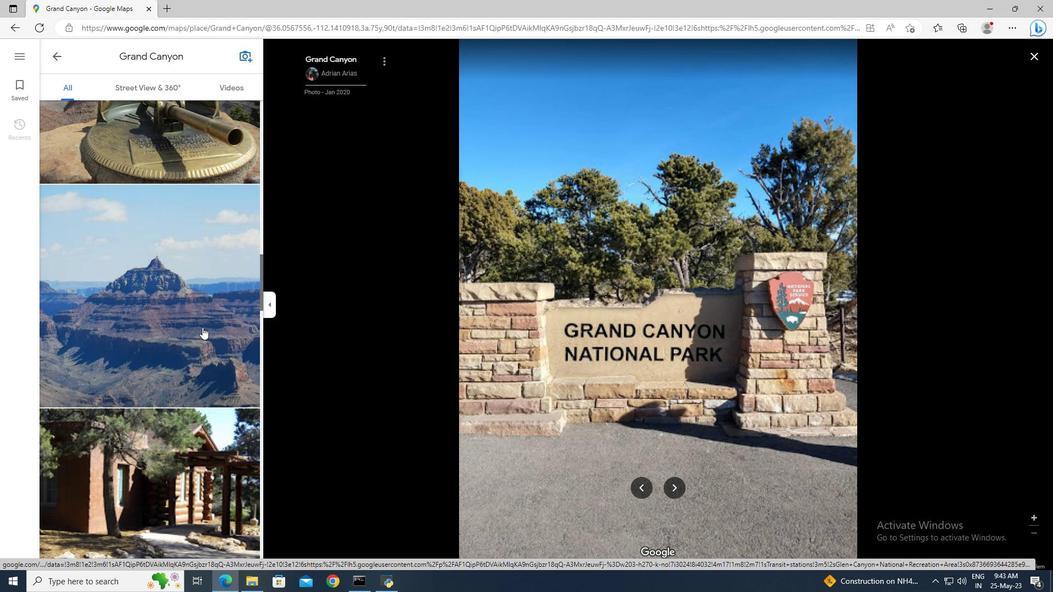 
Action: Mouse scrolled (202, 326) with delta (0, 0)
Screenshot: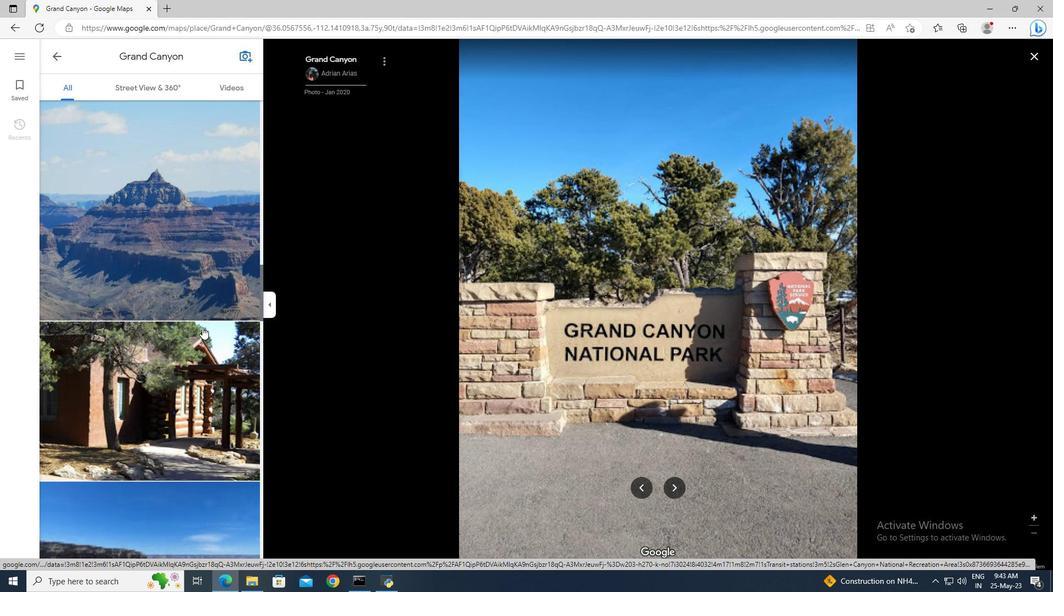 
Action: Mouse scrolled (202, 326) with delta (0, 0)
Screenshot: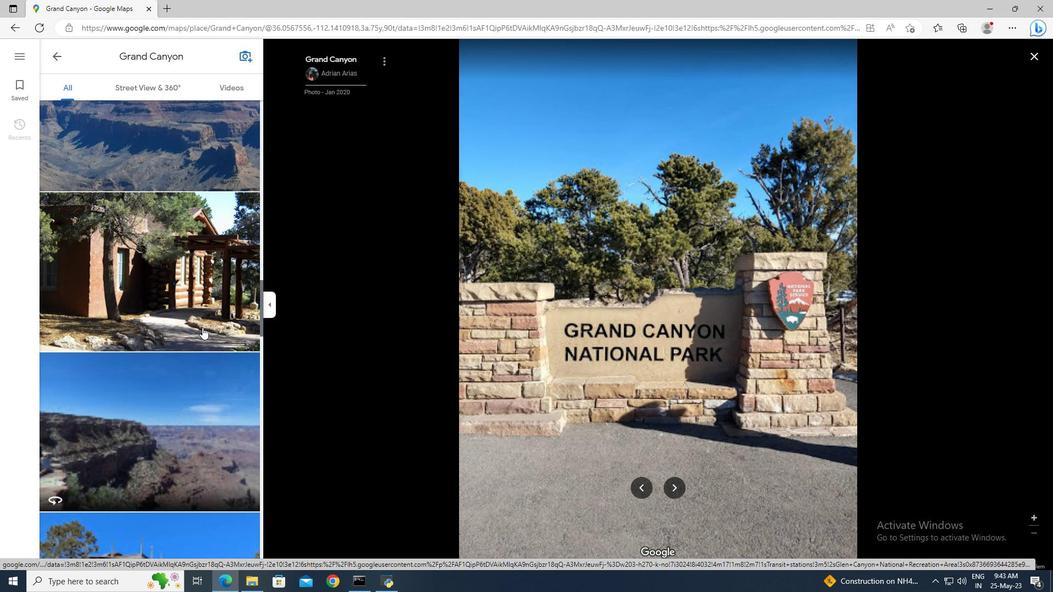 
Action: Mouse scrolled (202, 326) with delta (0, 0)
Screenshot: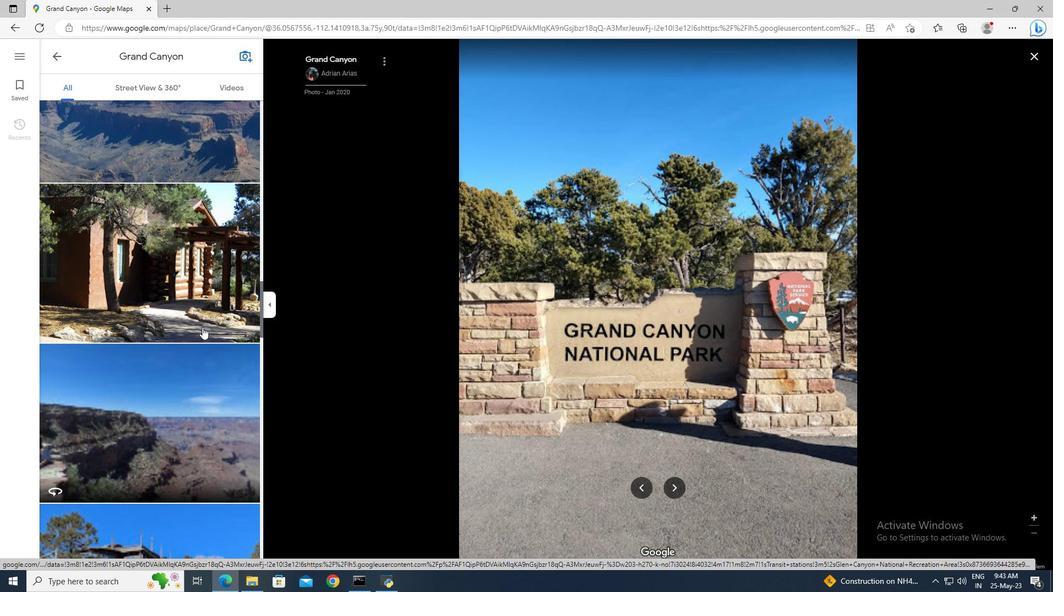 
Action: Mouse scrolled (202, 326) with delta (0, 0)
Screenshot: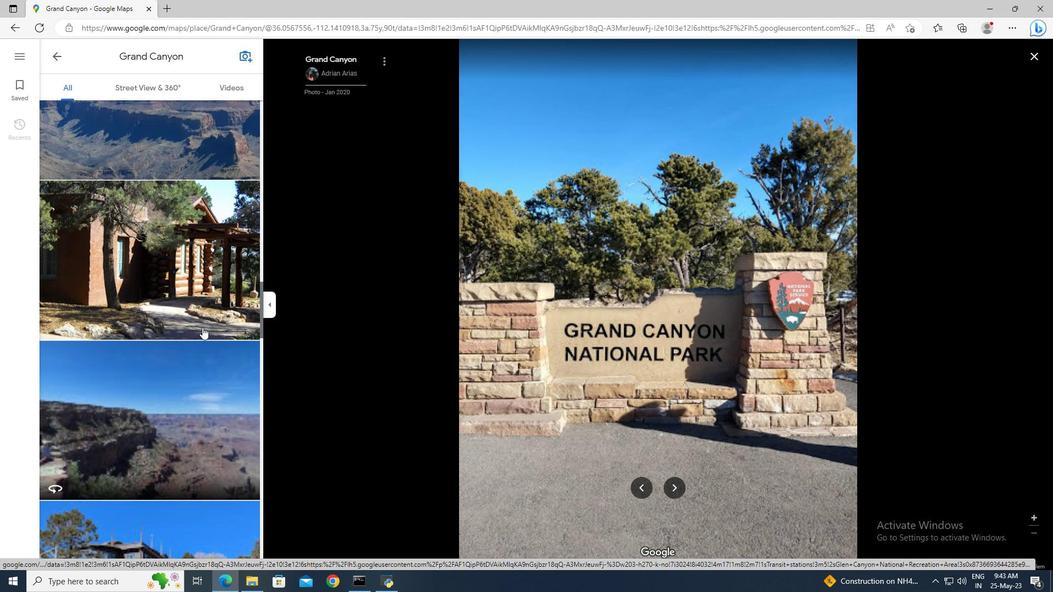 
Action: Mouse scrolled (202, 326) with delta (0, 0)
Screenshot: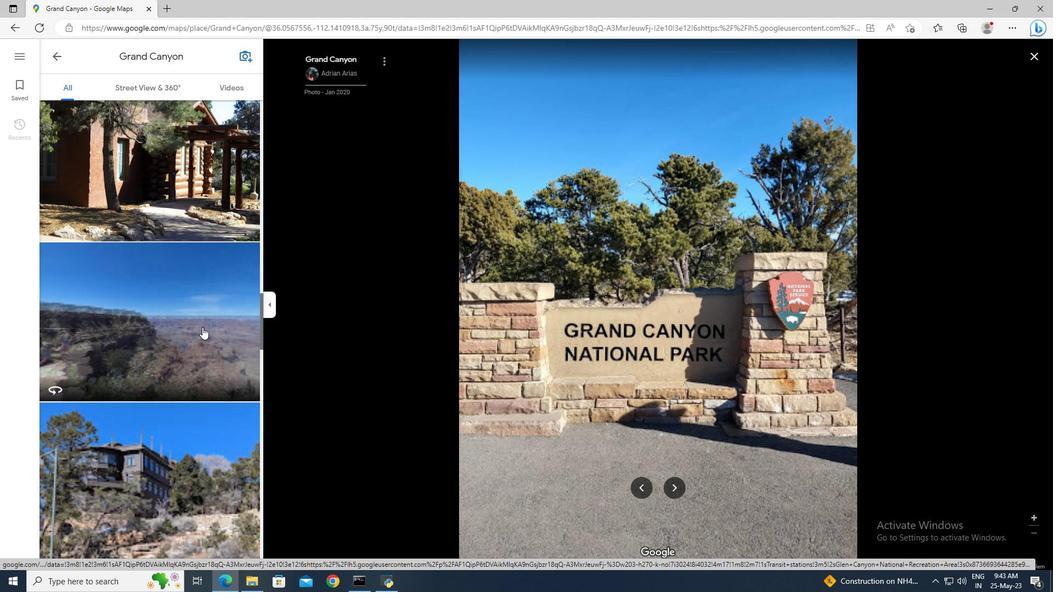 
Action: Mouse scrolled (202, 326) with delta (0, 0)
Screenshot: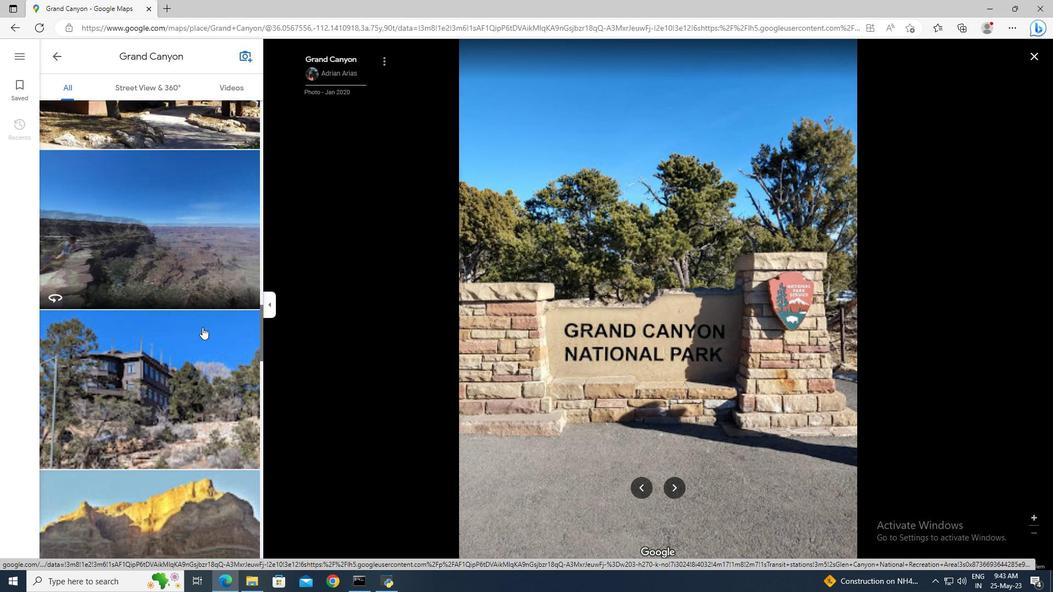 
Action: Mouse scrolled (202, 328) with delta (0, 0)
Screenshot: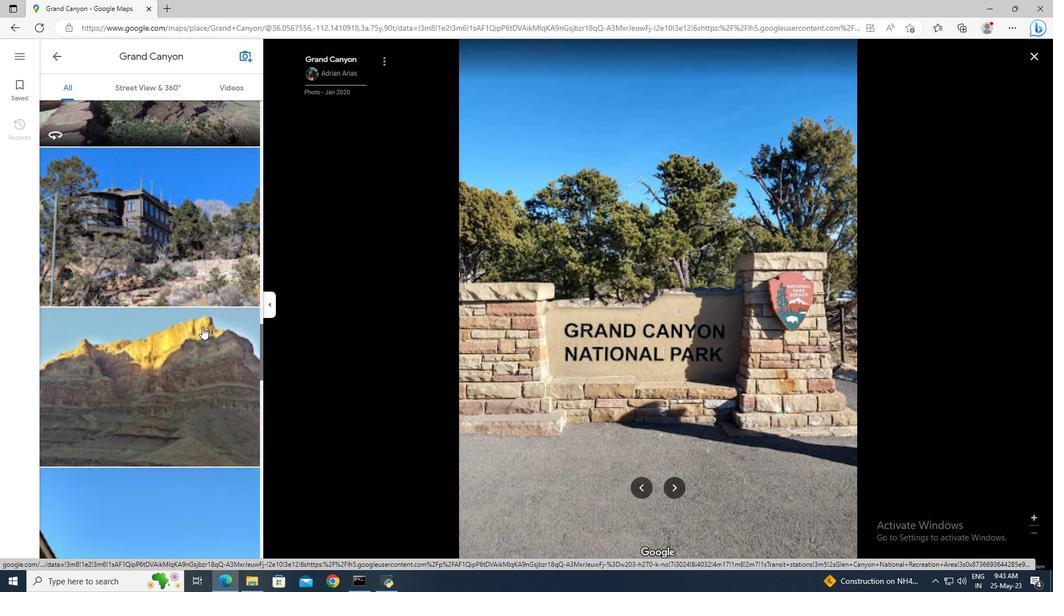
Action: Mouse scrolled (202, 328) with delta (0, 0)
Screenshot: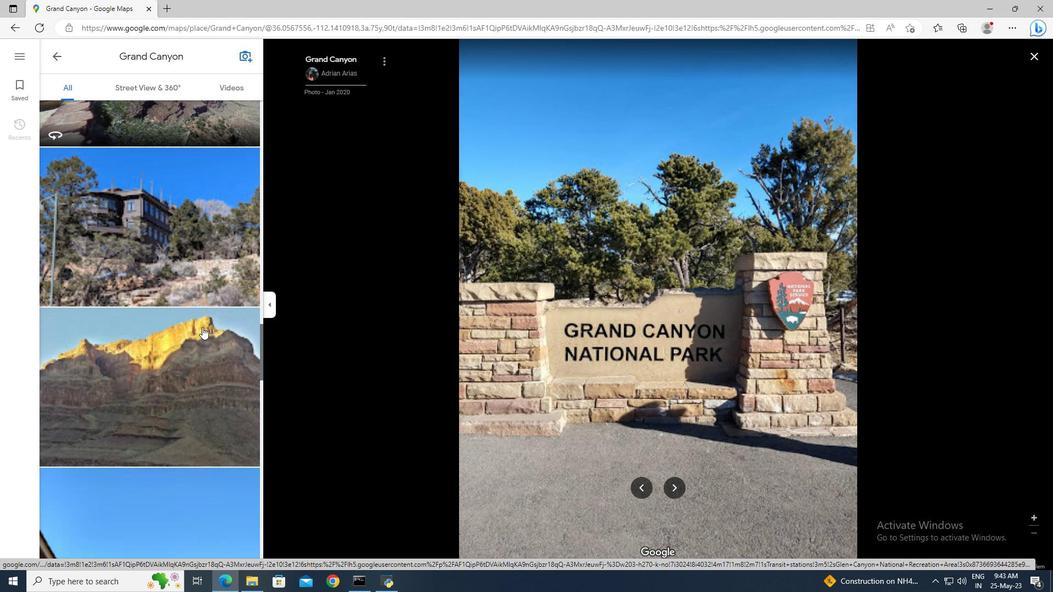 
Action: Mouse scrolled (202, 326) with delta (0, 0)
Screenshot: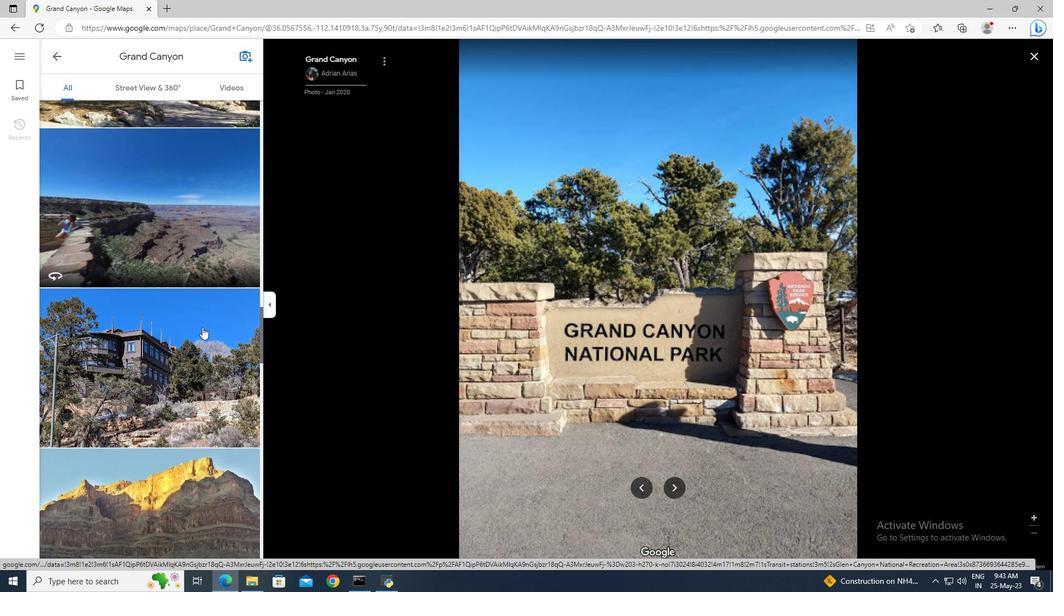 
Action: Mouse scrolled (202, 326) with delta (0, 0)
Screenshot: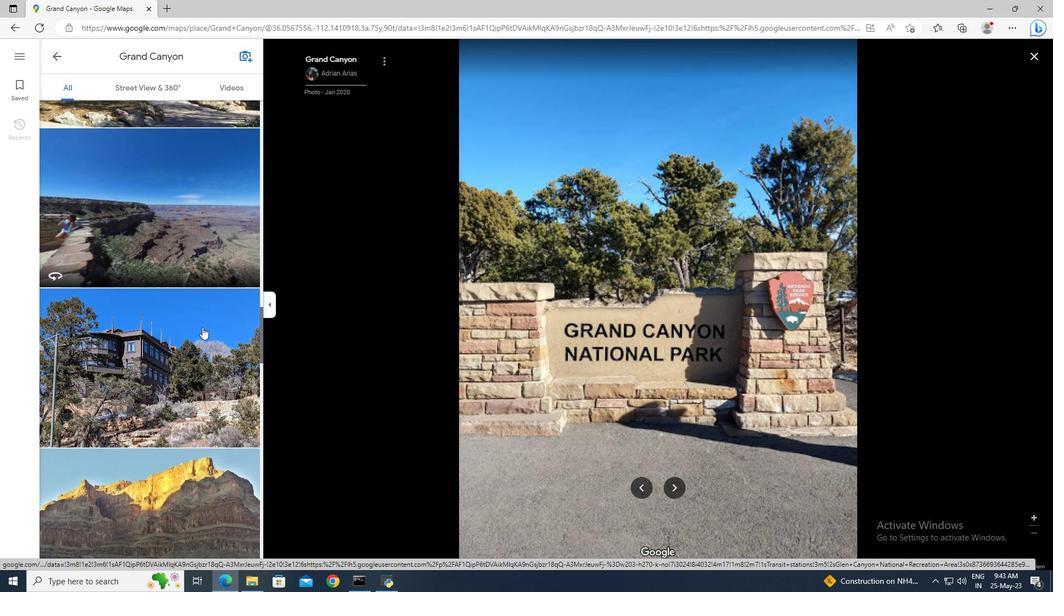 
Action: Mouse scrolled (202, 326) with delta (0, 0)
Screenshot: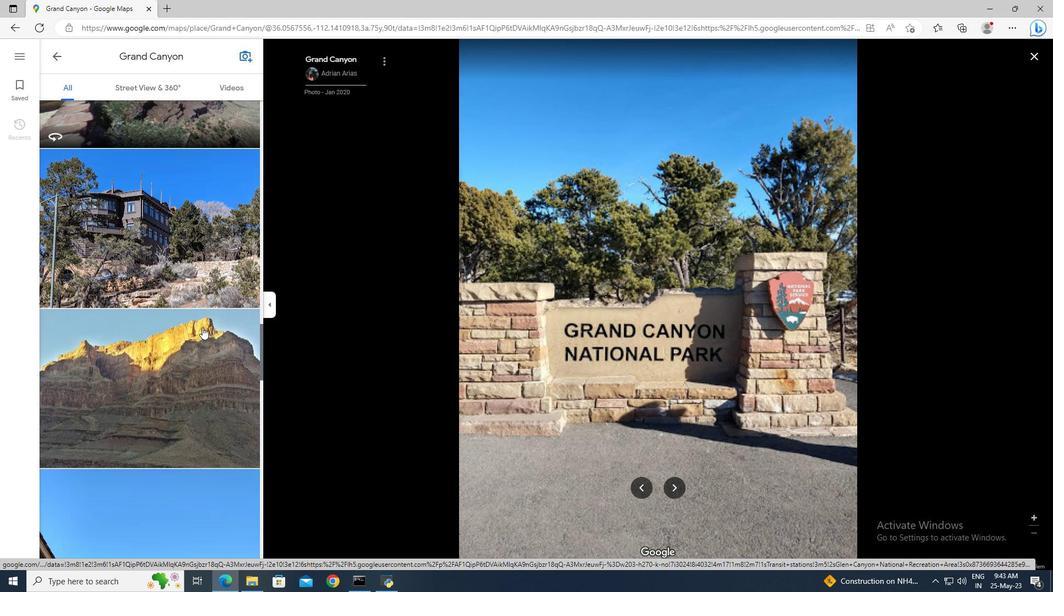 
Action: Mouse scrolled (202, 326) with delta (0, 0)
Screenshot: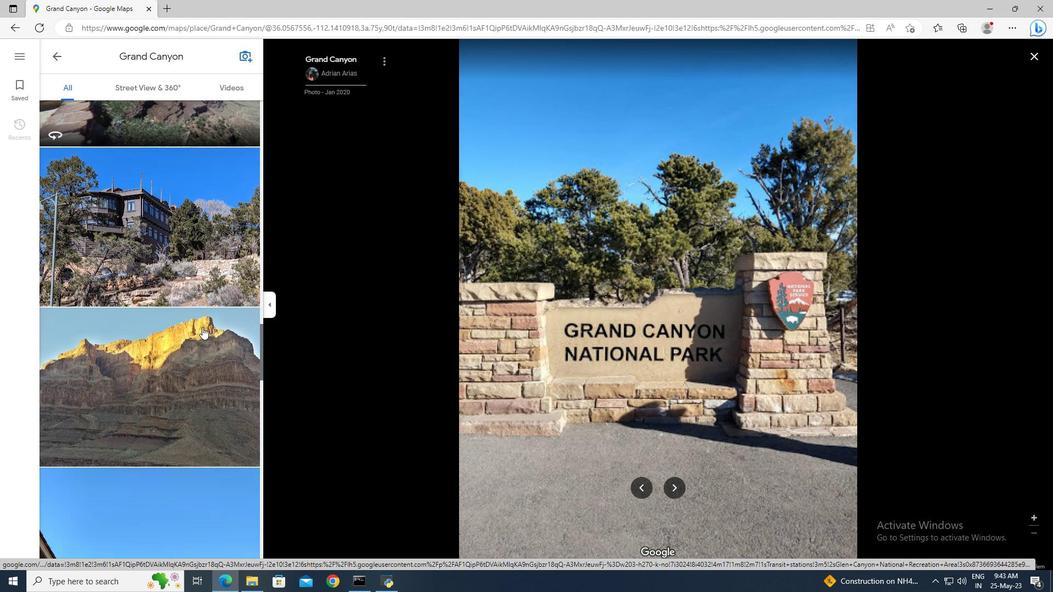 
Action: Mouse scrolled (202, 326) with delta (0, 0)
Screenshot: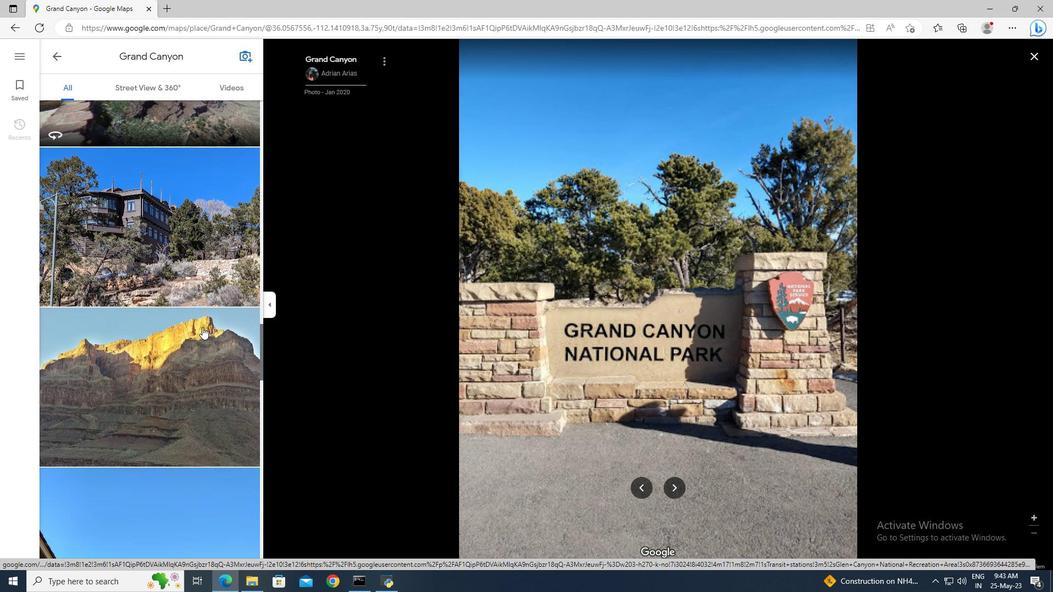 
Action: Mouse scrolled (202, 326) with delta (0, 0)
Screenshot: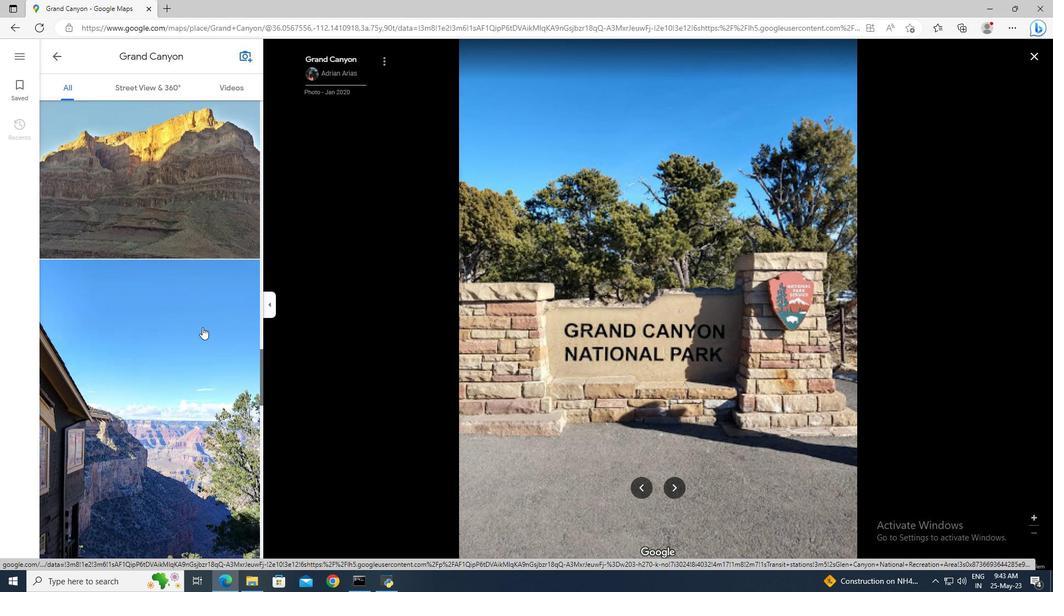 
Action: Mouse scrolled (202, 326) with delta (0, 0)
Screenshot: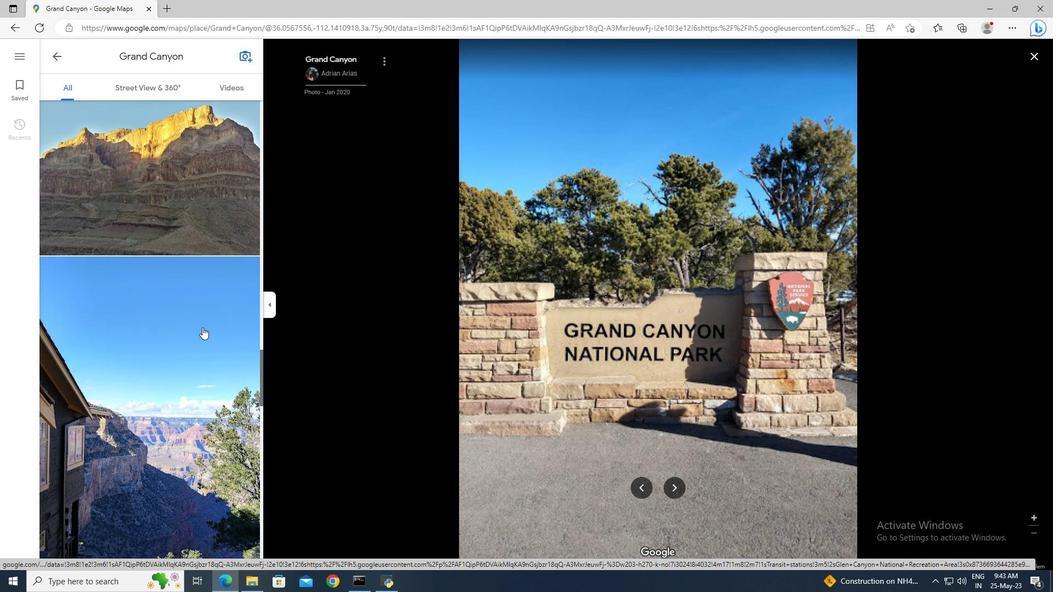 
Action: Mouse scrolled (202, 326) with delta (0, 0)
Screenshot: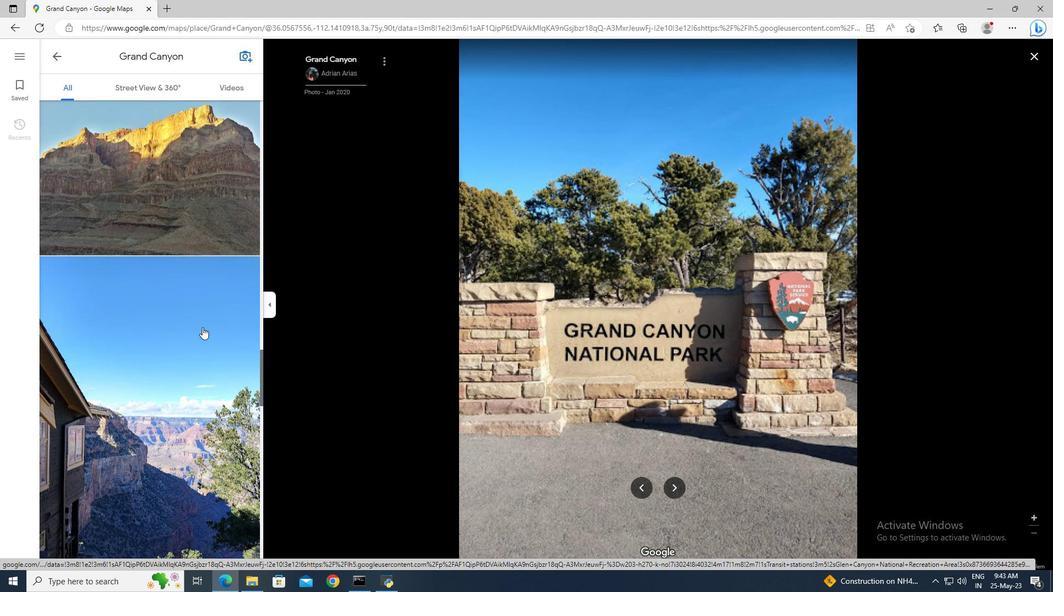 
Action: Mouse scrolled (202, 326) with delta (0, 0)
Screenshot: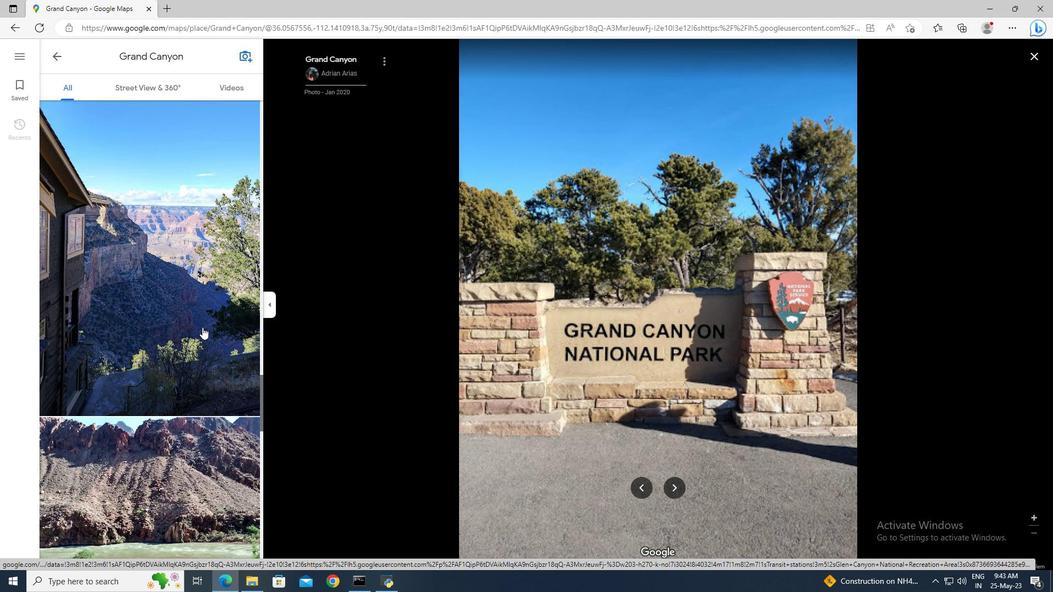 
Action: Mouse scrolled (202, 326) with delta (0, 0)
Screenshot: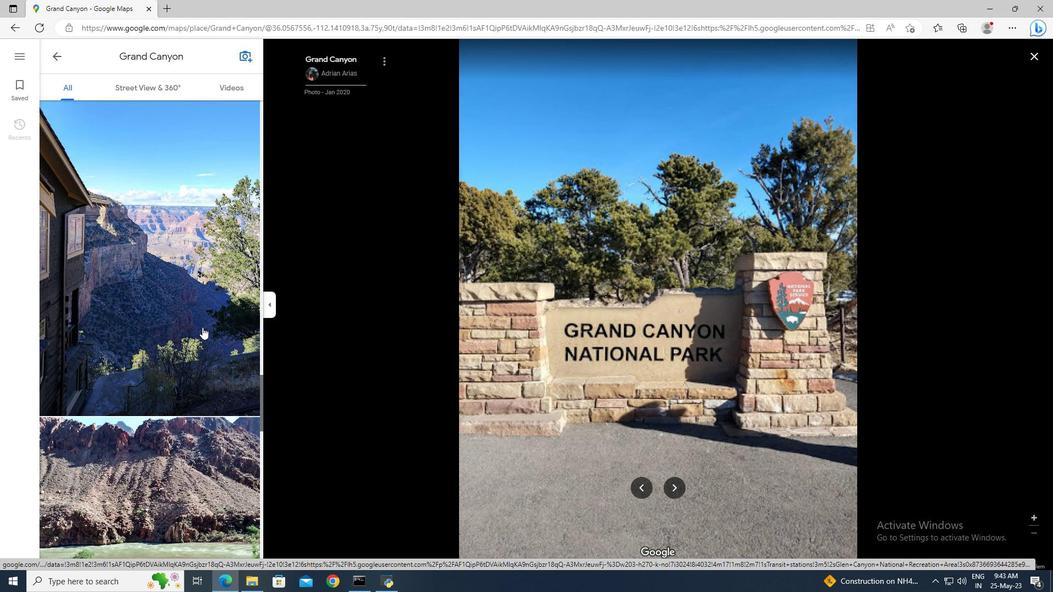 
Action: Mouse scrolled (202, 326) with delta (0, 0)
Screenshot: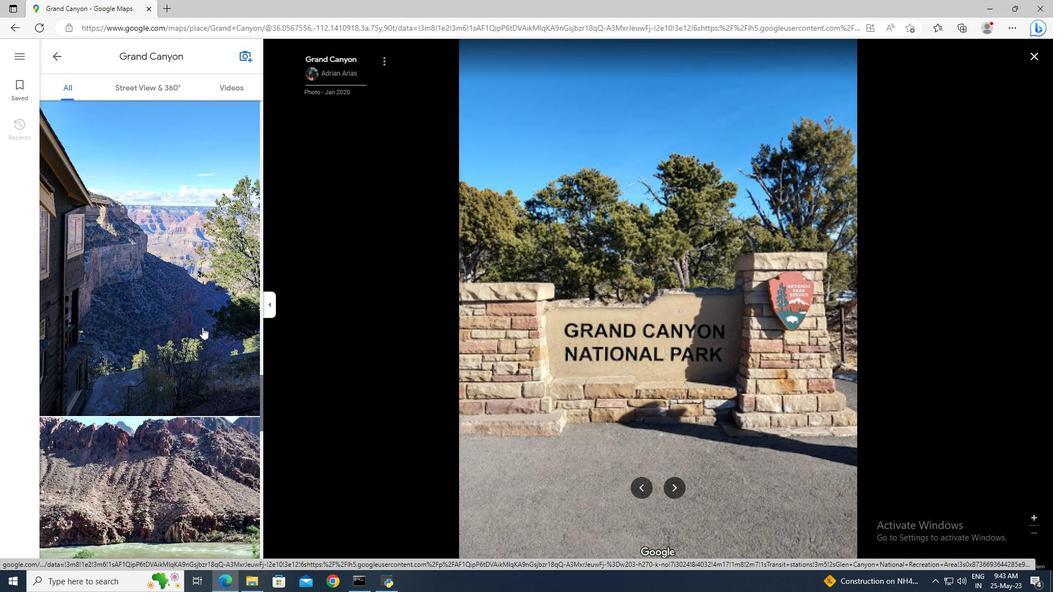 
Action: Mouse scrolled (202, 326) with delta (0, 0)
Screenshot: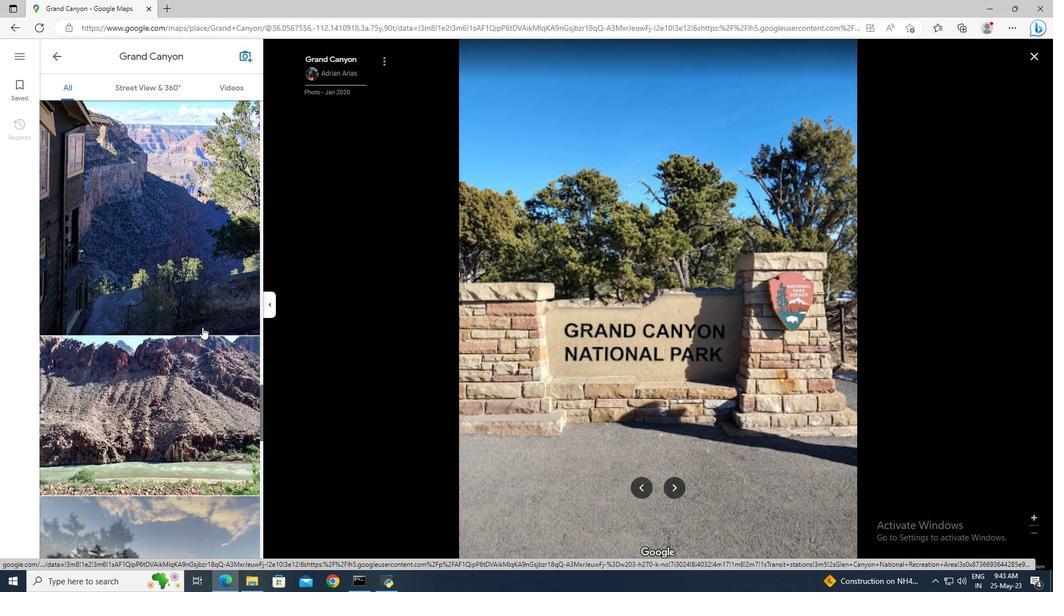 
Action: Mouse scrolled (202, 326) with delta (0, 0)
Screenshot: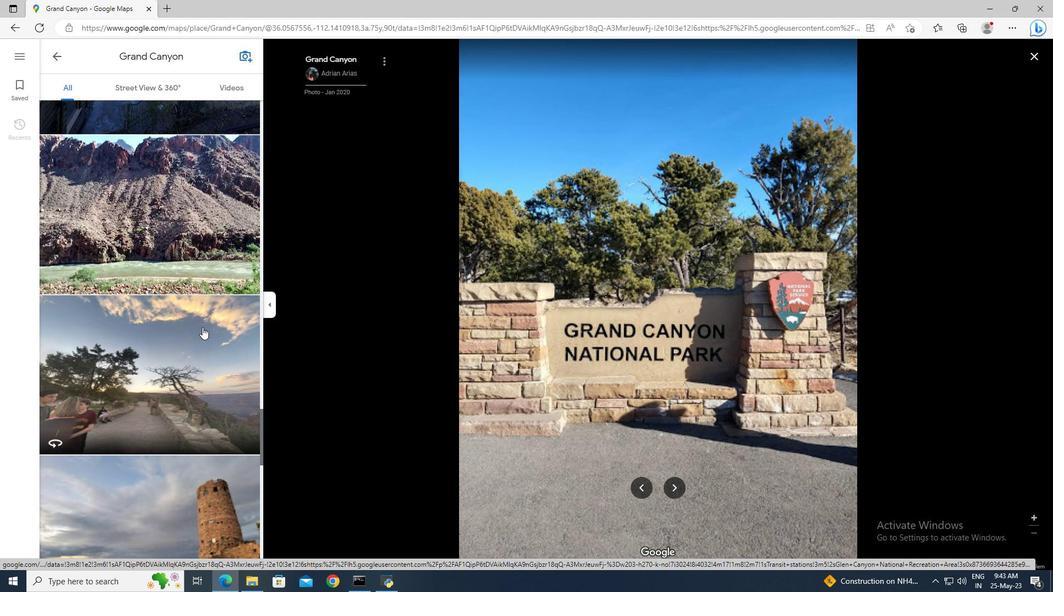 
Action: Mouse scrolled (202, 326) with delta (0, 0)
Screenshot: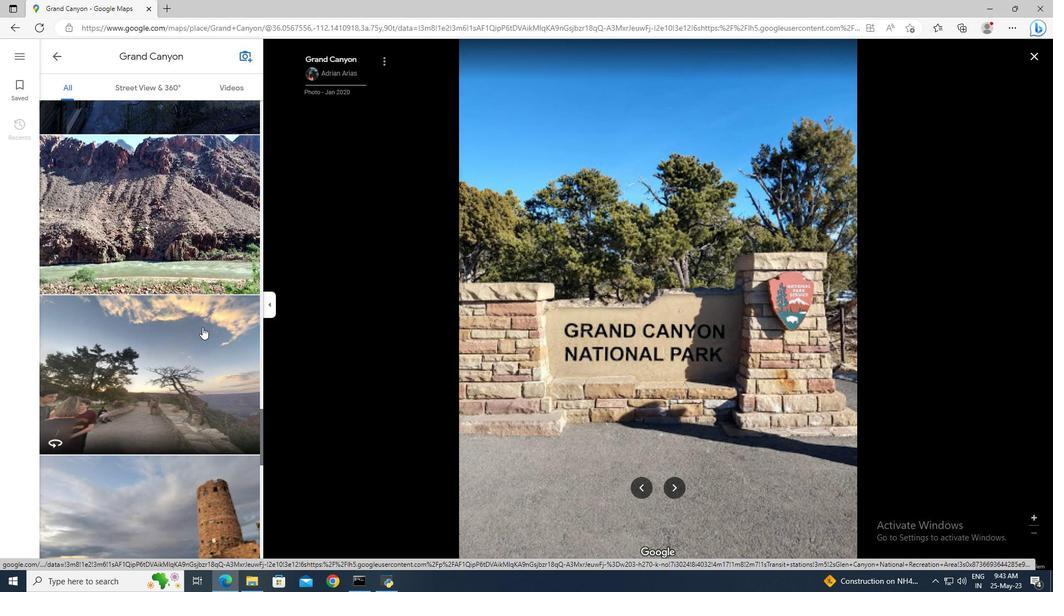 
Action: Mouse scrolled (202, 326) with delta (0, 0)
Screenshot: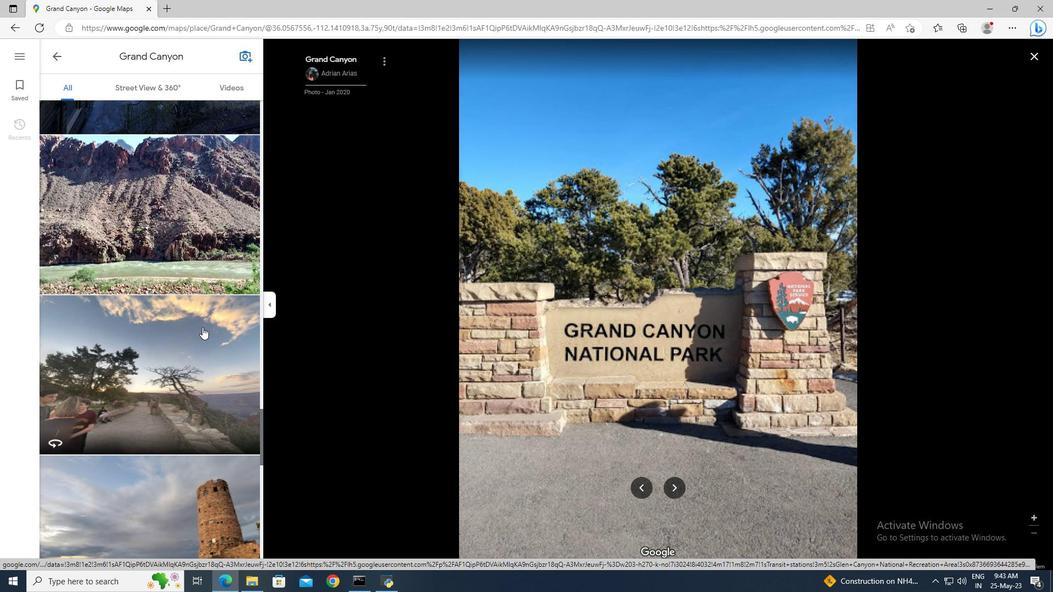
Action: Mouse scrolled (202, 326) with delta (0, 0)
Screenshot: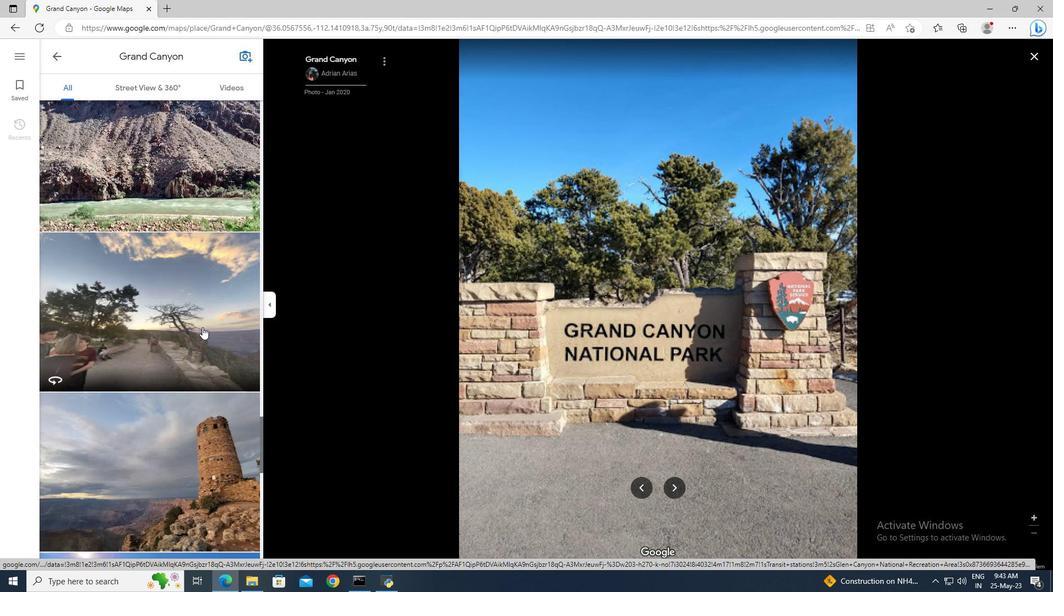 
Action: Mouse scrolled (202, 326) with delta (0, 0)
Screenshot: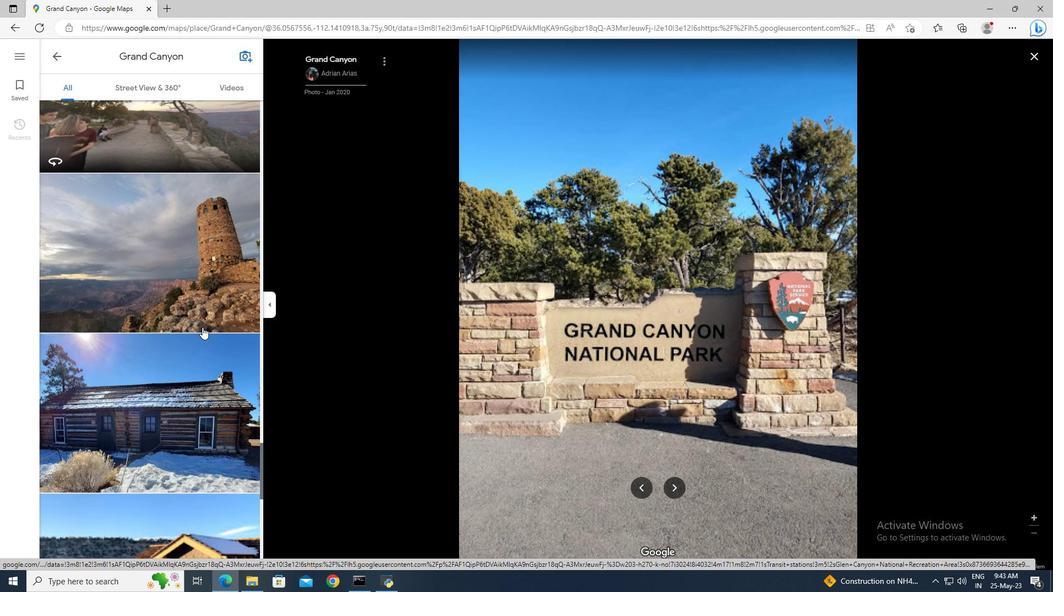 
Action: Mouse scrolled (202, 326) with delta (0, 0)
Screenshot: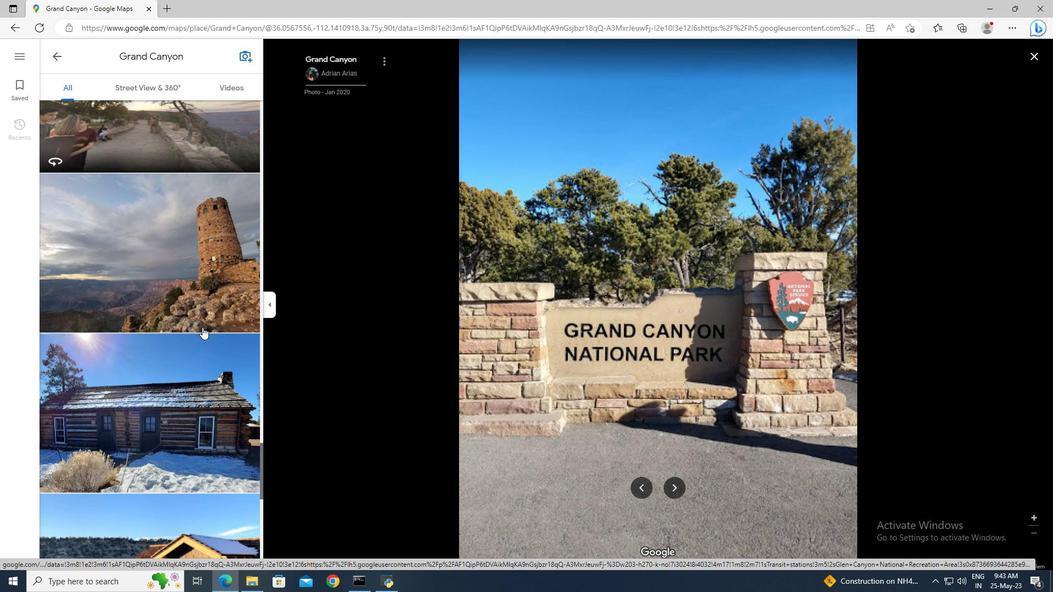 
Action: Mouse scrolled (202, 326) with delta (0, 0)
Screenshot: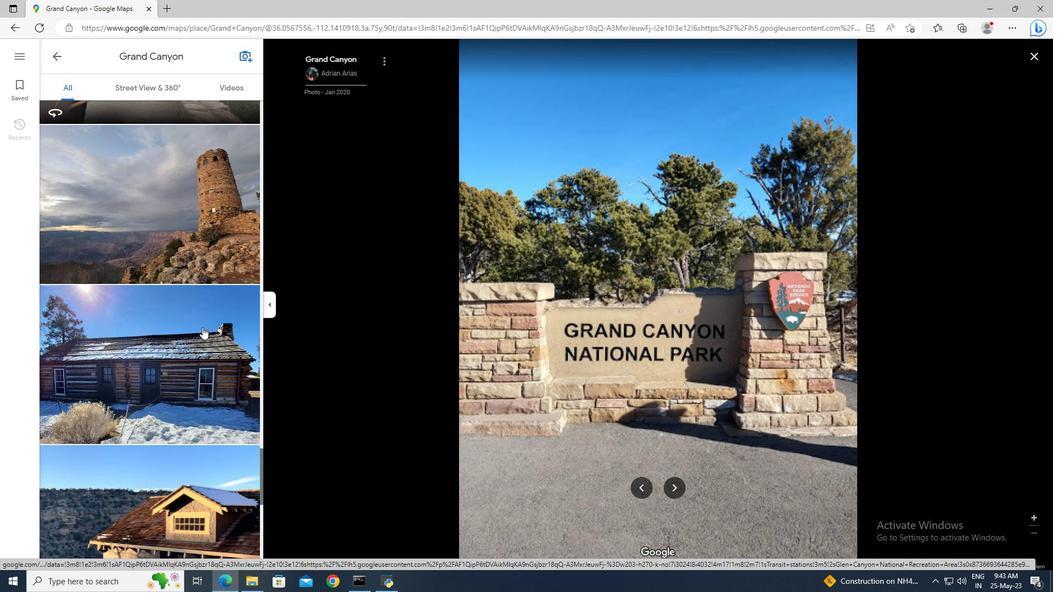 
Action: Mouse scrolled (202, 326) with delta (0, 0)
Screenshot: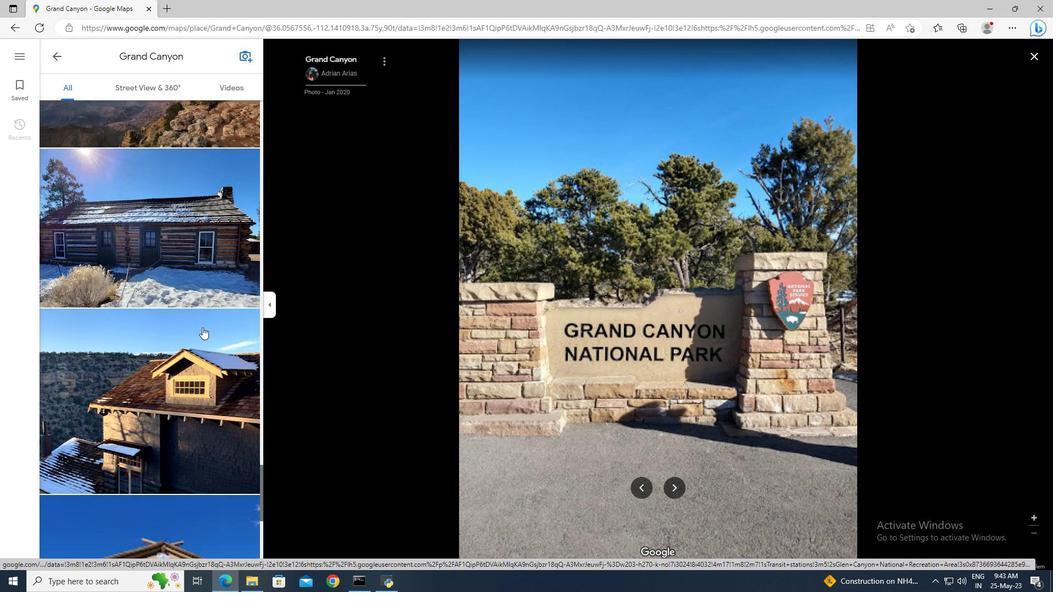 
Action: Mouse scrolled (202, 326) with delta (0, 0)
Screenshot: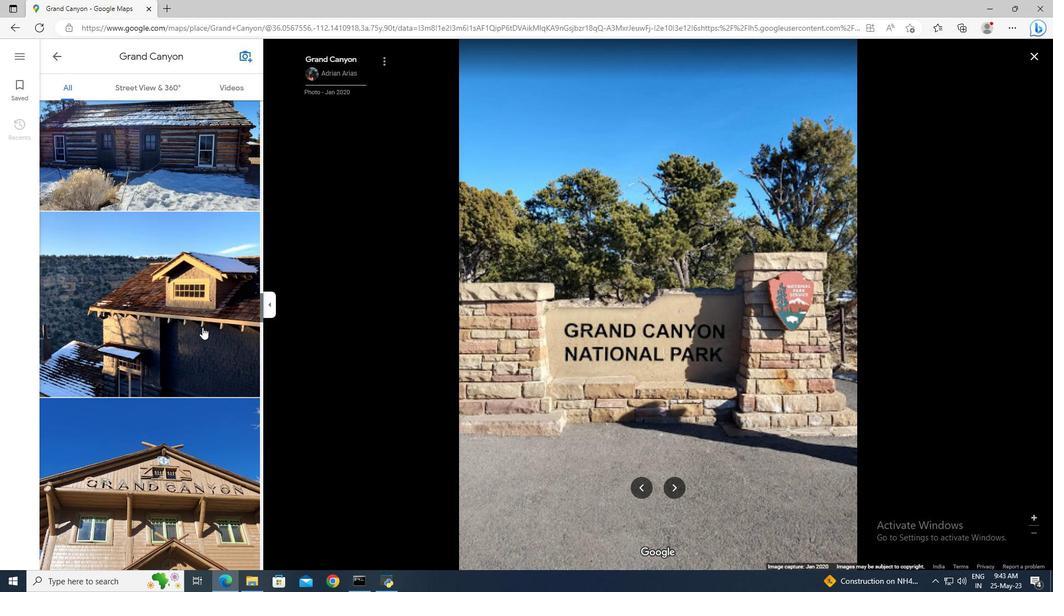 
Action: Mouse scrolled (202, 326) with delta (0, 0)
Screenshot: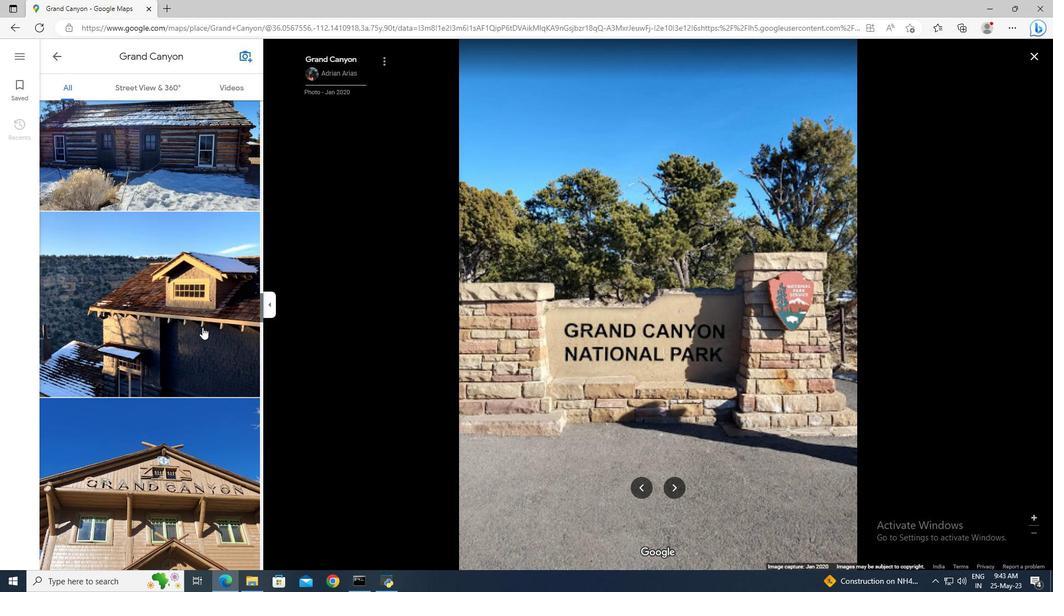 
Action: Mouse scrolled (202, 326) with delta (0, 0)
Screenshot: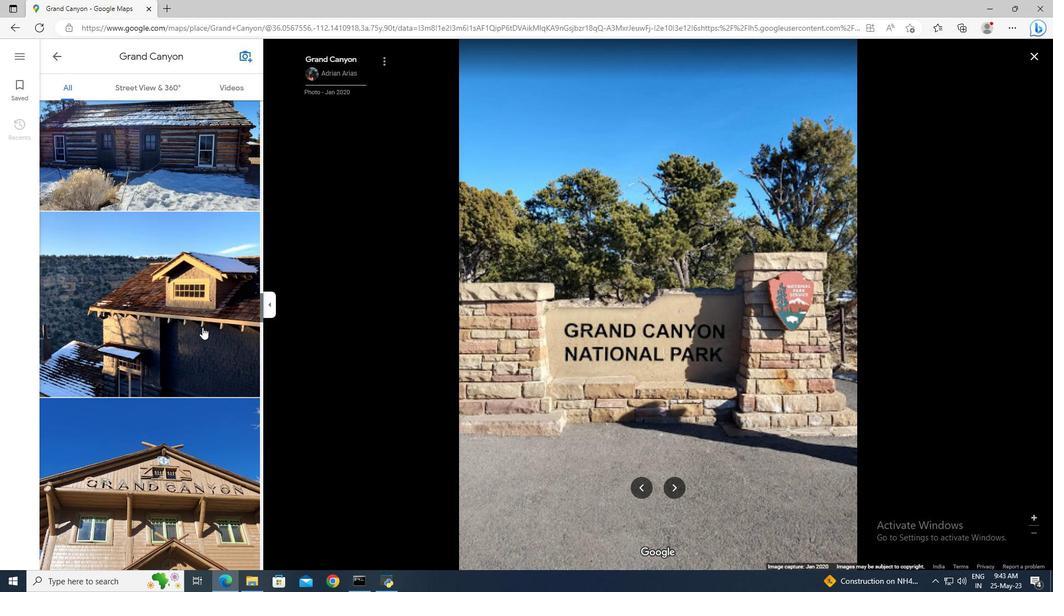 
Action: Mouse scrolled (202, 326) with delta (0, 0)
Screenshot: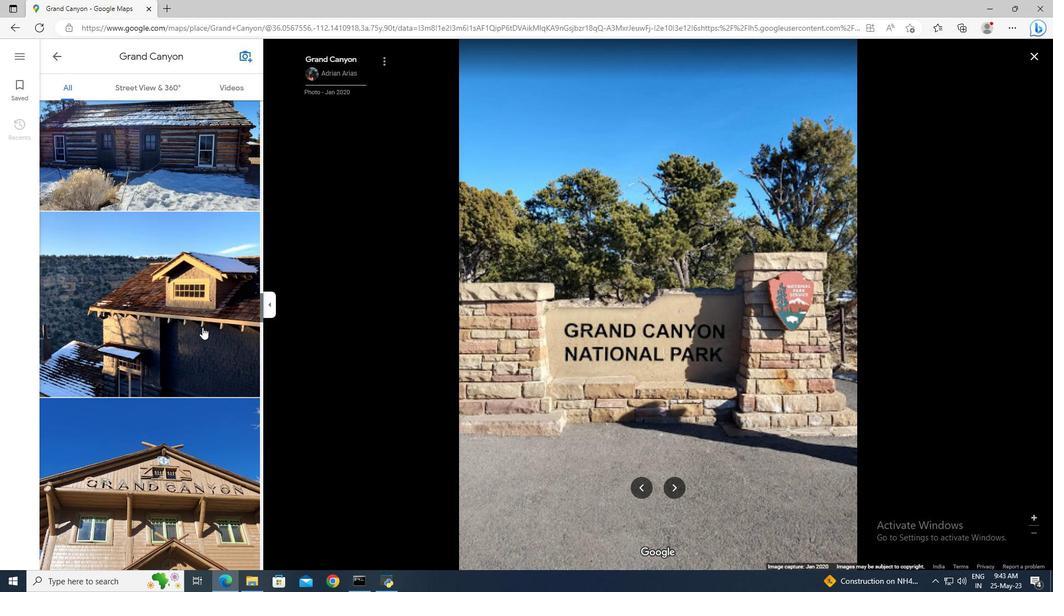 
Action: Mouse scrolled (202, 326) with delta (0, 0)
Screenshot: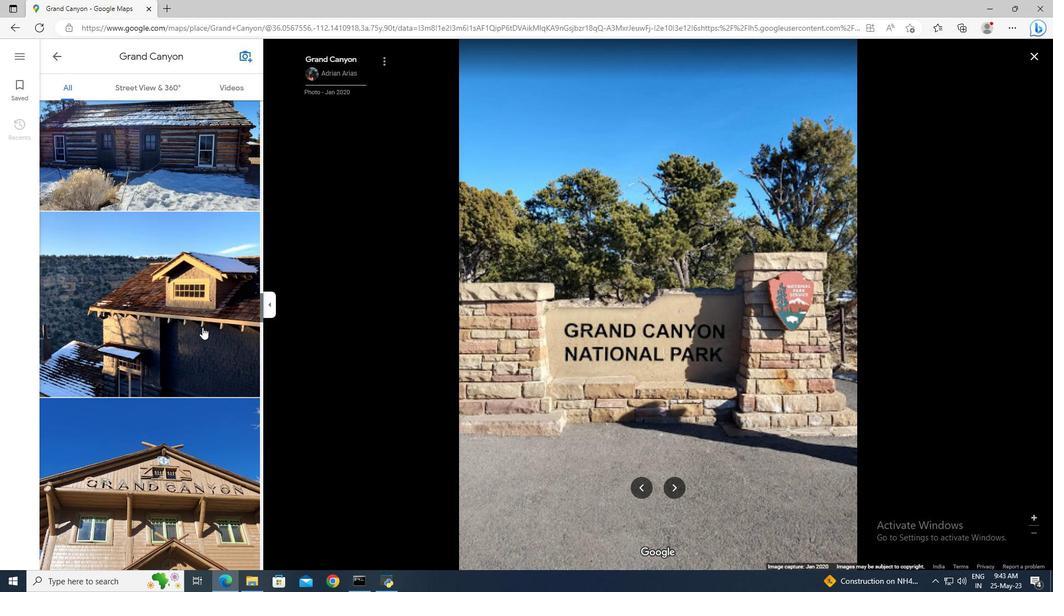 
Action: Mouse scrolled (202, 326) with delta (0, 0)
Screenshot: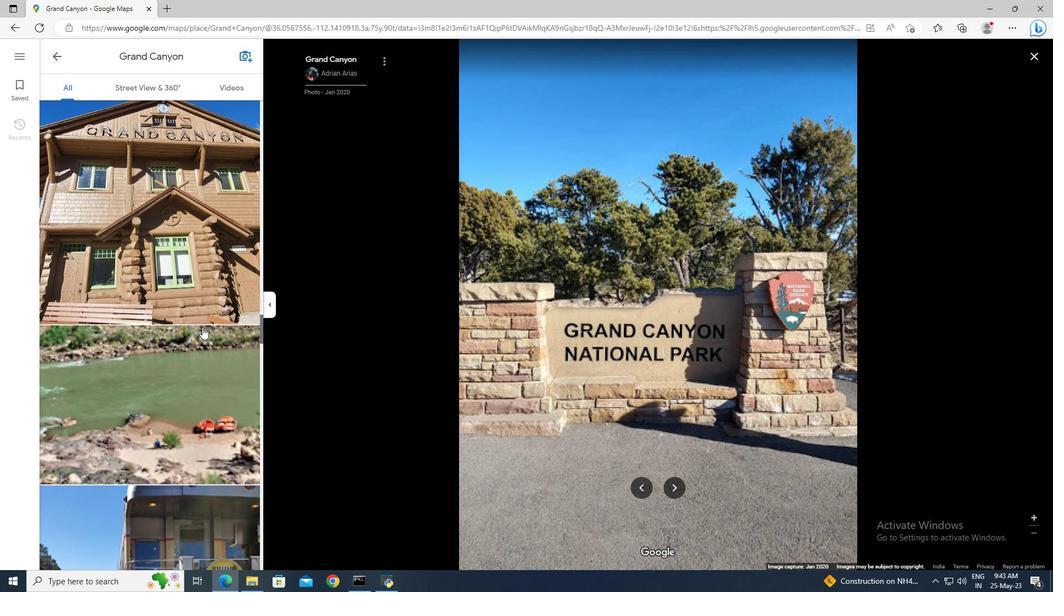 
Action: Mouse scrolled (202, 326) with delta (0, 0)
Screenshot: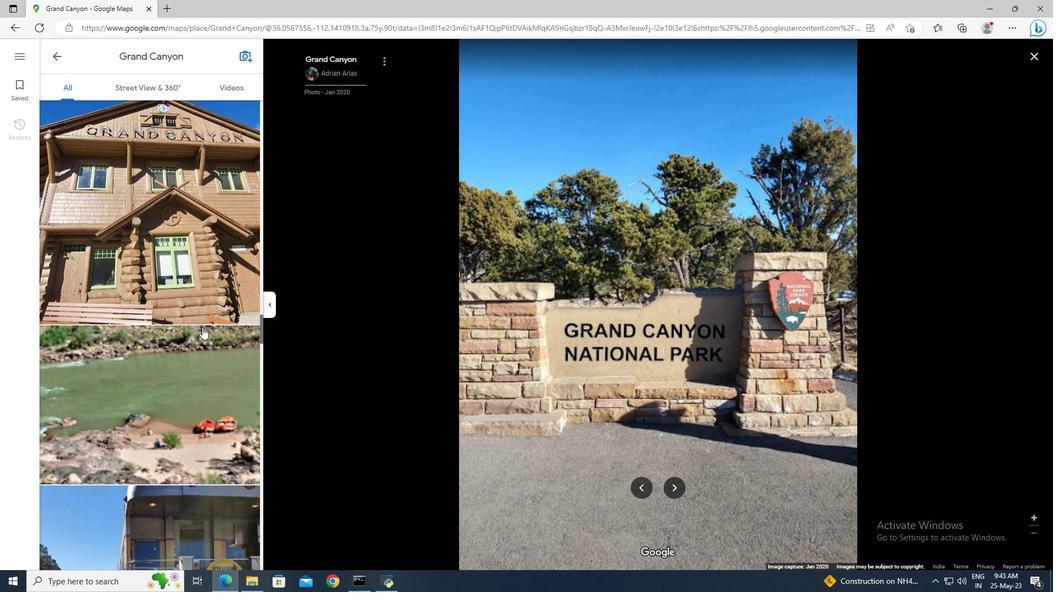 
Action: Mouse scrolled (202, 326) with delta (0, 0)
Screenshot: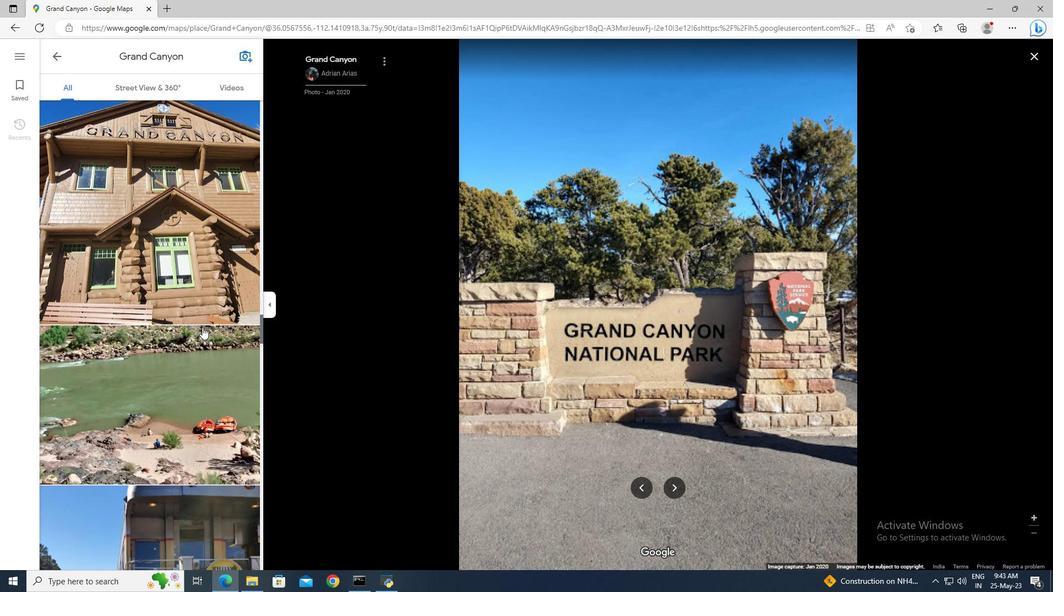 
Action: Mouse scrolled (202, 326) with delta (0, 0)
Screenshot: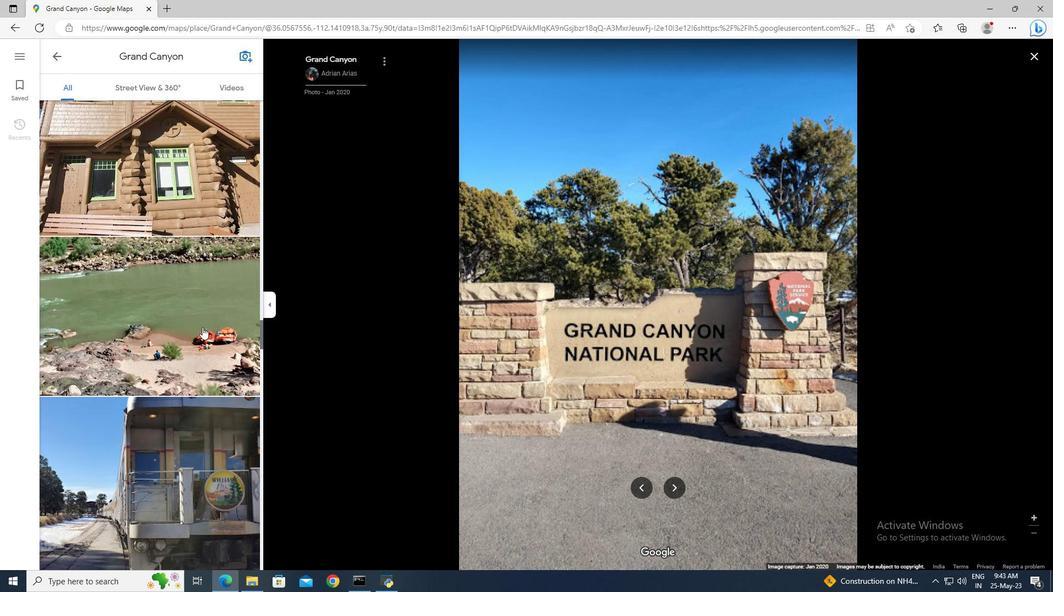 
Action: Mouse scrolled (202, 326) with delta (0, 0)
Screenshot: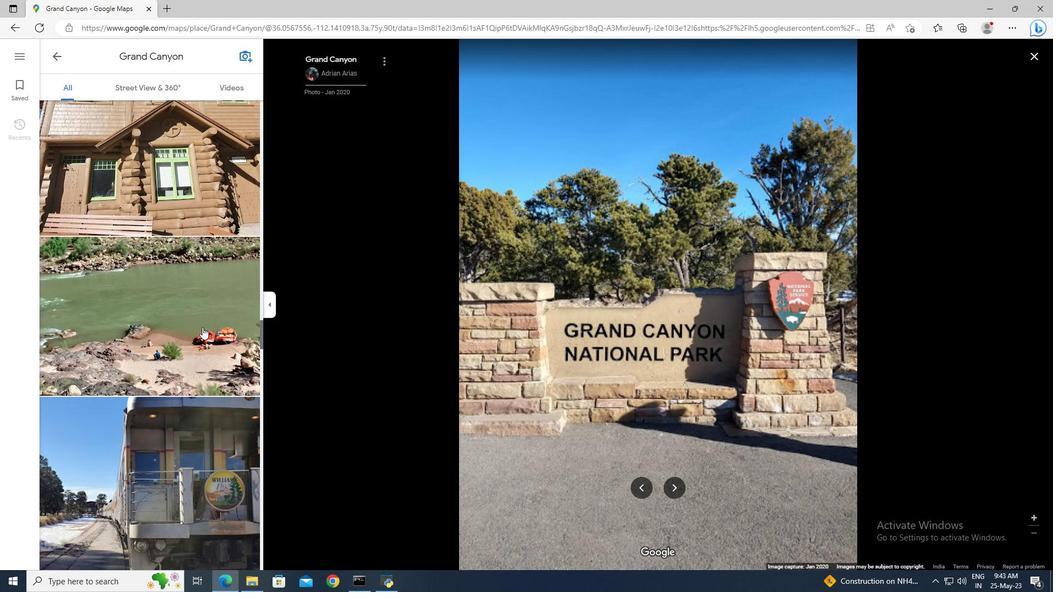 
Action: Mouse moved to (195, 296)
Screenshot: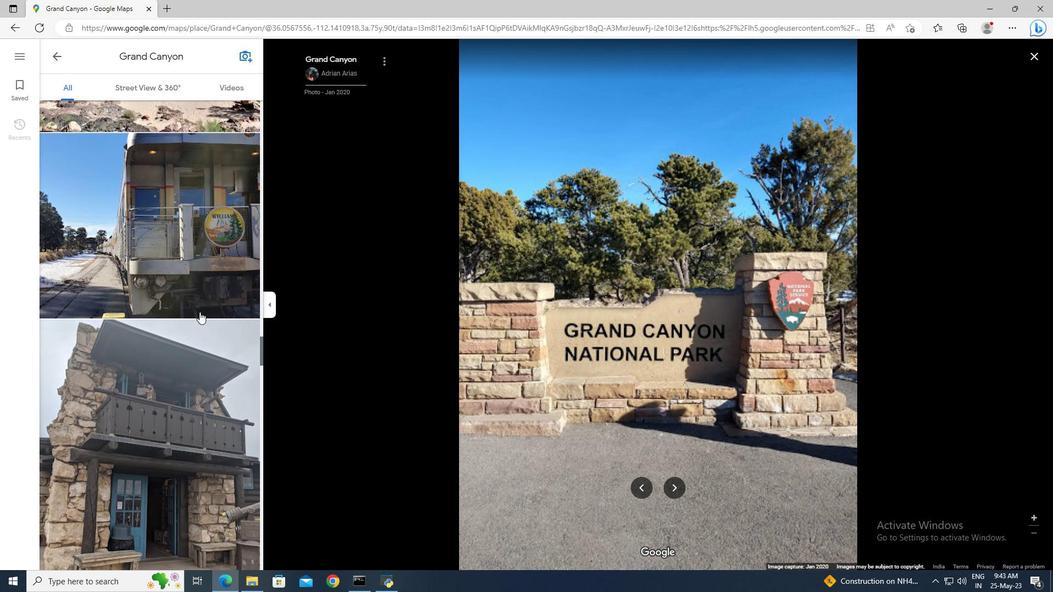 
Action: Mouse pressed left at (195, 296)
Screenshot: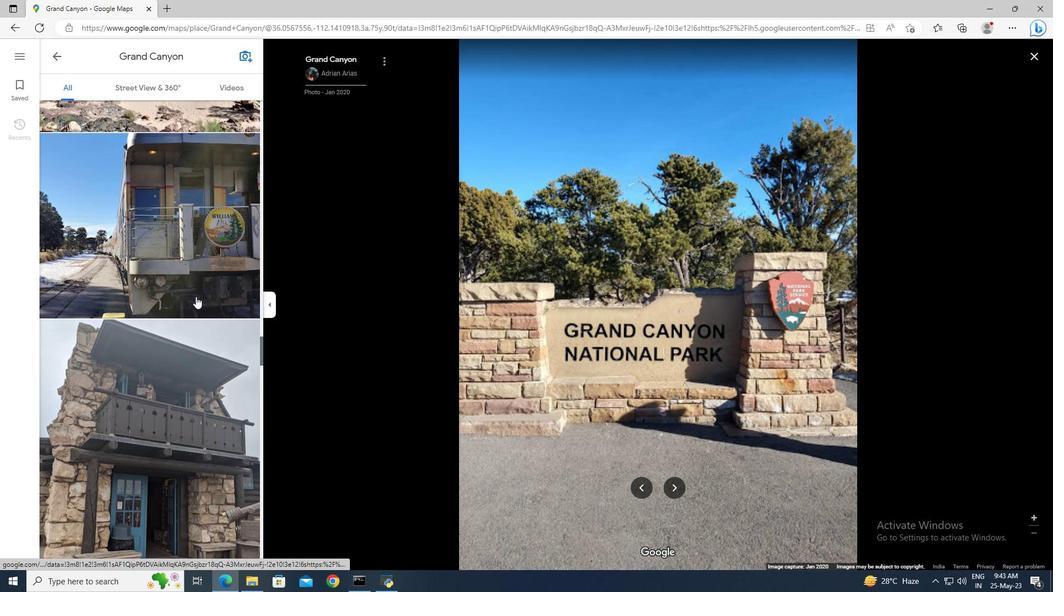 
Action: Mouse moved to (635, 318)
Screenshot: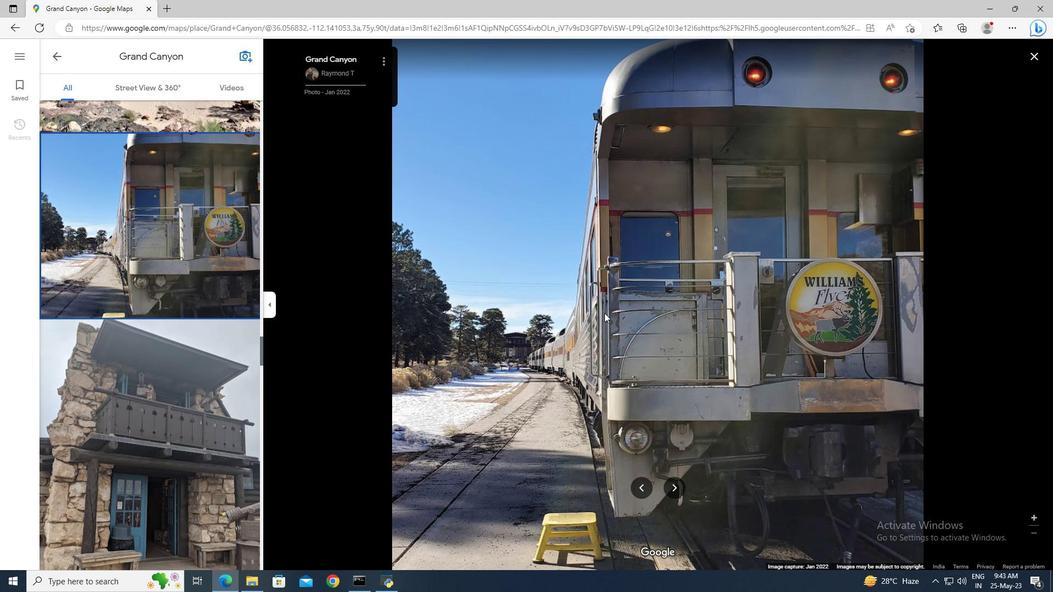 
Action: Mouse scrolled (635, 318) with delta (0, 0)
Screenshot: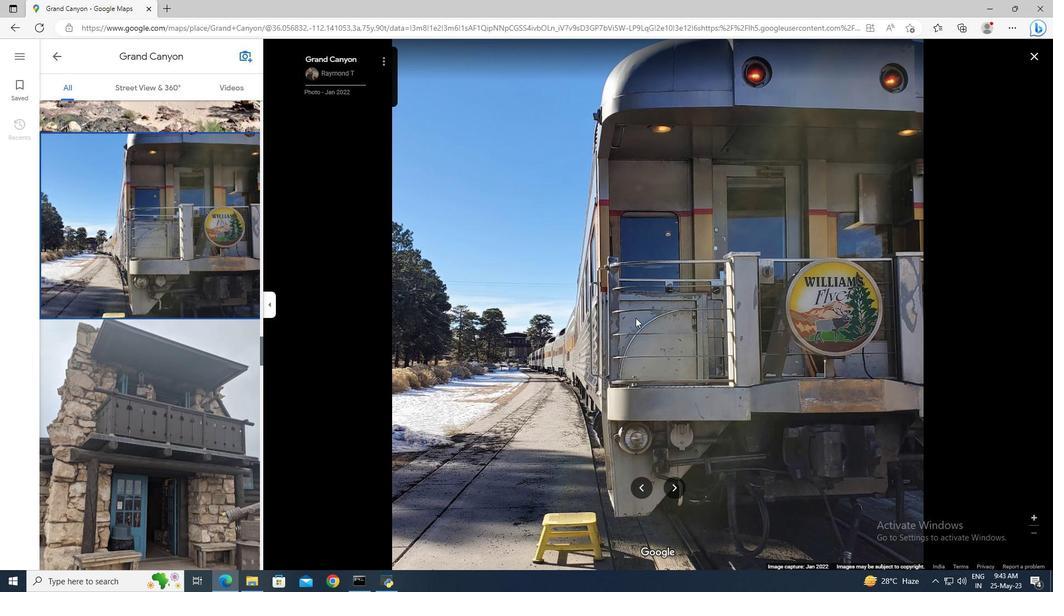 
Action: Mouse scrolled (635, 317) with delta (0, 0)
Screenshot: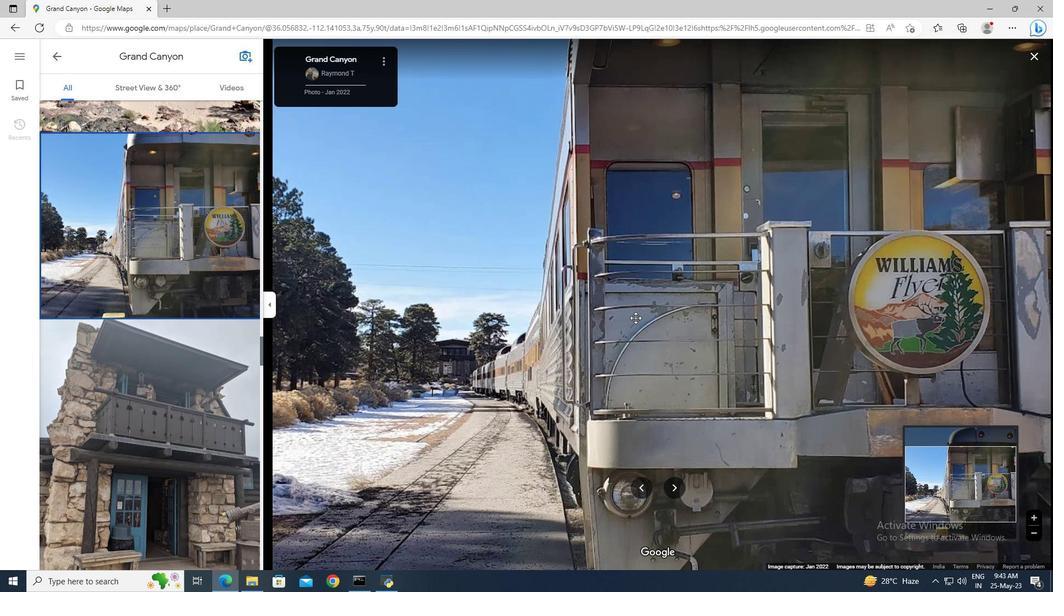 
Action: Mouse scrolled (635, 317) with delta (0, 0)
Screenshot: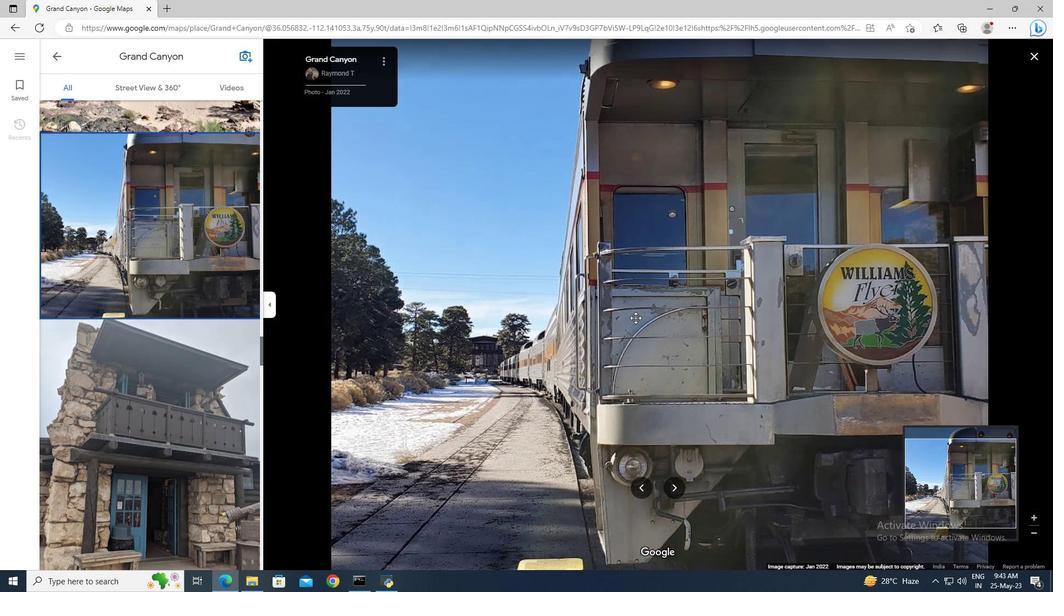 
Action: Mouse moved to (636, 318)
Screenshot: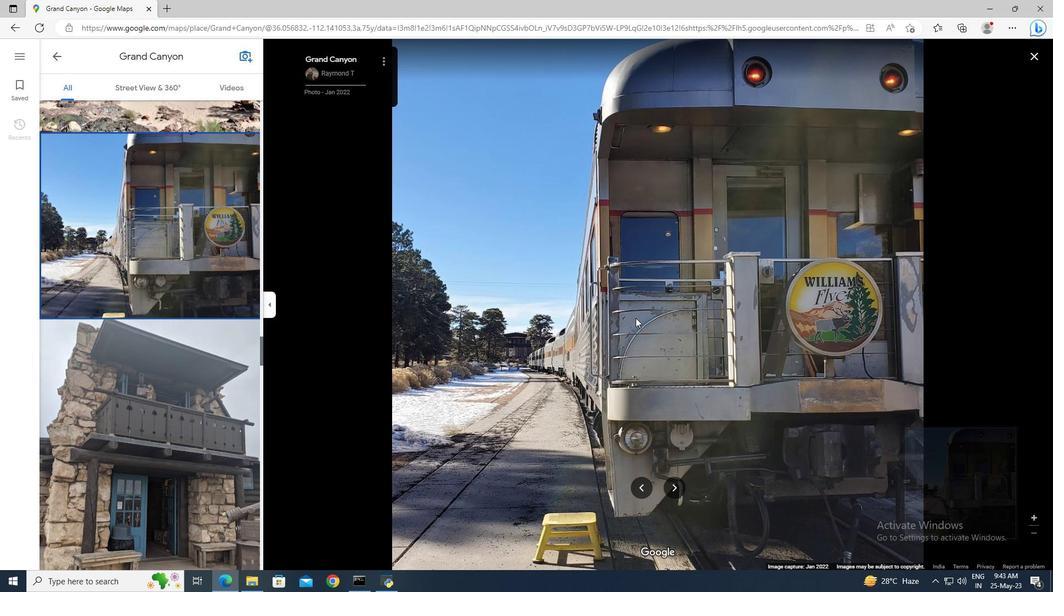 
